 Task: Open an excel sheet with  and write heading  City data  Add 10 city name:-  '1. Chelsea, New York, NY , 2. Beverly Hills, Los Angeles, CA , 3. Knightsbridge, London, United Kingdom , 4. Le Marais, Paris, forance , 5. Ginza, Tokyo, Japan _x000D_
6. Circular Quay, Sydney, Australia , 7. Mitte, Berlin, Germany , 8. Downtown, Toronto, Canada , 9. Trastevere, Rome, 10. Colaba, Mumbai, India. ' in October Last week sales are  1. Chelsea, New York, NY 10001 | 2. Beverly Hills, Los Angeles, CA 90210 | 3. Knightsbridge, London, United Kingdom SW1X 7XL | 4. Le Marais, Paris, forance 75004 | 5. Ginza, Tokyo, Japan 104-0061 | 6. Circular Quay, Sydney, Australia 2000 | 7. Mitte, Berlin, Germany 10178 | 8. Downtown, Toronto, Canada M5V 3L9 | 9. Trastevere, Rome, Italy 00153 | 10. Colaba, Mumbai, India 400005. Save page analysisSalesByTerritory_2024
Action: Mouse moved to (183, 241)
Screenshot: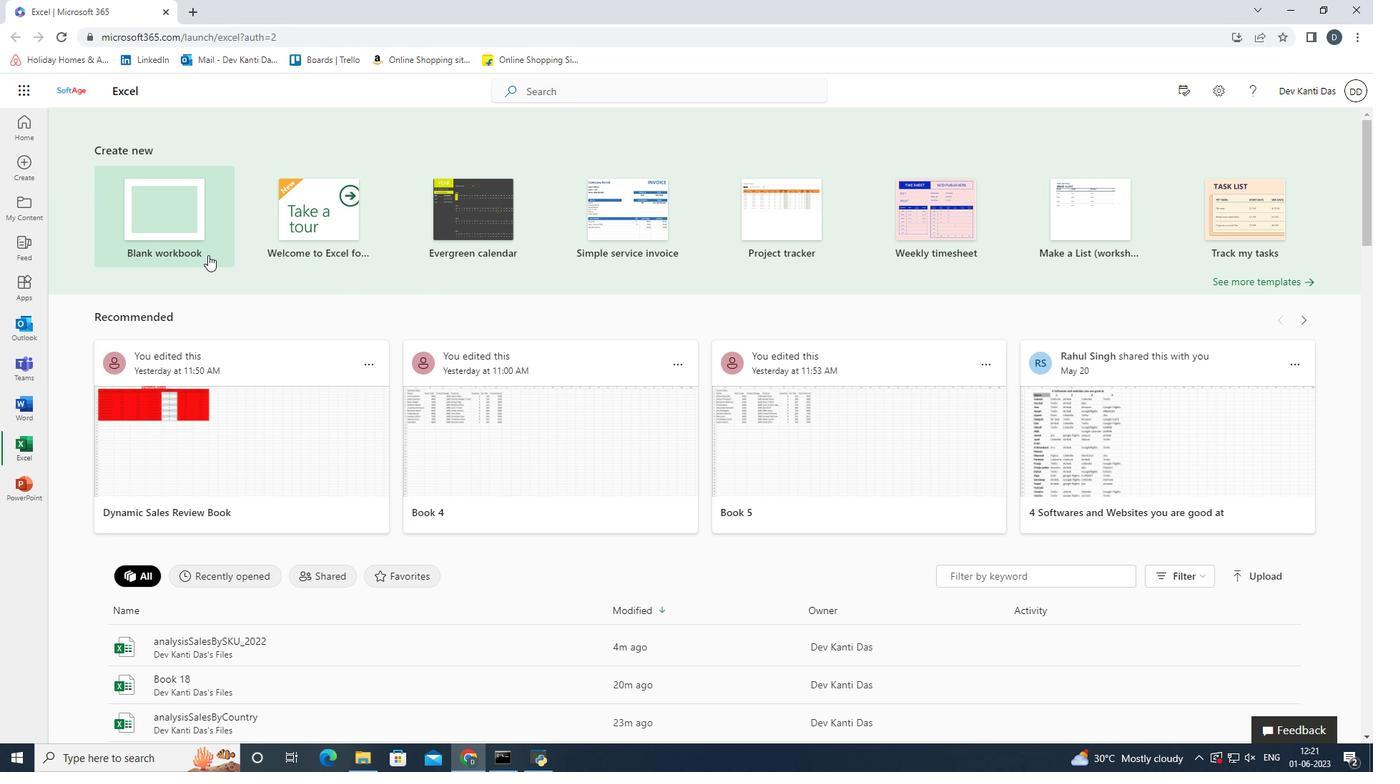
Action: Mouse pressed left at (183, 241)
Screenshot: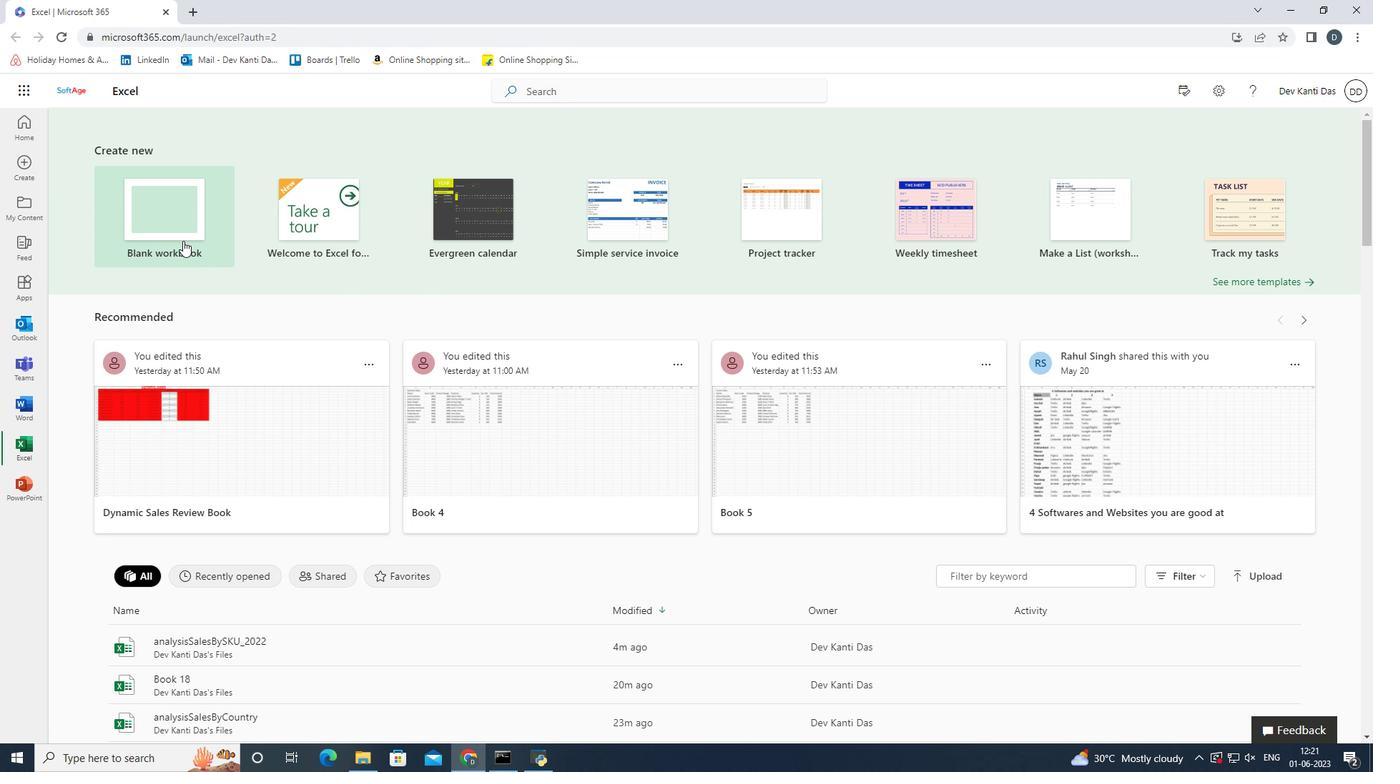 
Action: Mouse moved to (271, 307)
Screenshot: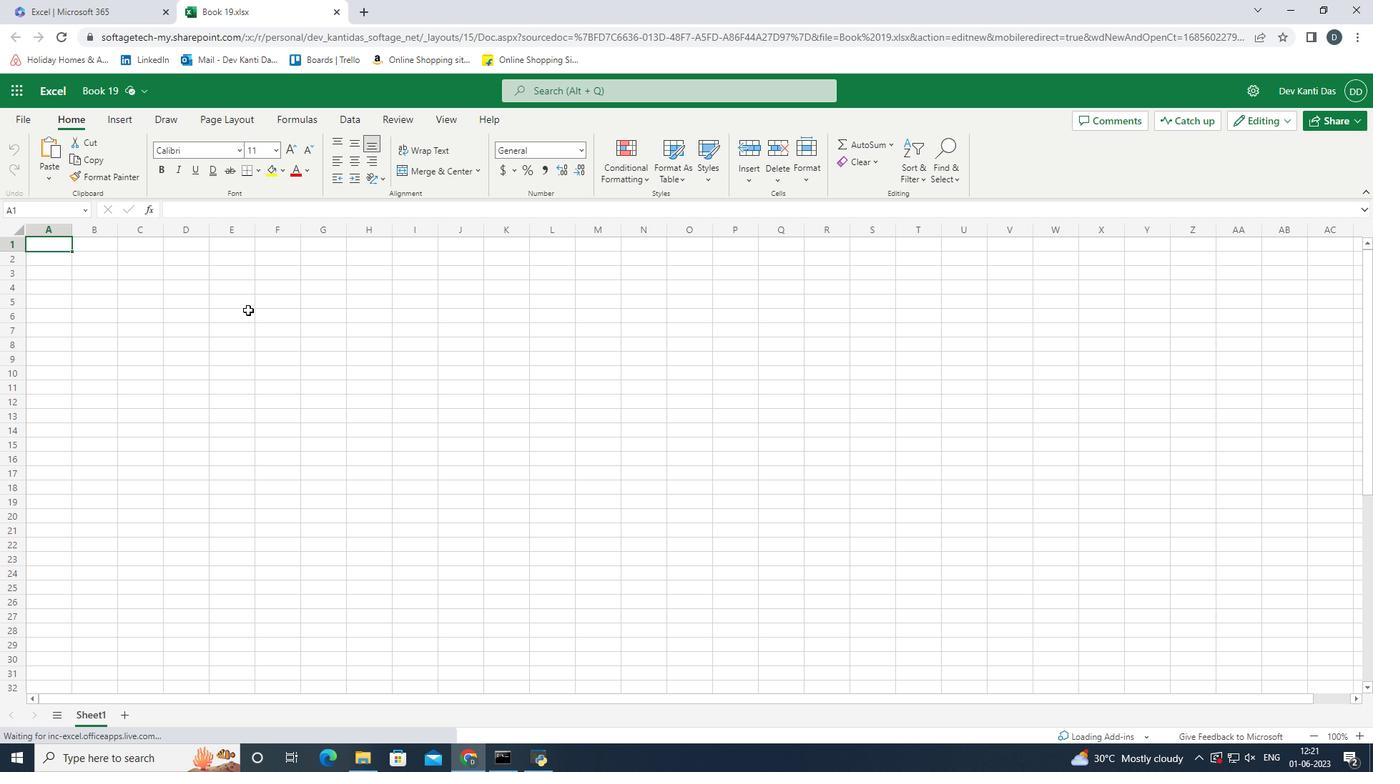 
Action: Key pressed <Key.shift><Key.shift><Key.shift><Key.shift><Key.shift><Key.shift><Key.shift><Key.shift><Key.shift><Key.shift><Key.shift><Key.shift><Key.shift><Key.shift><Key.shift><Key.shift><Key.shift><Key.shift><Key.shift><Key.shift><Key.shift><Key.shift><Key.shift><Key.shift><Key.shift><Key.shift><Key.shift><Key.shift>City<Key.space><Key.shift><Key.shift><Key.shift><Key.shift><Key.shift><Key.shift><Key.shift>Data<Key.enter><Key.shift><Key.shift><Key.shift><Key.shift><Key.shift><Key.shift><Key.shift>Nam<Key.backspace><Key.backspace><Key.backspace><Key.shift>Sr.<Key.space><Key.shift><Key.shift>No.<Key.enter>1<Key.enter>2<Key.enter>3<Key.enter>4<Key.enter>5<Key.enter>6<Key.enter>7<Key.enter>8<Key.enter>9<Key.enter>10<Key.right><Key.up><Key.up><Key.up><Key.up><Key.up><Key.up><Key.up><Key.up><Key.up><Key.up><Key.shift>City<Key.space><Key.shift><Key.shift><Key.shift><Key.shift><Key.shift>Name<Key.enter><Key.shift><Key.shift><Key.shift><Key.shift><Key.shift><Key.shift><Key.shift><Key.shift><Key.shift><Key.shift><Key.shift><Key.shift><Key.shift><Key.shift><Key.shift><Key.shift><Key.shift><Key.shift><Key.shift><Key.shift><Key.shift><Key.shift><Key.shift><Key.shift><Key.shift><Key.shift><Key.shift><Key.shift><Key.shift><Key.shift><Key.shift><Key.shift>Chelsea,<Key.space><Key.shift_r><Key.shift_r><Key.shift_r><Key.shift_r><Key.shift_r><Key.shift_r><Key.shift_r><Key.shift_r><Key.shift_r><Key.shift_r><Key.shift_r><Key.shift_r><Key.shift_r><Key.shift_r><Key.shift_r><Key.shift_r><Key.shift_r><Key.shift_r><Key.shift_r><Key.shift_r><Key.shift_r><Key.shift_r><Key.shift_r><Key.shift_r><Key.shift_r><Key.shift_r><Key.shift_r><Key.shift_r><Key.shift_r><Key.shift_r><Key.shift_r><Key.shift_r><Key.shift_r><Key.shift_r><Key.shift_r><Key.shift_r><Key.shift_r><Key.shift_r><Key.shift_r><Key.shift_r><Key.shift_r><Key.shift_r><Key.shift_r><Key.shift_r>New<Key.space><Key.shift_r><Key.shift_r><Key.shift_r><Key.shift_r><Key.shift_r><Key.shift_r><Key.shift_r><Key.shift_r><Key.shift_r><Key.shift_r><Key.shift_r><Key.shift_r><Key.shift_r><Key.shift_r><Key.shift_r><Key.shift_r><Key.shift_r><Key.shift_r><Key.shift_r><Key.shift_r><Key.shift_r><Key.shift_r><Key.shift_r><Key.shift_r><Key.shift_r><Key.shift_r><Key.shift_r><Key.shift_r><Key.shift_r><Key.shift_r><Key.shift_r><Key.shift_r><Key.shift_r><Key.shift_r><Key.shift_r><Key.shift_r><Key.shift_r><Key.shift_r><Key.shift_r><Key.shift_r>York,<Key.shift_r><Key.shift_r><Key.shift_r><Key.shift_r><Key.shift_r><Key.shift_r><Key.shift_r><Key.shift_r><Key.shift_r><Key.shift_r><Key.shift_r><Key.shift_r><Key.shift_r><Key.shift_r><Key.shift_r><Key.shift_r><Key.shift_r><Key.shift_r><Key.shift_r><Key.shift_r><Key.shift_r><Key.space><Key.shift_r>NY<Key.enter>
Screenshot: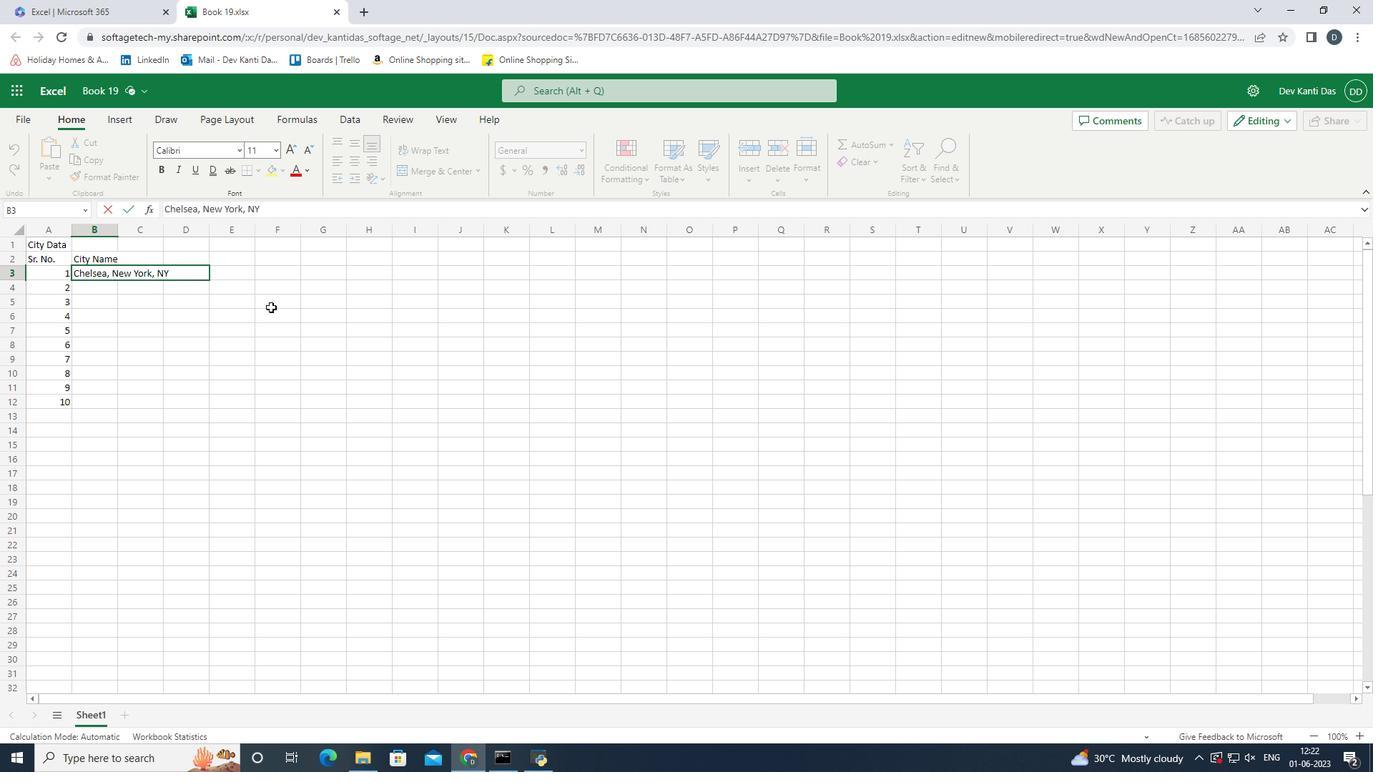 
Action: Mouse moved to (118, 232)
Screenshot: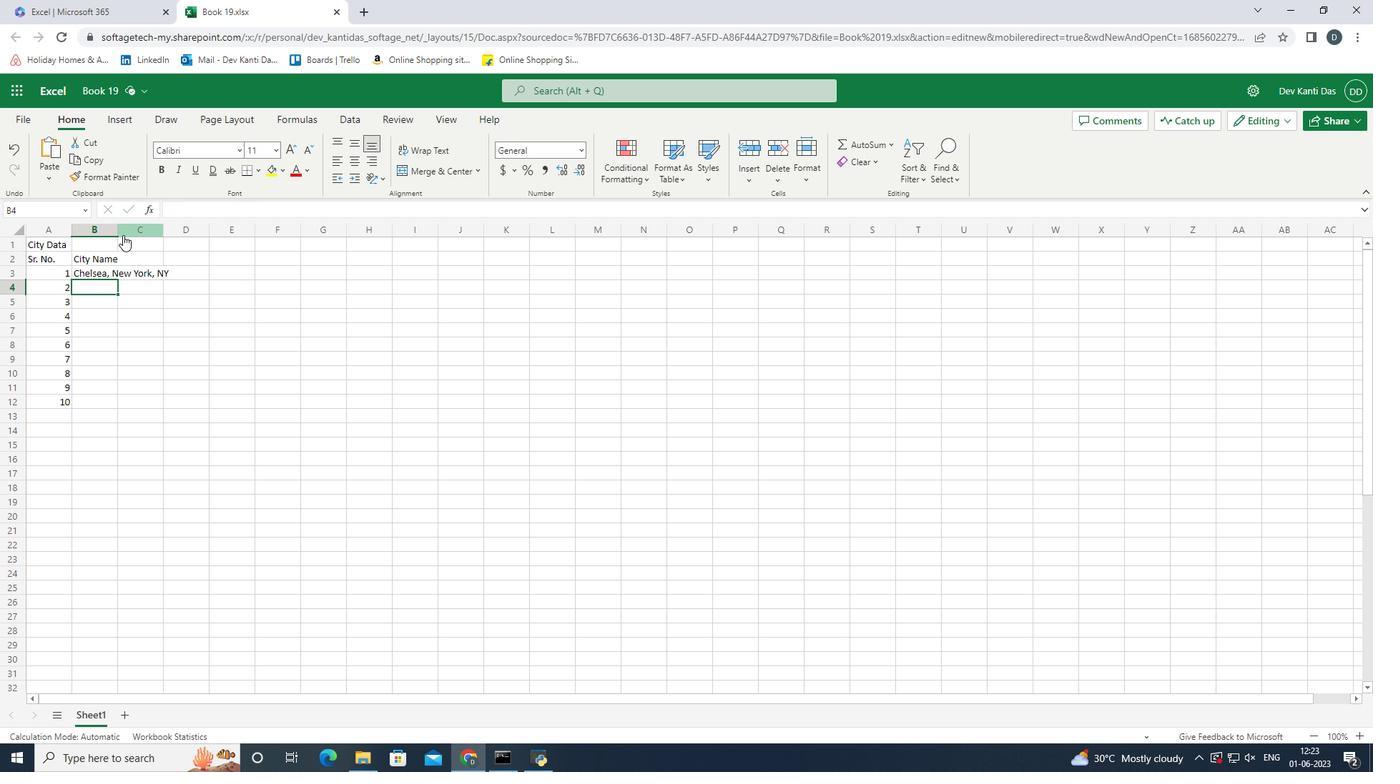 
Action: Mouse pressed left at (118, 232)
Screenshot: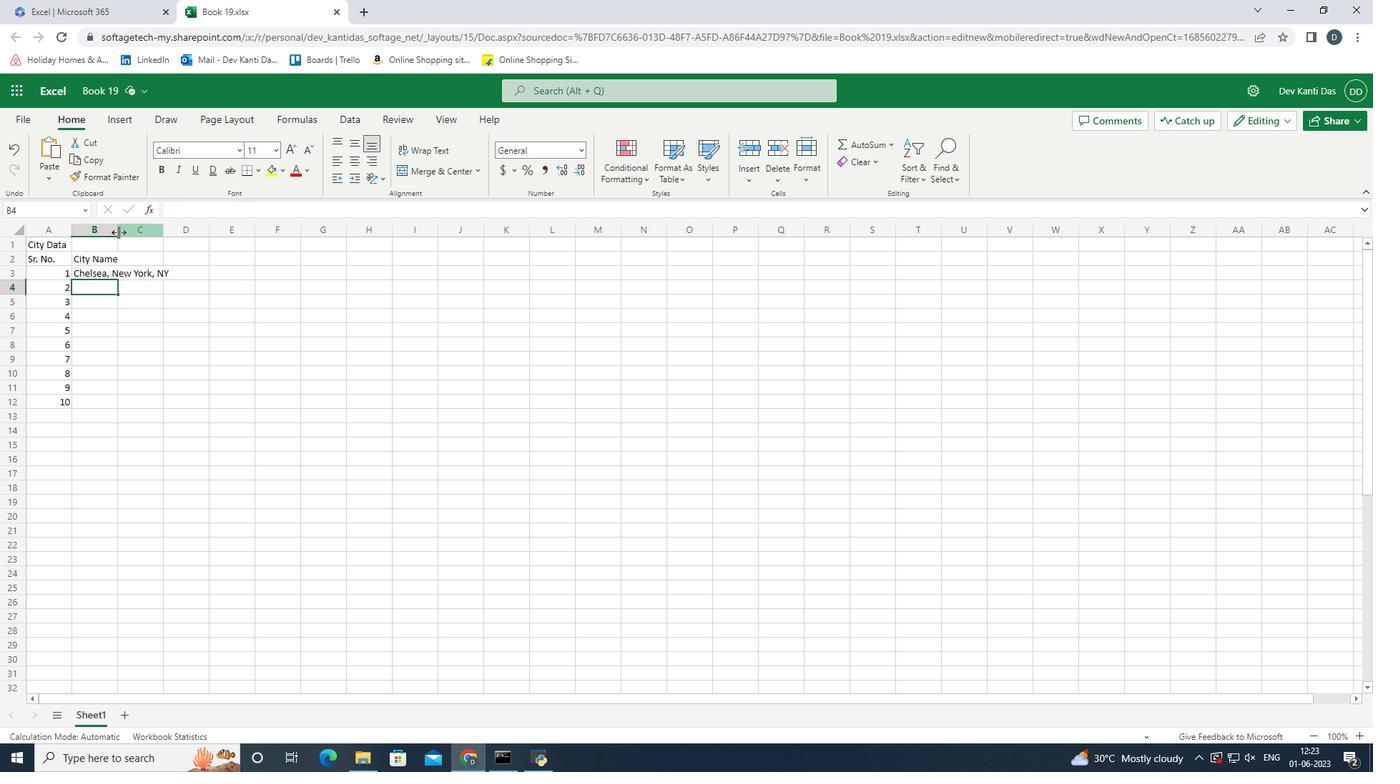 
Action: Mouse moved to (248, 416)
Screenshot: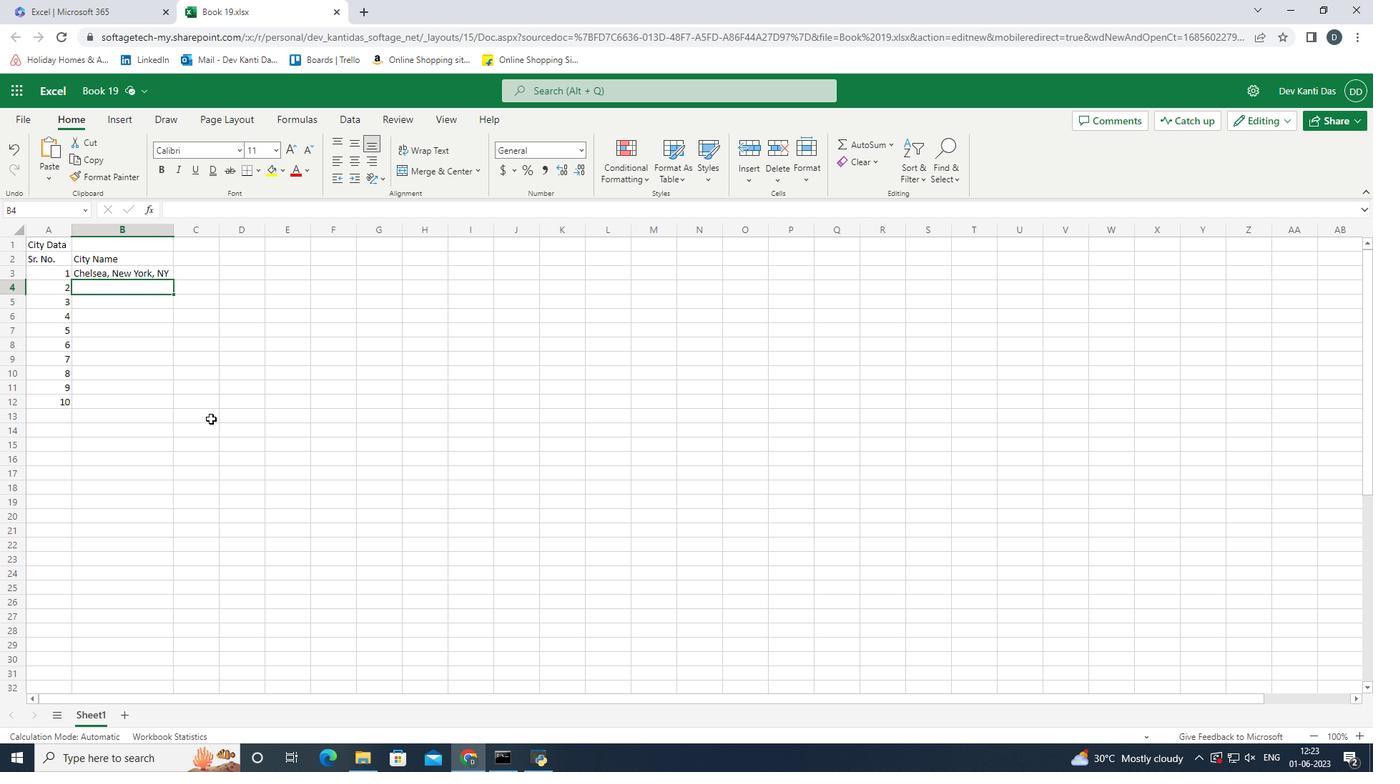 
Action: Key pressed <Key.shift><Key.shift><Key.shift><Key.shift><Key.shift><Key.shift><Key.shift><Key.shift>Baverly<Key.space><Key.shift><Key.shift><Key.shift><Key.shift><Key.shift><Key.shift>Hills,<Key.space><Key.shift><Key.shift><Key.shift><Key.shift><Key.shift><Key.shift><Key.shift><Key.shift><Key.shift>Los<Key.space><Key.shift><Key.shift><Key.shift>Angl<Key.backspace>eles,<Key.space><Key.shift>CA<Key.enter><Key.shift><Key.shift><Key.shift><Key.shift><Key.shift><Key.shift><Key.shift><Key.shift>Knig
Screenshot: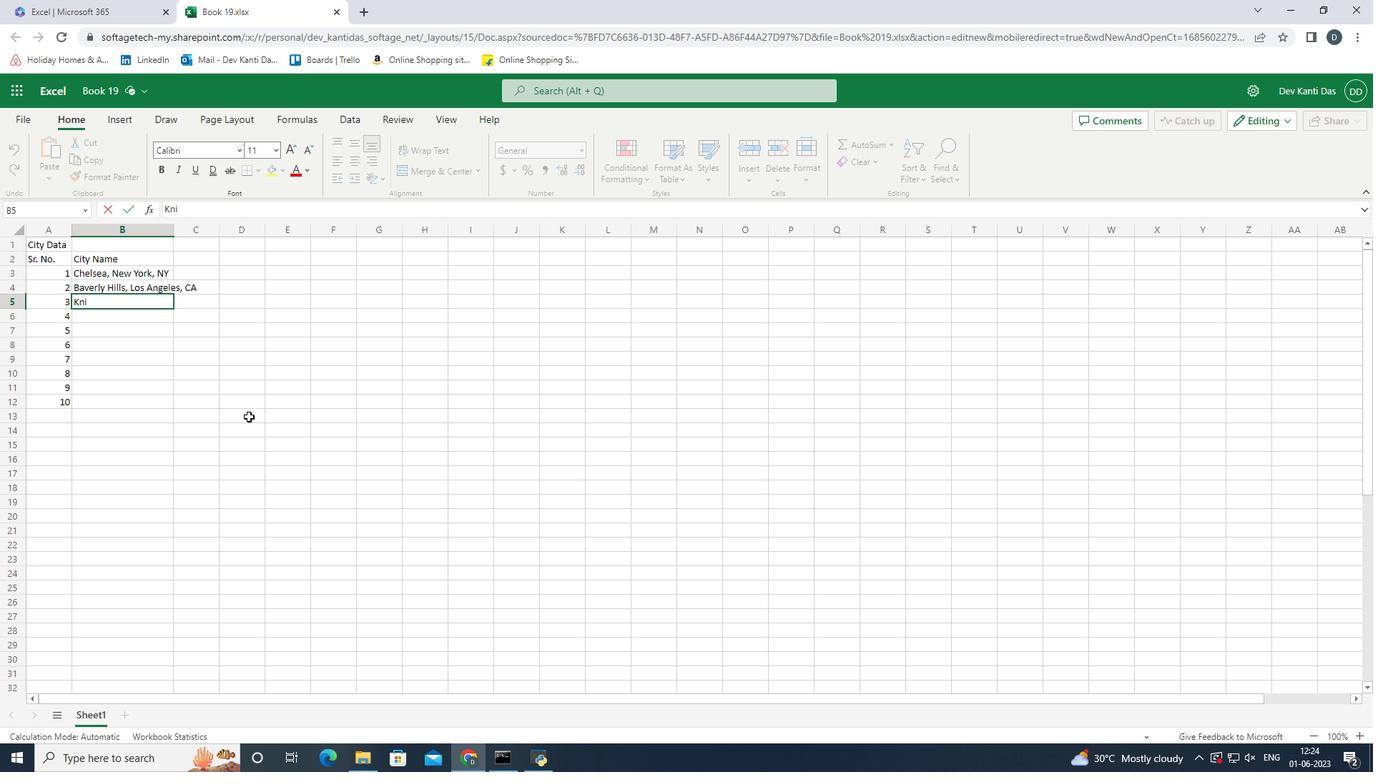 
Action: Mouse moved to (289, 382)
Screenshot: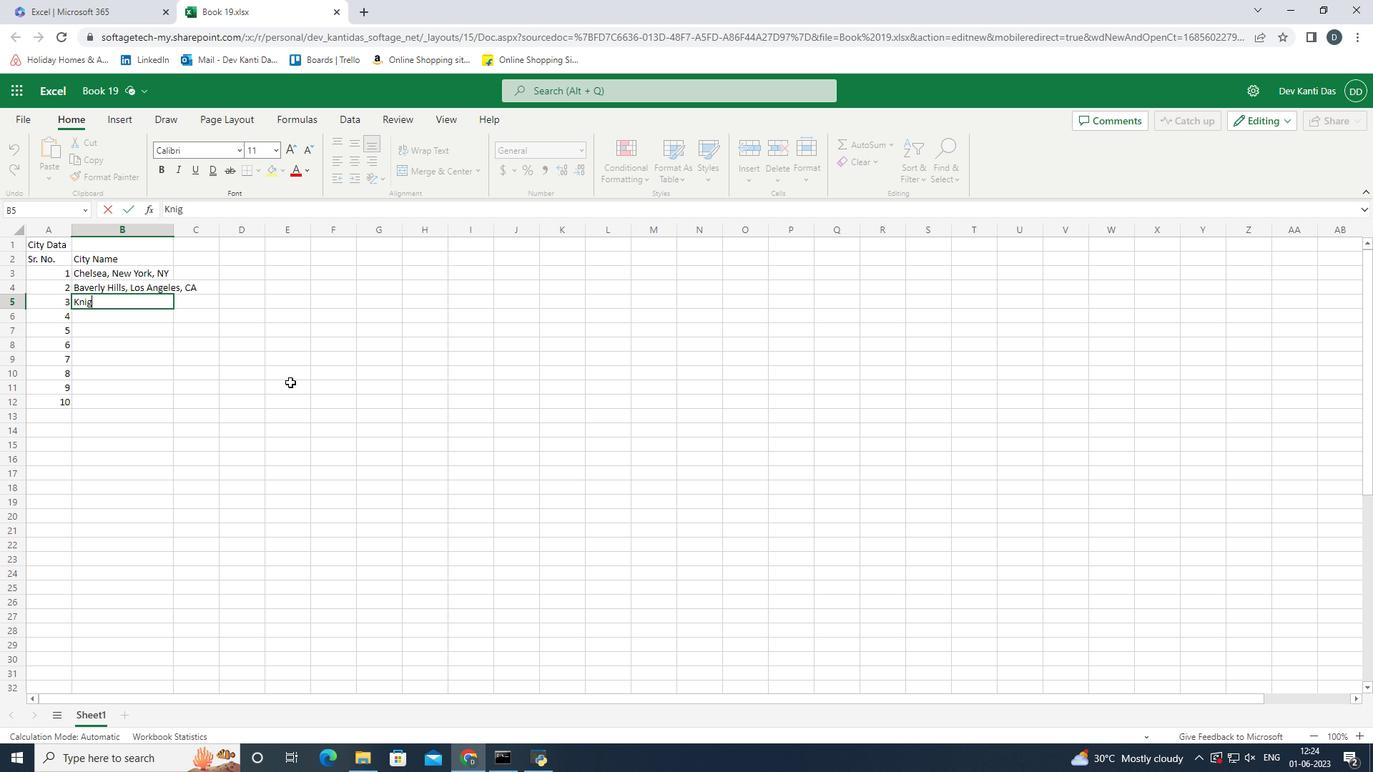 
Action: Key pressed tsbridge,<Key.space><Key.shift>London,<Key.space><Key.shift><Key.shift><Key.shift><Key.shift><Key.shift><Key.shift><Key.shift><Key.shift><Key.shift><Key.shift><Key.shift><Key.shift><Key.shift><Key.shift>United<Key.space><Key.shift><Key.shift><Key.shift><Key.shift><Key.shift><Key.shift><Key.shift><Key.shift><Key.shift><Key.shift><Key.shift><Key.shift><Key.shift><Key.shift><Key.shift>Kingdom<Key.enter><Key.shift><Key.shift><Key.shift>Le<Key.space><Key.shift><Key.shift><Key.shift><Key.shift>Marais<Key.space><Key.shift><Key.backspace>,<Key.space><Key.shift><Key.shift><Key.shift><Key.shift>Paris,<Key.space><Key.shift><Key.shift><Key.shift><Key.shift><Key.shift><Key.shift><Key.shift><Key.shift><Key.shift><Key.shift><Key.shift><Key.shift><Key.shift>France<Key.enter><Key.shift><Key.shift>Ginza,<Key.space><Key.shift><Key.shift><Key.shift><Key.shift><Key.shift><Key.shift><Key.shift><Key.shift><Key.shift><Key.shift><Key.shift><Key.shift>Tokyo,<Key.space><Key.shift_r><Key.shift_r><Key.shift_r><Key.shift_r><Key.shift_r><Key.shift_r><Key.shift_r><Key.shift_r><Key.shift_r><Key.shift_r><Key.shift_r><Key.shift_r><Key.shift_r><Key.shift_r><Key.shift_r><Key.shift_r><Key.shift_r><Key.shift_r><Key.shift_r><Key.shift_r><Key.shift_r><Key.shift_r><Key.shift_r><Key.shift_r>Japan<Key.enter><Key.shift>Circular<Key.space><Key.shift><Key.shift><Key.shift><Key.shift><Key.shift><Key.shift><Key.shift><Key.shift><Key.shift><Key.shift><Key.shift><Key.shift>u<Key.backspace><Key.shift>Quay<Key.enter><Key.up>
Screenshot: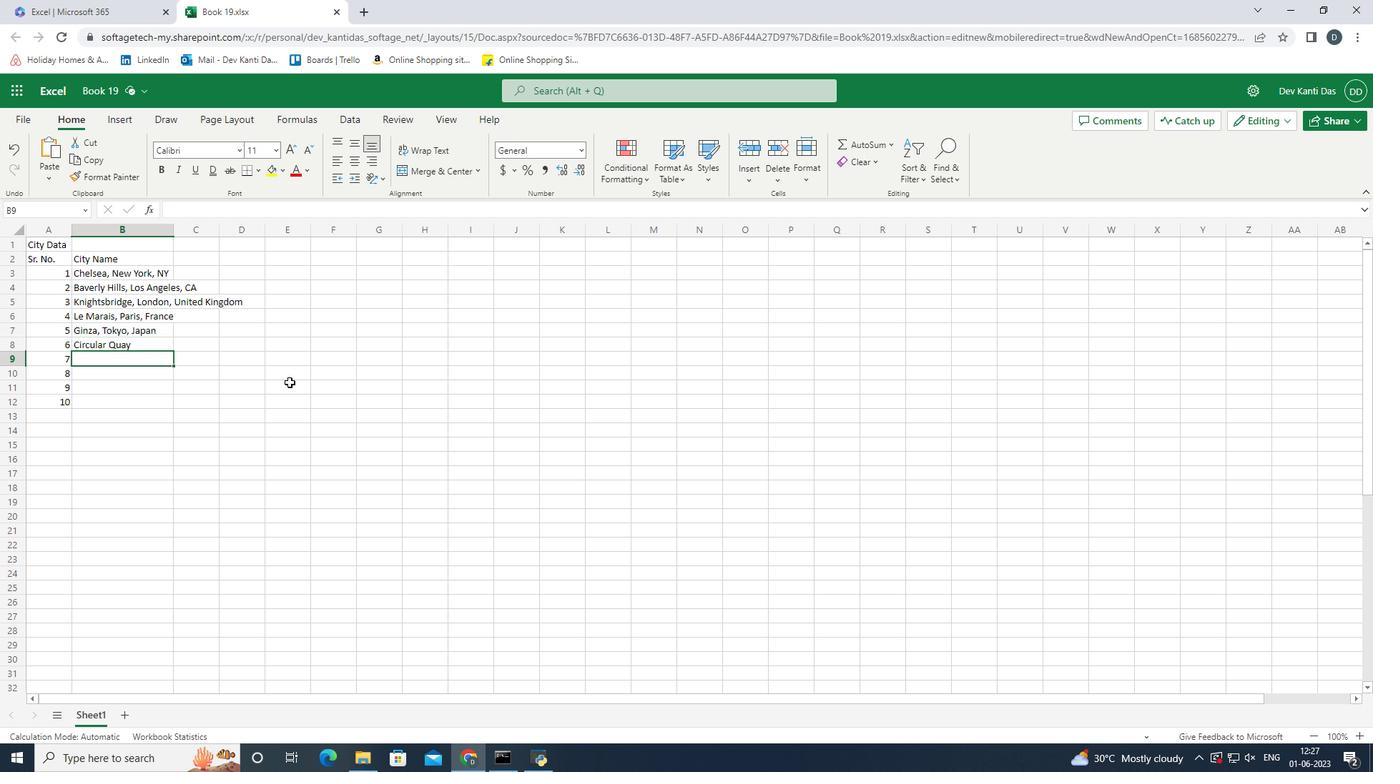 
Action: Mouse moved to (155, 341)
Screenshot: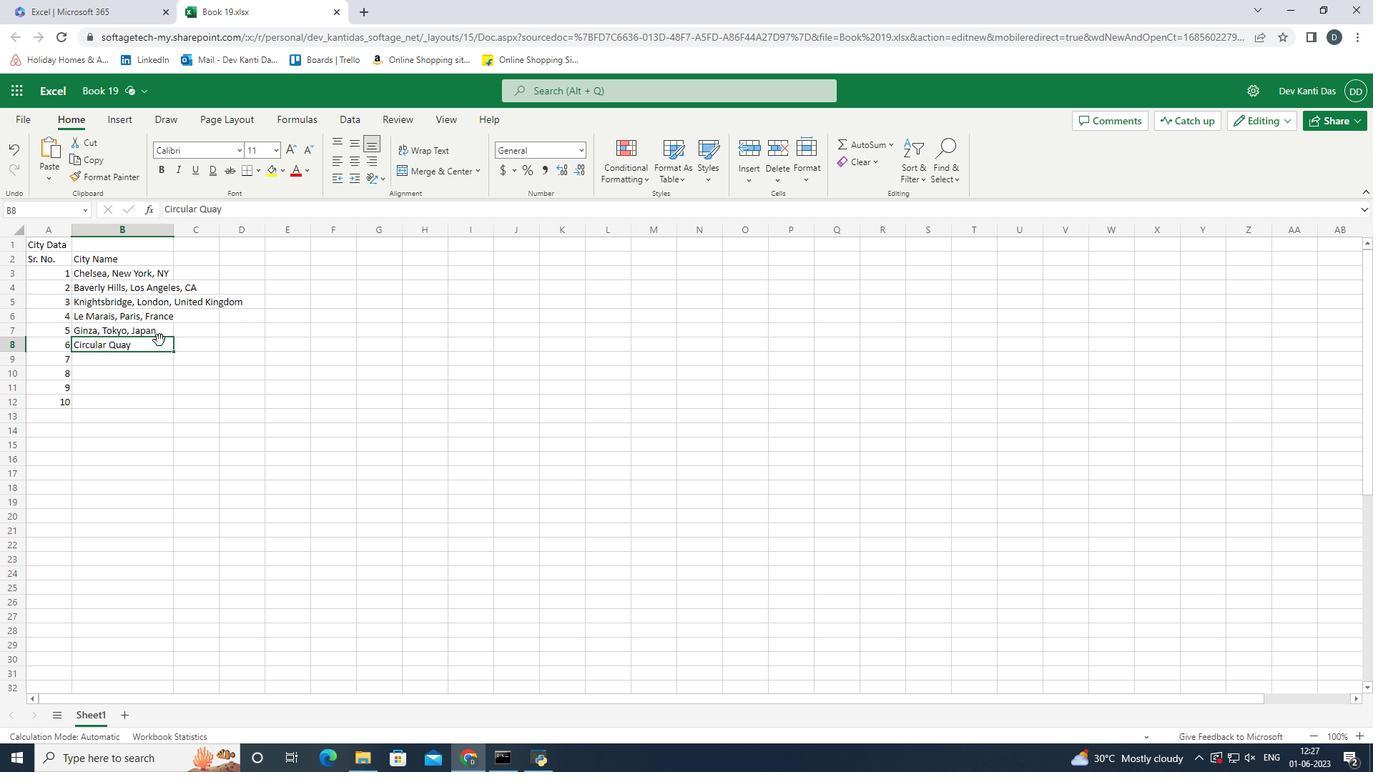
Action: Mouse pressed left at (155, 341)
Screenshot: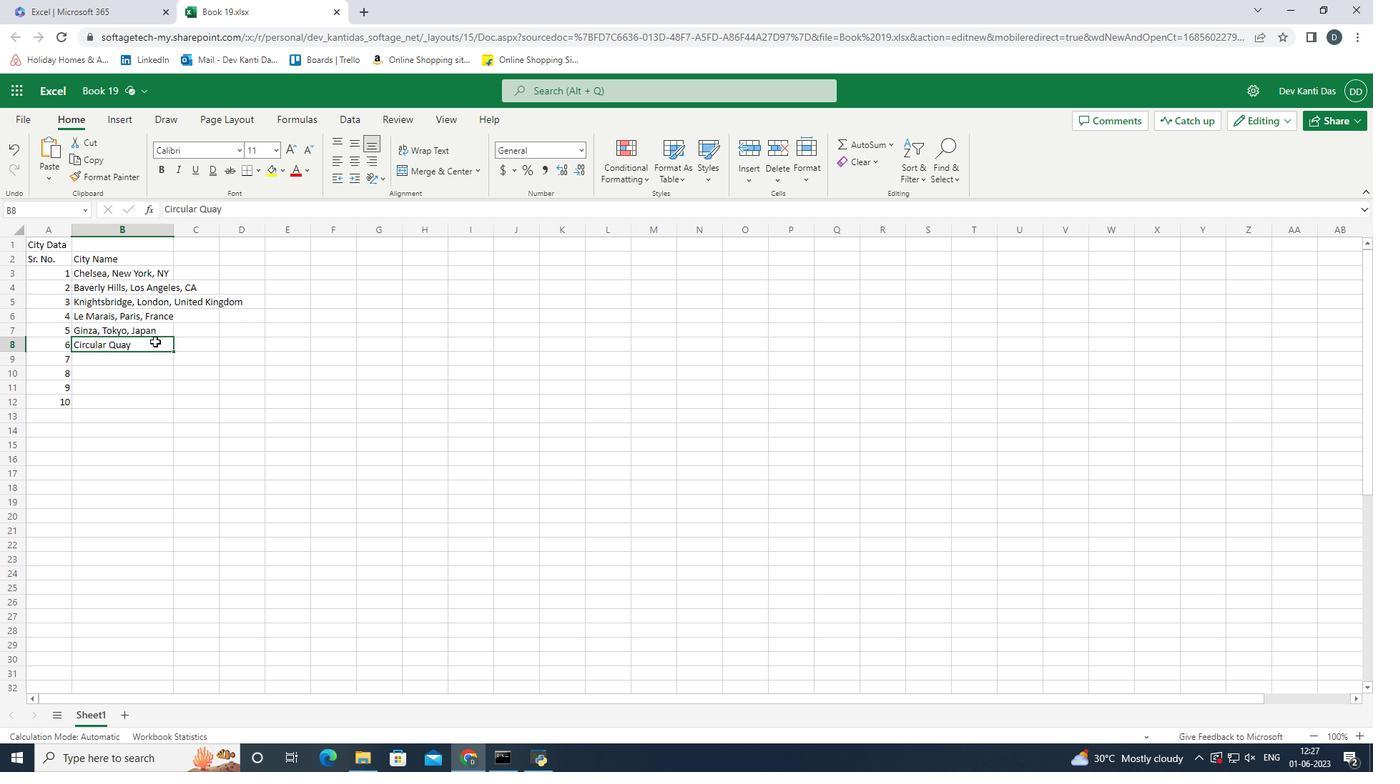 
Action: Mouse pressed left at (155, 341)
Screenshot: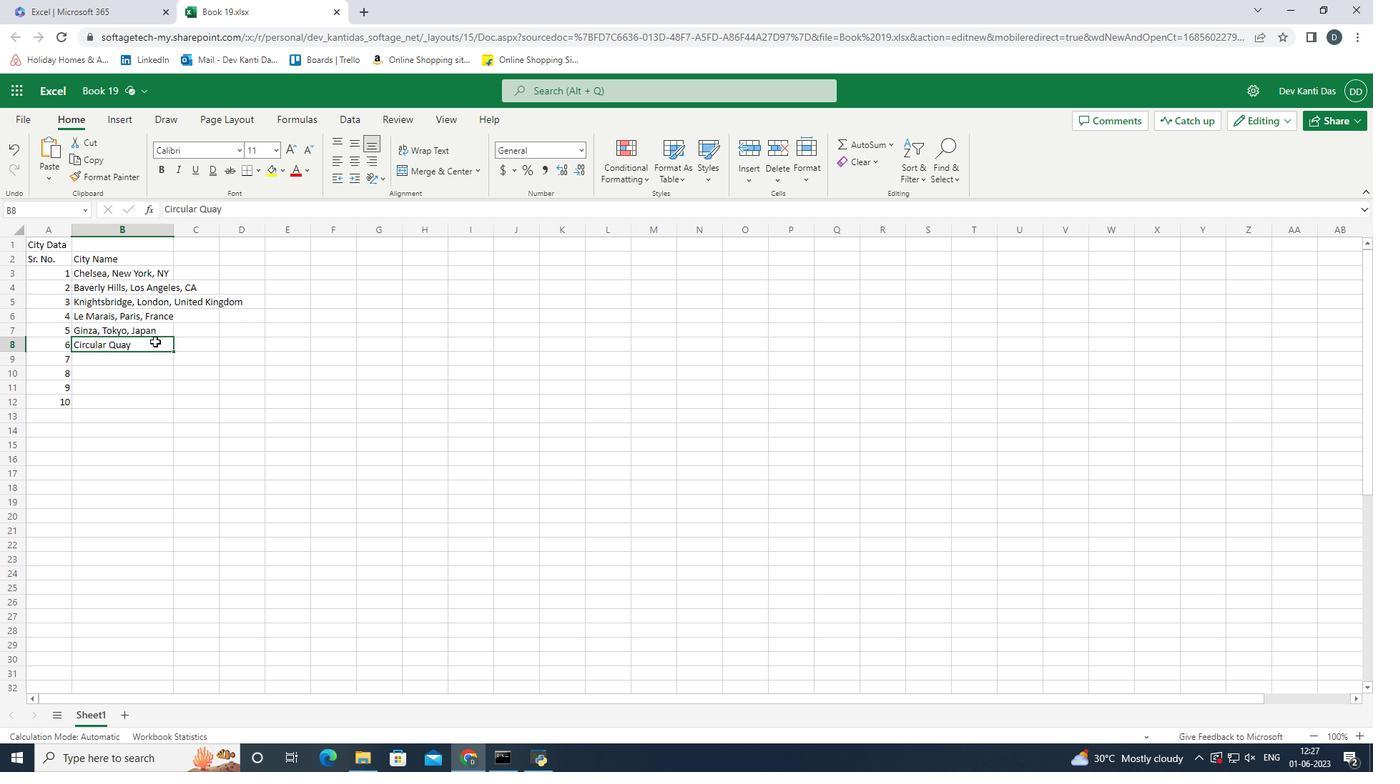 
Action: Mouse moved to (285, 346)
Screenshot: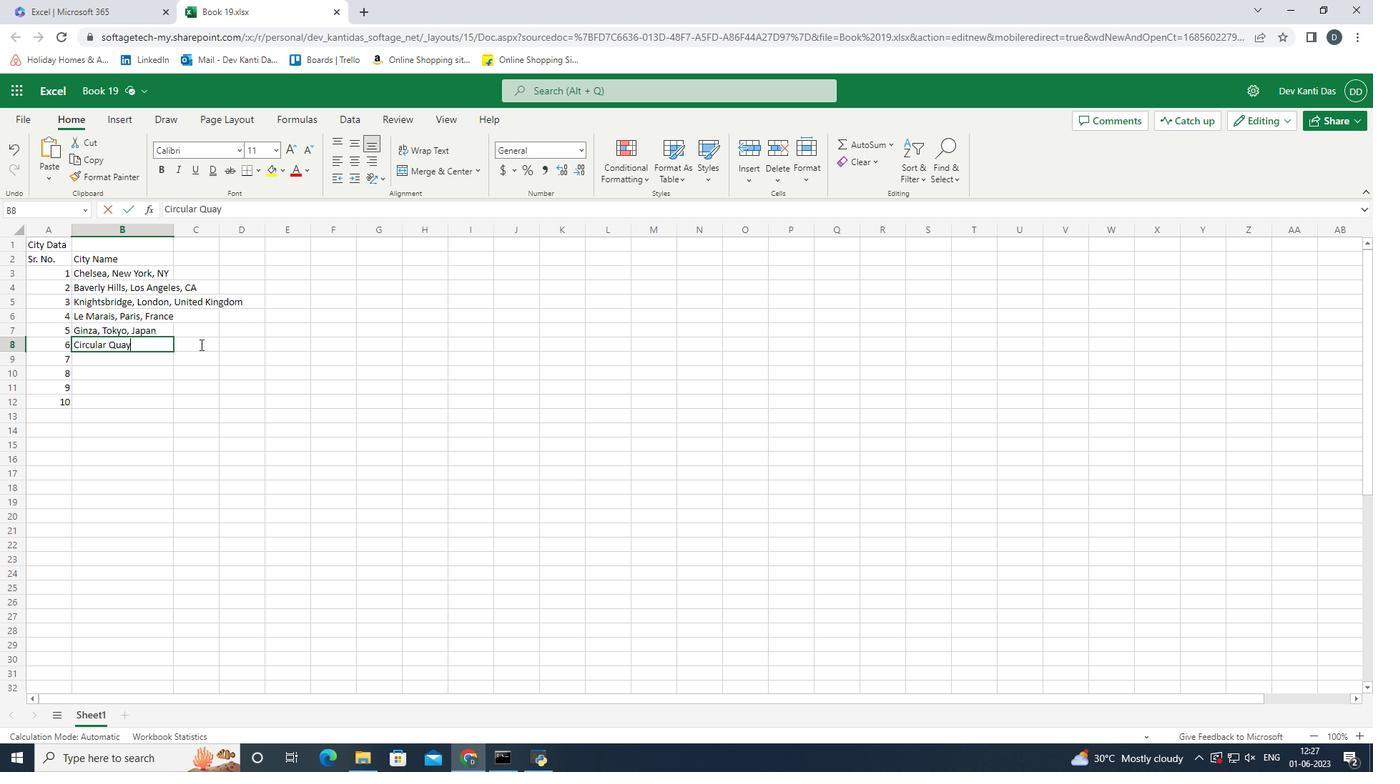 
Action: Key pressed ,<Key.space>
Screenshot: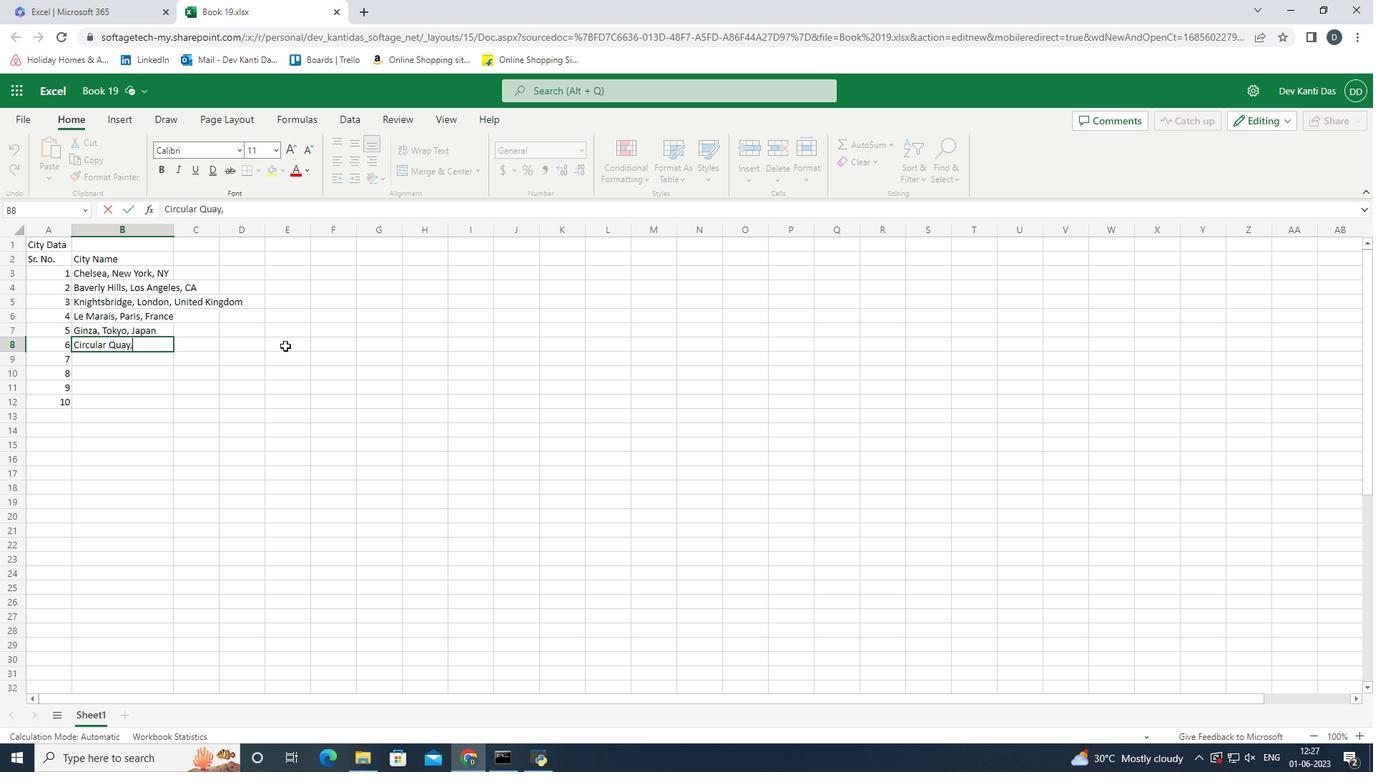 
Action: Mouse moved to (374, 404)
Screenshot: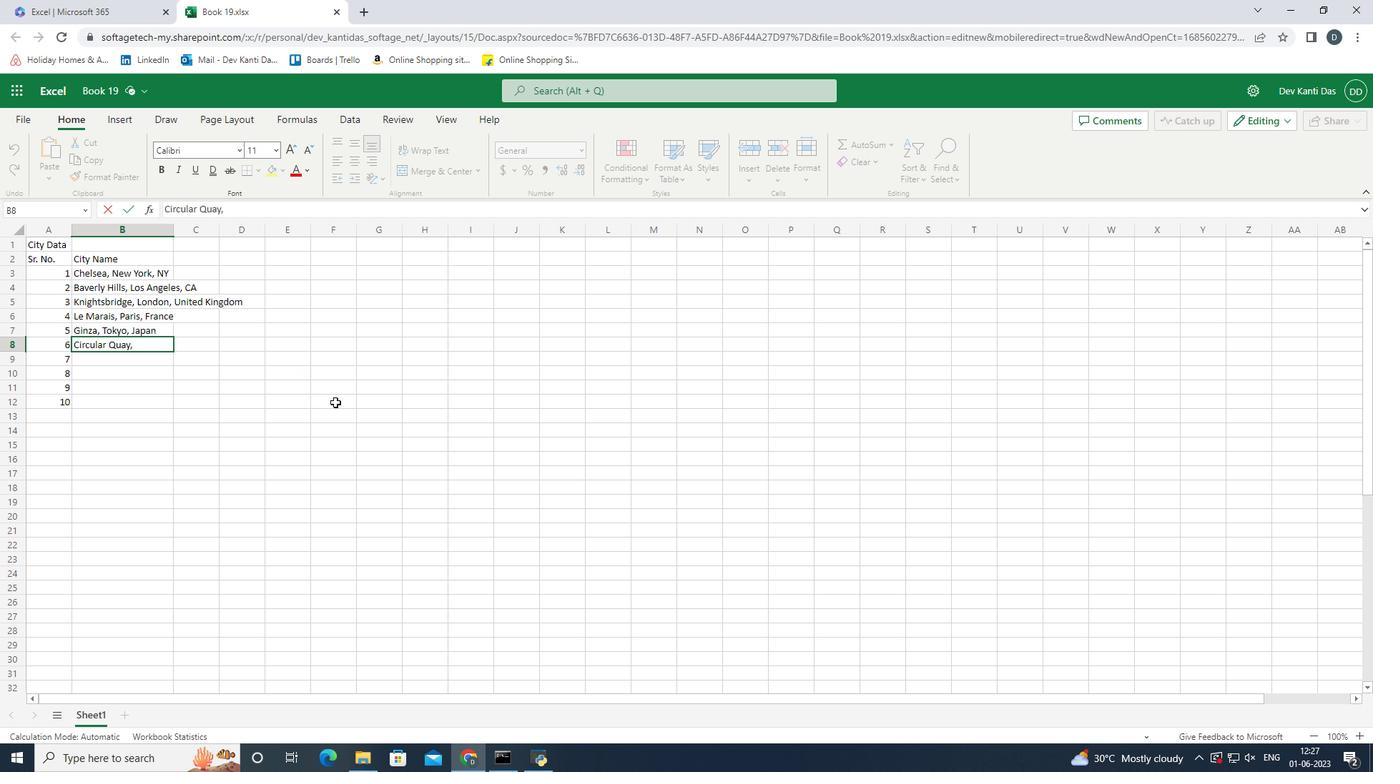 
Action: Key pressed <Key.shift>
Screenshot: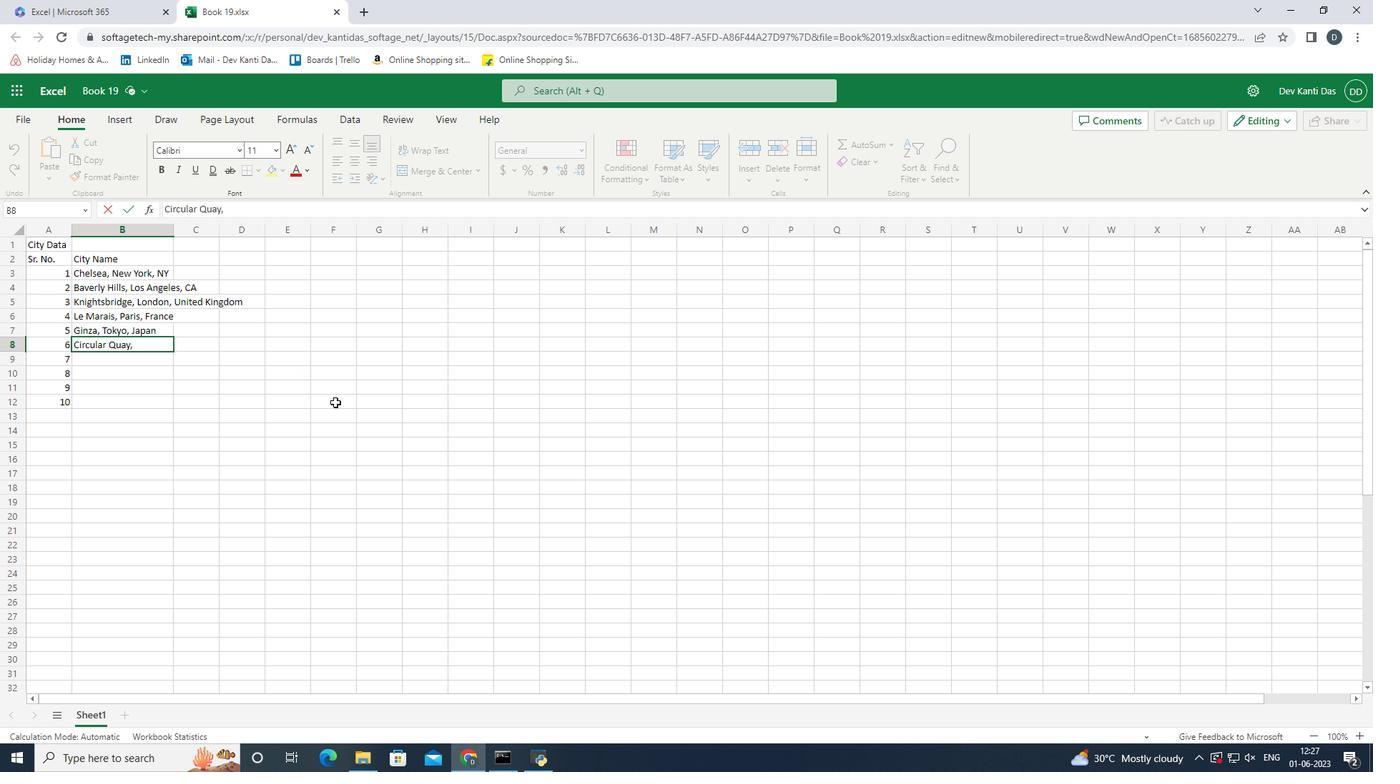 
Action: Mouse moved to (375, 404)
Screenshot: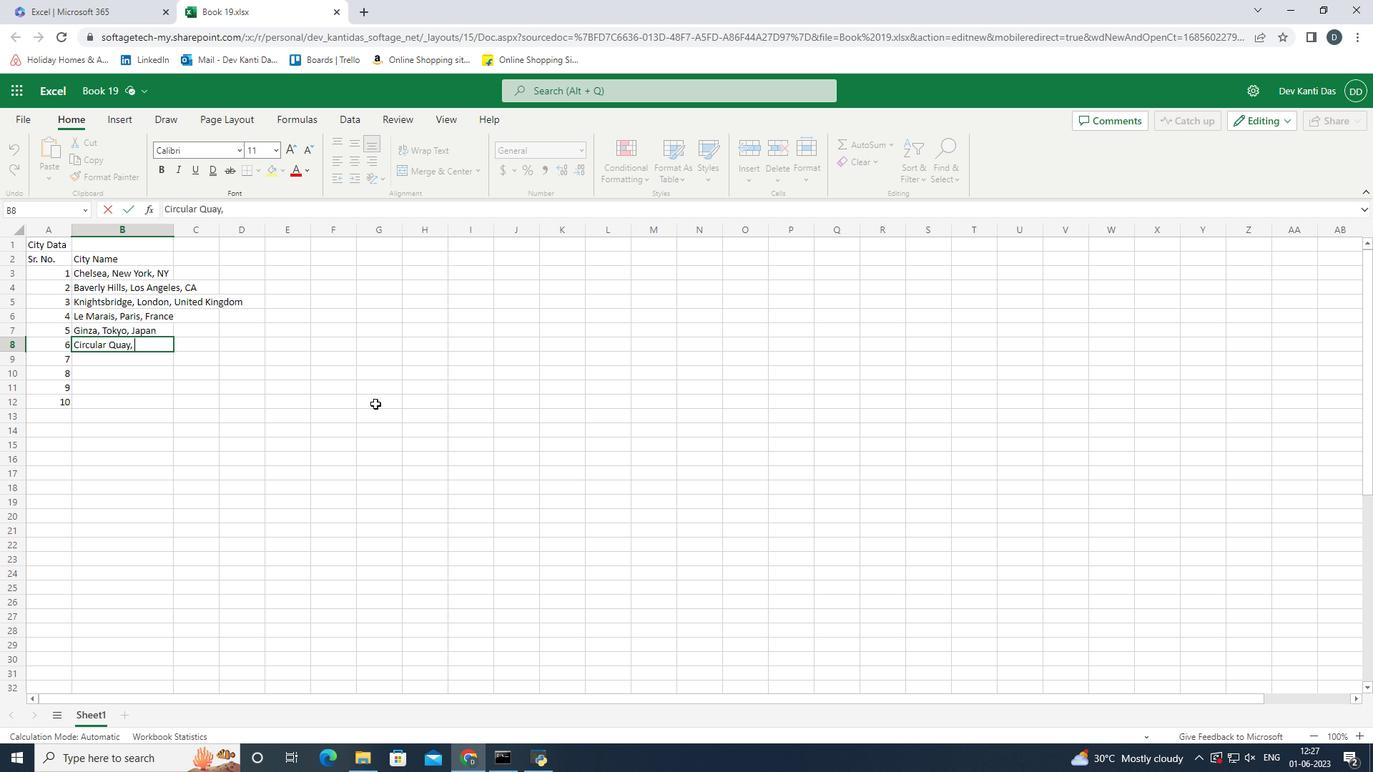 
Action: Key pressed <Key.shift>
Screenshot: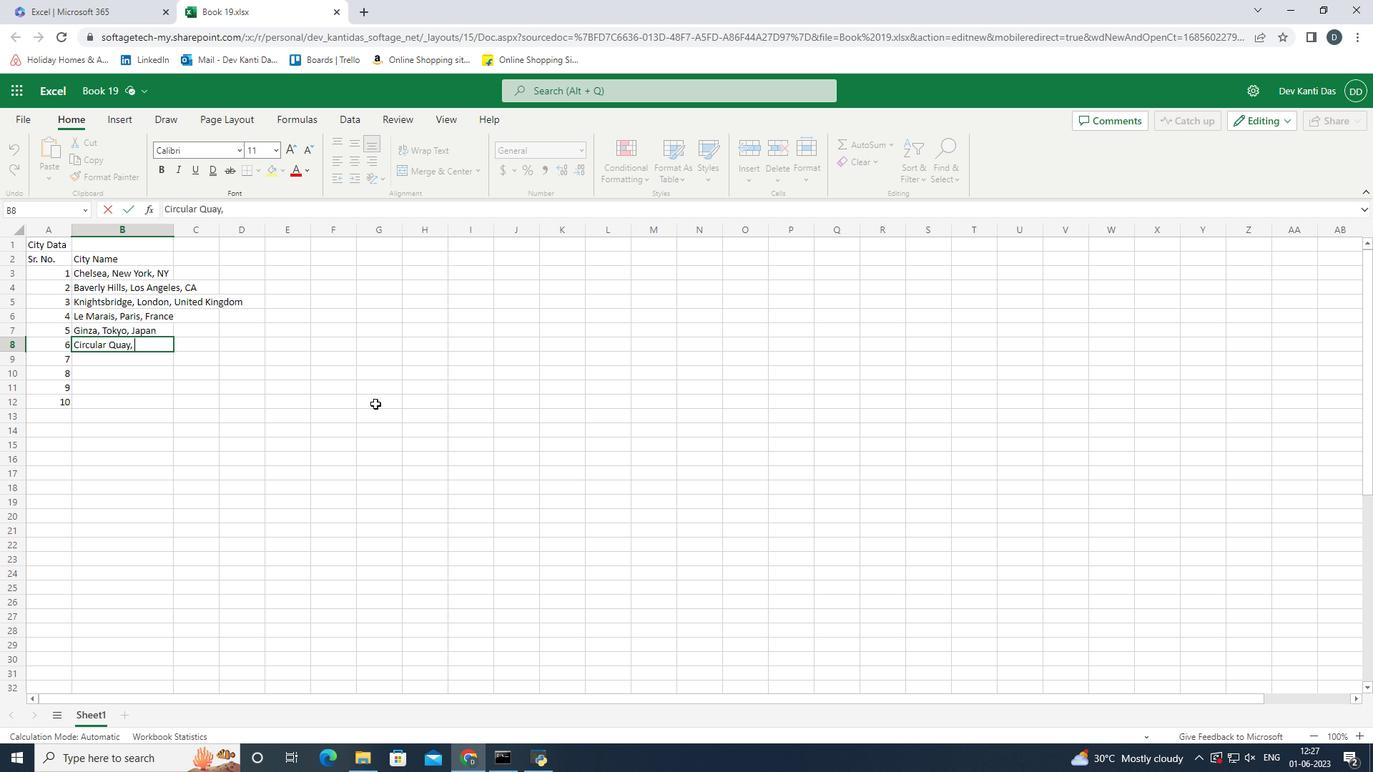 
Action: Mouse moved to (376, 404)
Screenshot: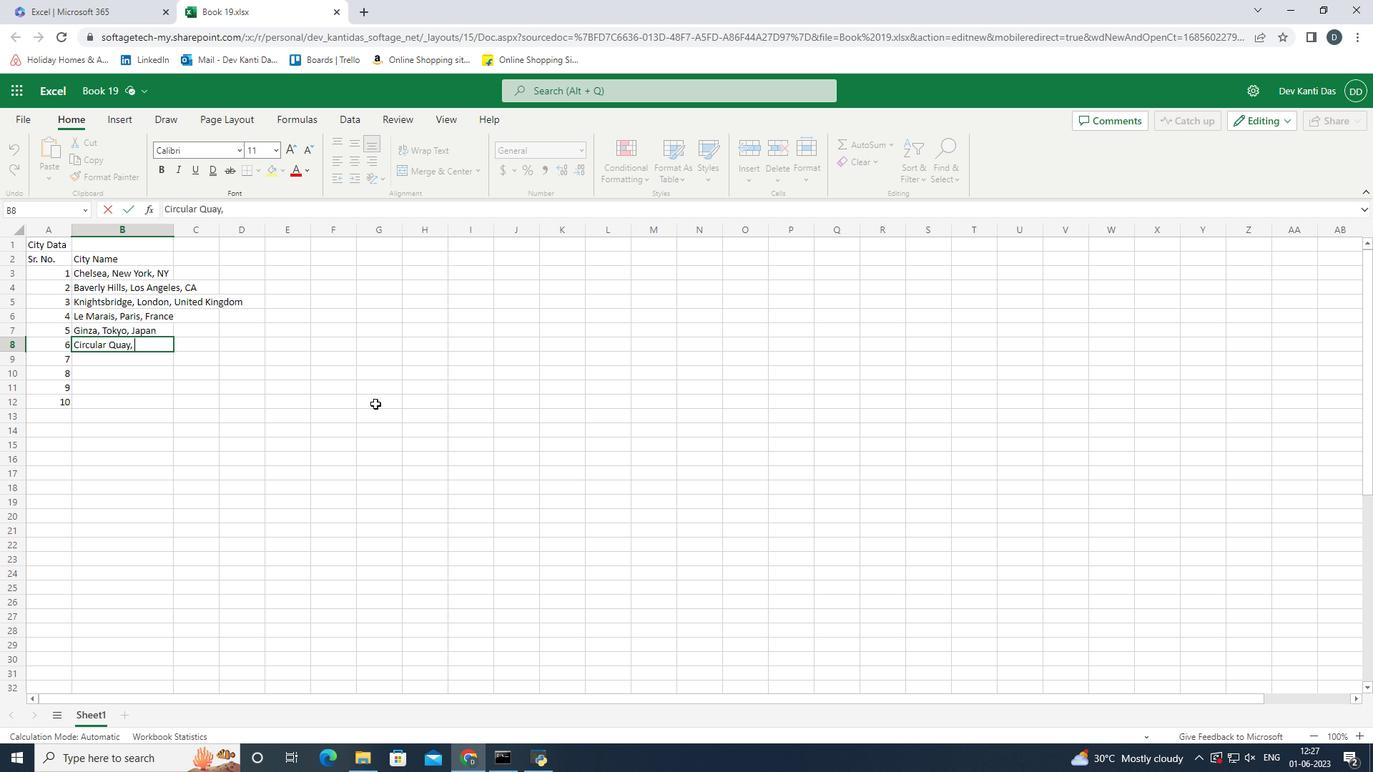 
Action: Key pressed <Key.shift><Key.shift><Key.shift><Key.shift>Sydney,<Key.shift>
Screenshot: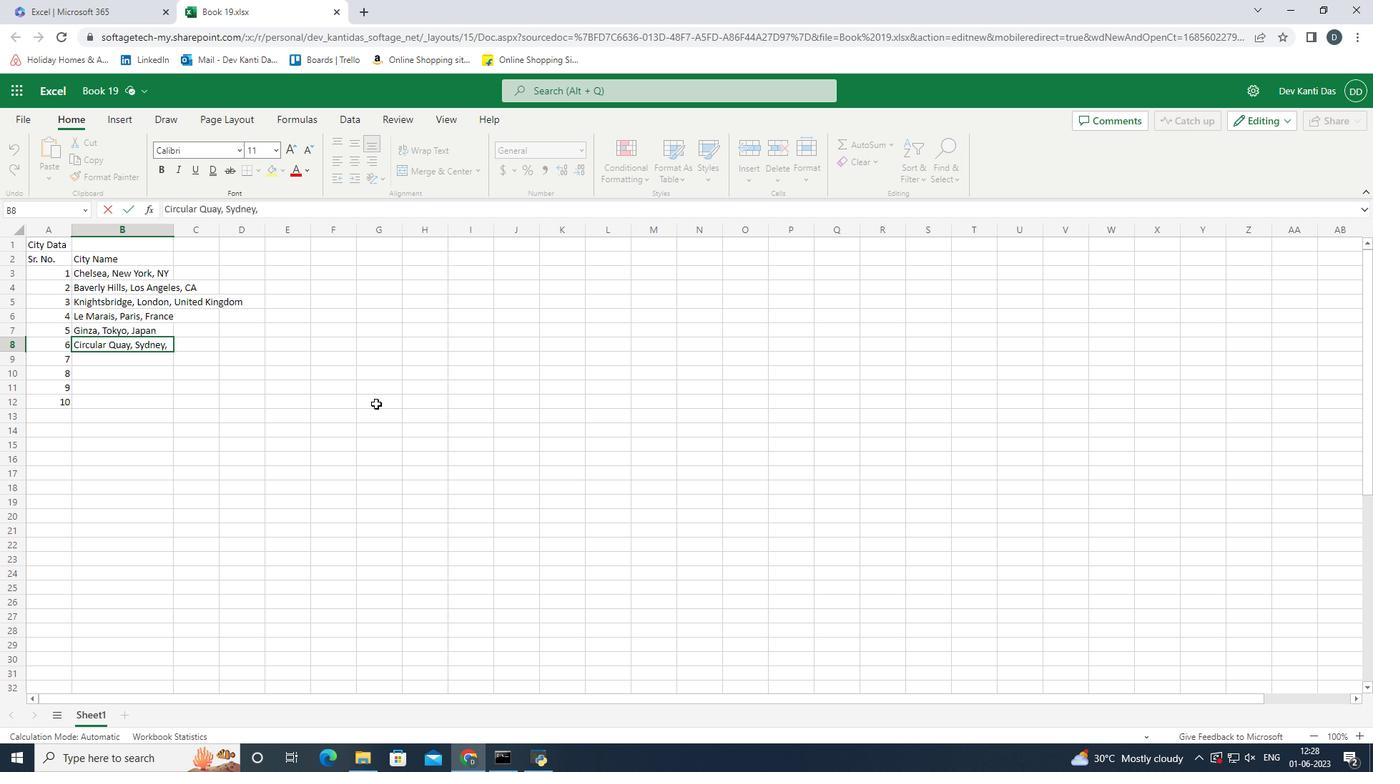 
Action: Mouse moved to (376, 404)
Screenshot: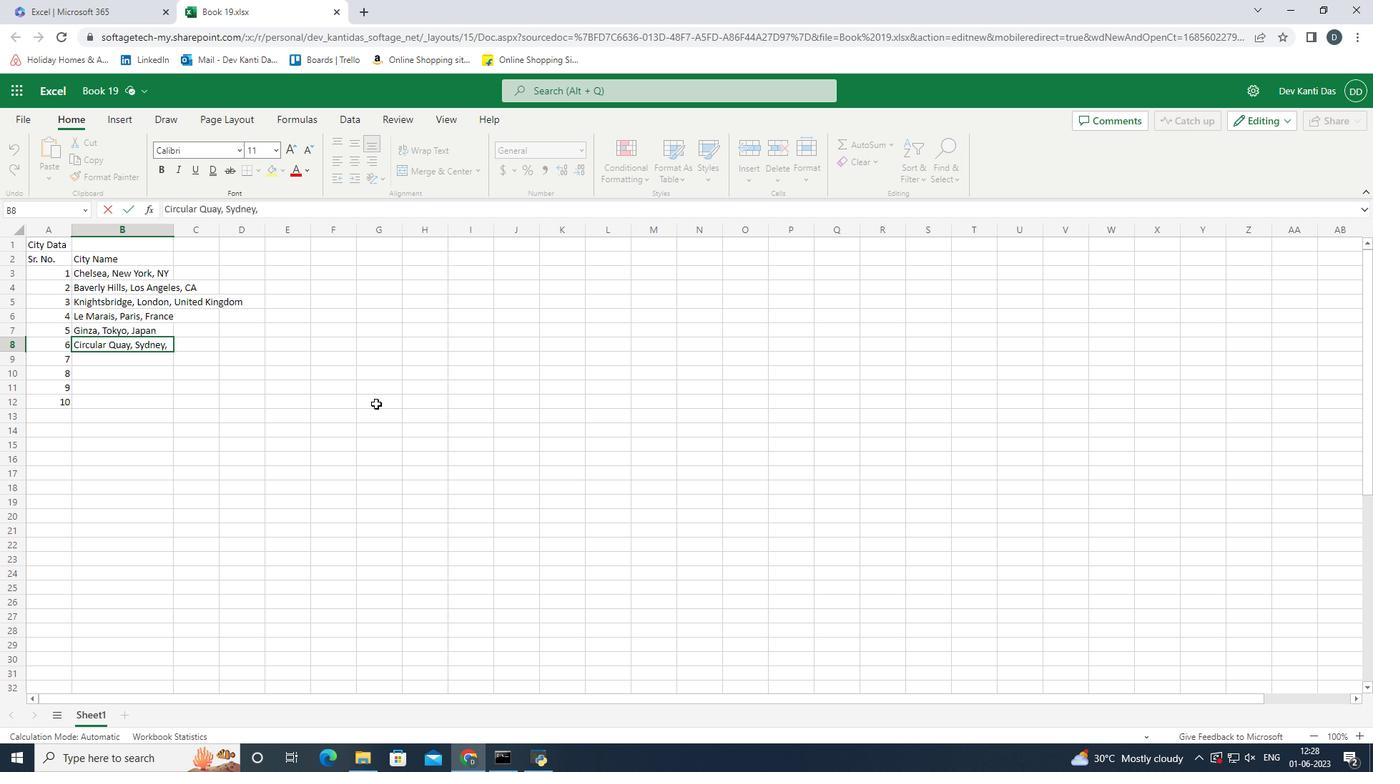 
Action: Key pressed <Key.shift><Key.space><Key.shift>Australia<Key.enter><Key.shift><Key.shift><Key.shift><Key.shift><Key.shift><Key.shift><Key.shift><Key.shift>Mitte,<Key.space><Key.shift><Key.shift><Key.shift><Key.shift><Key.shift><Key.shift><Key.shift><Key.shift><Key.shift><Key.shift><Key.shift><Key.shift><Key.shift><Key.shift><Key.shift><Key.shift><Key.shift><Key.shift><Key.shift>Berlin,<Key.space><Key.shift><Key.shift><Key.shift><Key.shift><Key.shift><Key.shift><Key.shift>Germany<Key.enter><Key.shift><Key.shift>Downtown,<Key.space><Key.shift><Key.shift><Key.shift><Key.shift>Toronto,<Key.space><Key.shift><Key.shift><Key.shift><Key.shift><Key.shift><Key.shift><Key.shift><Key.shift><Key.shift><Key.shift><Key.shift><Key.shift><Key.shift><Key.shift><Key.shift><Key.shift><Key.shift><Key.shift><Key.shift><Key.shift><Key.shift>Canada<Key.enter><Key.shift>Trastevere,<Key.space><Key.shift>Rome<Key.enter><Key.shift>Colaba,<Key.space><Key.shift>Mumbai,<Key.space><Key.shift>India<Key.right>
Screenshot: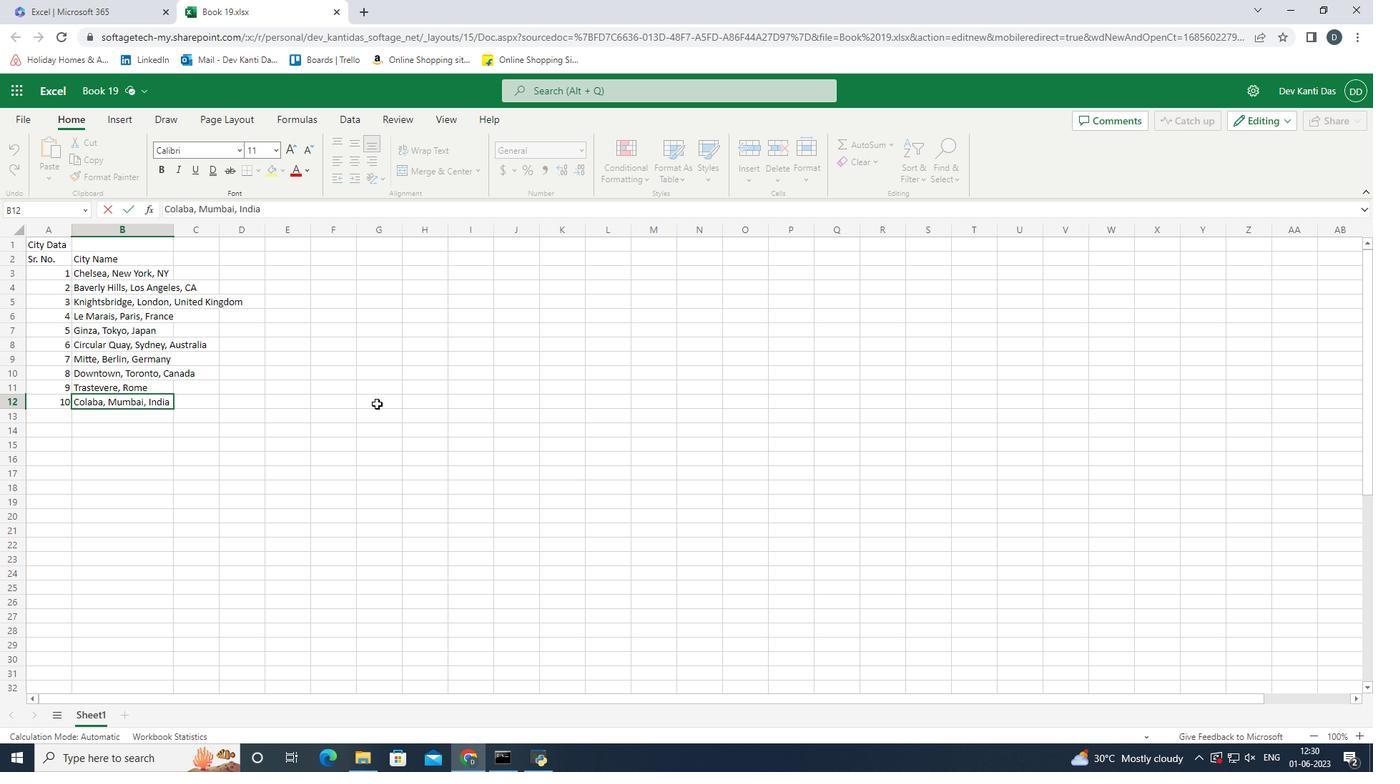 
Action: Mouse moved to (172, 232)
Screenshot: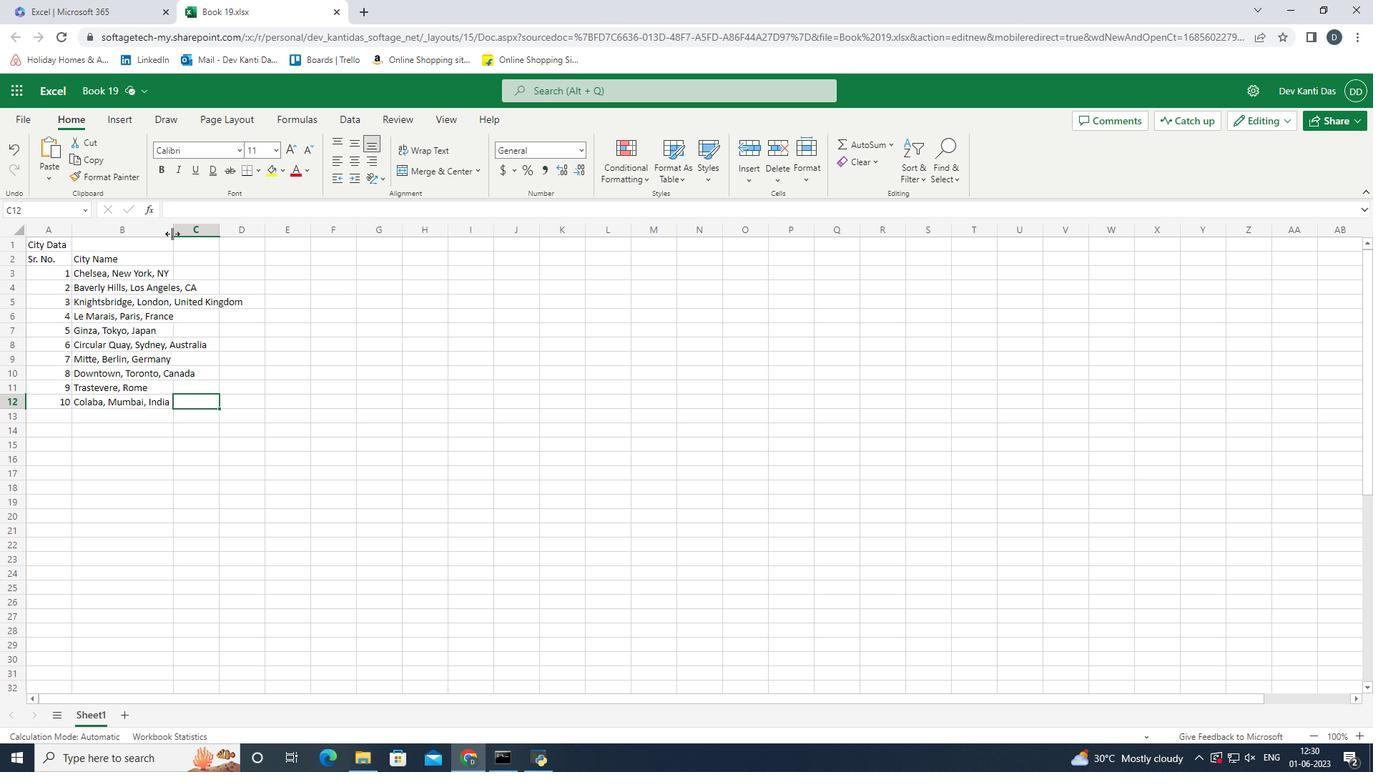 
Action: Mouse pressed left at (172, 232)
Screenshot: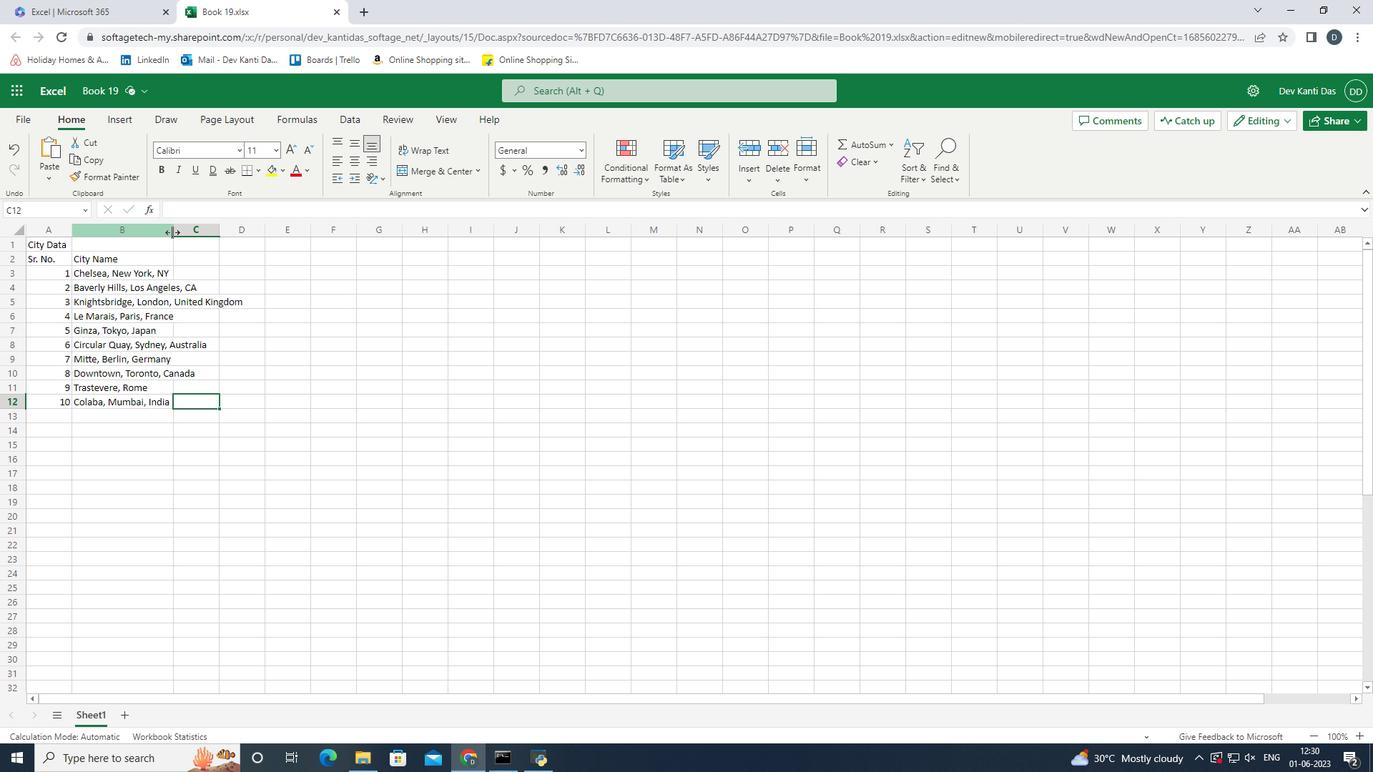 
Action: Mouse moved to (282, 256)
Screenshot: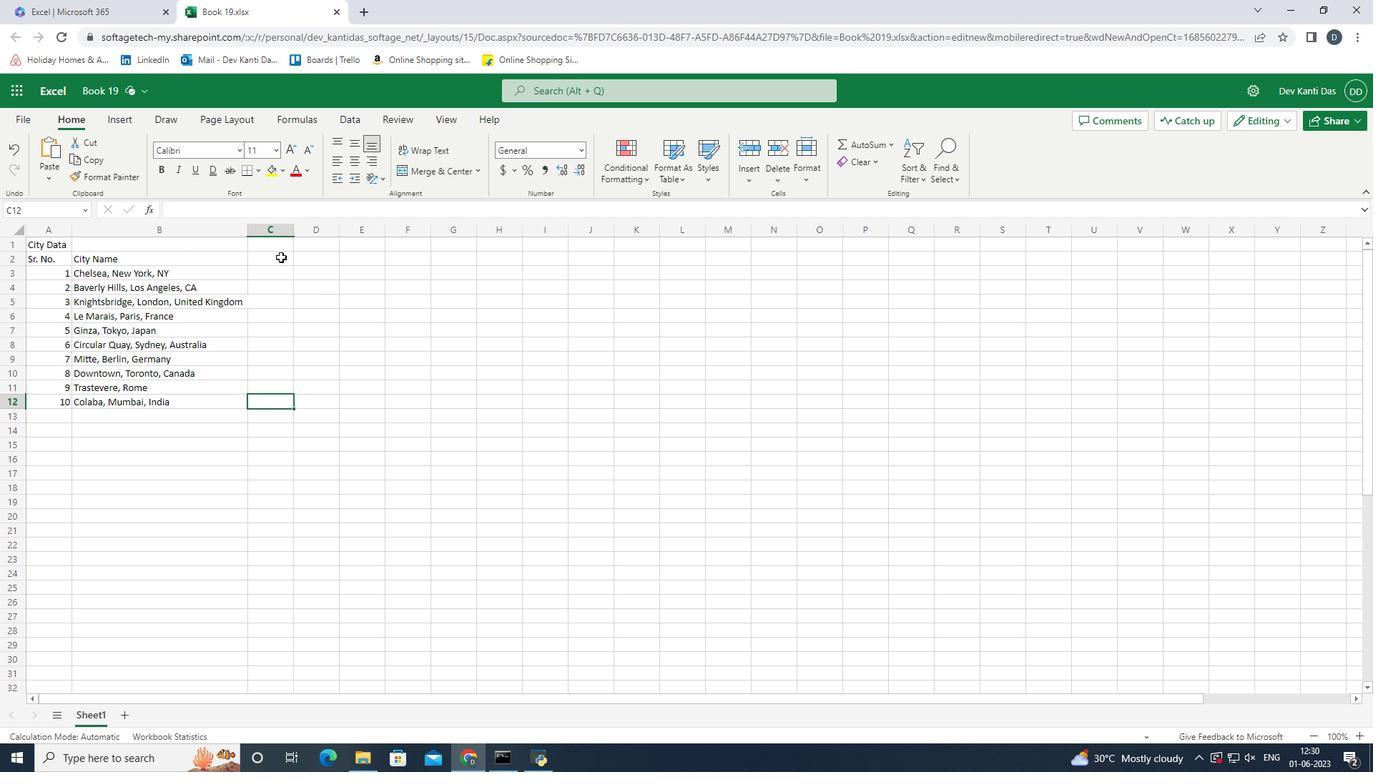
Action: Mouse pressed left at (282, 256)
Screenshot: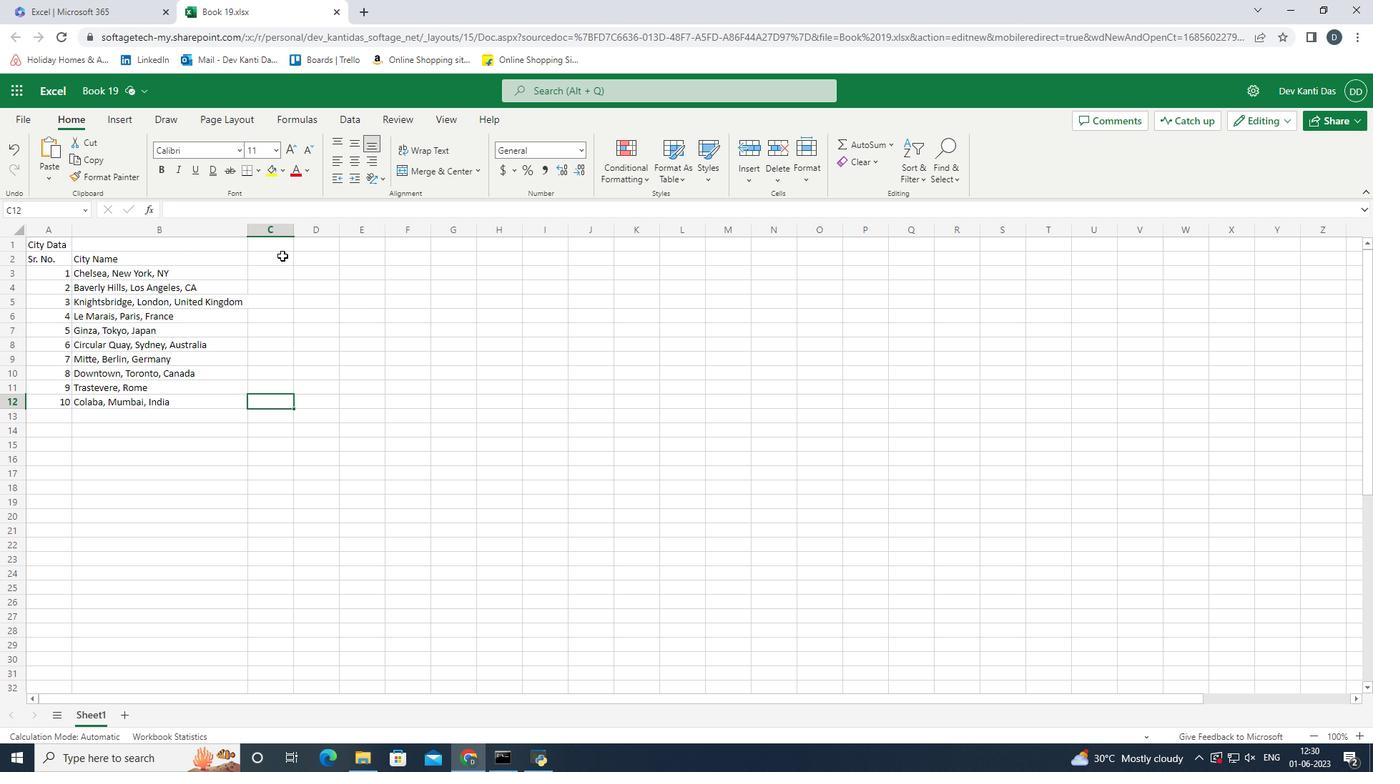 
Action: Mouse moved to (274, 308)
Screenshot: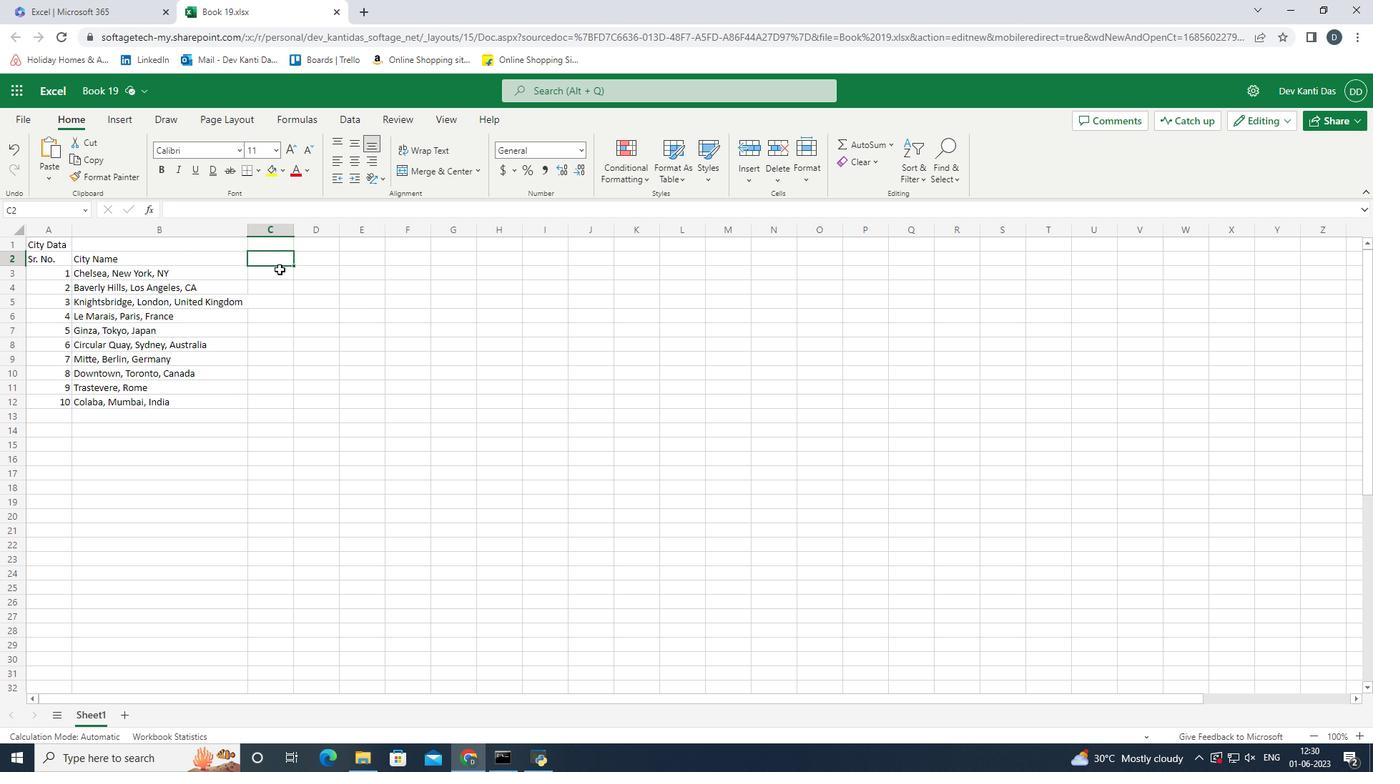 
Action: Mouse pressed left at (274, 308)
Screenshot: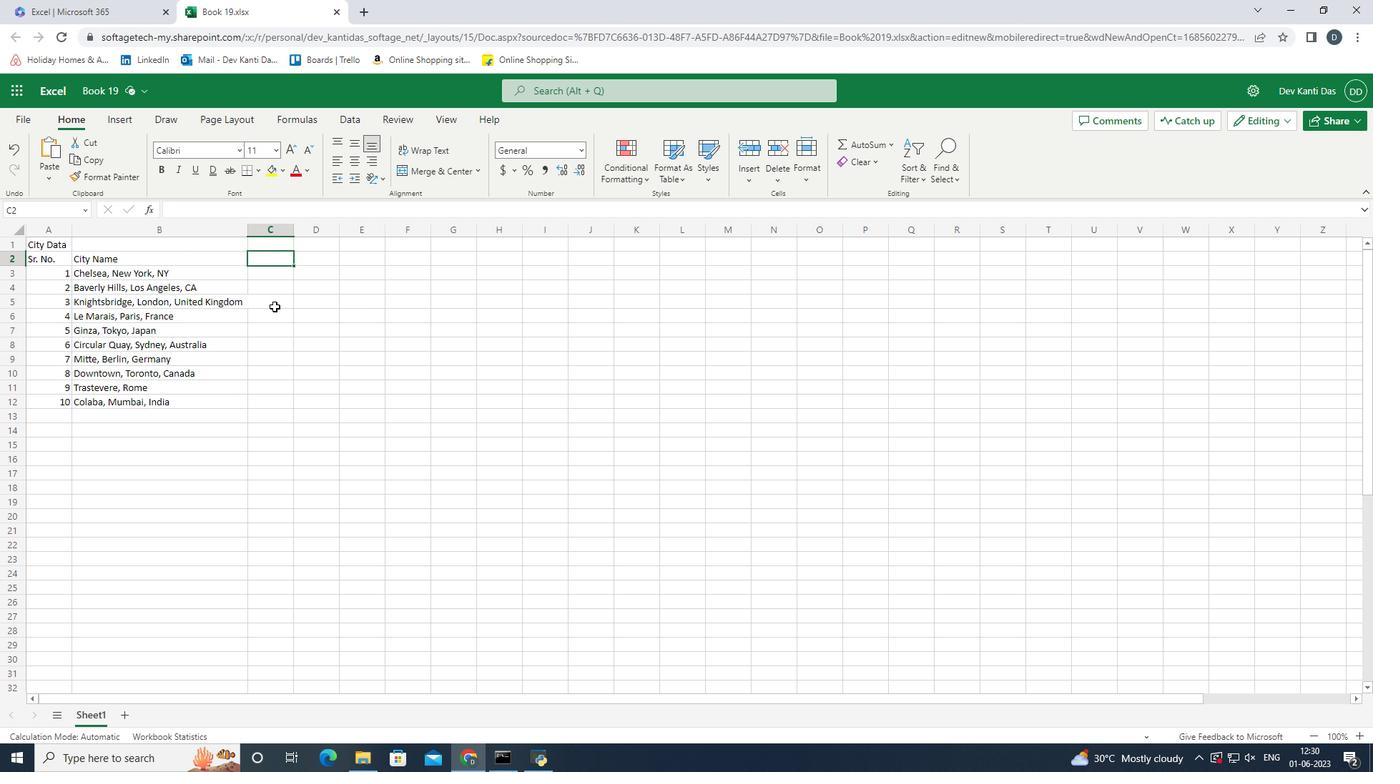 
Action: Mouse moved to (276, 262)
Screenshot: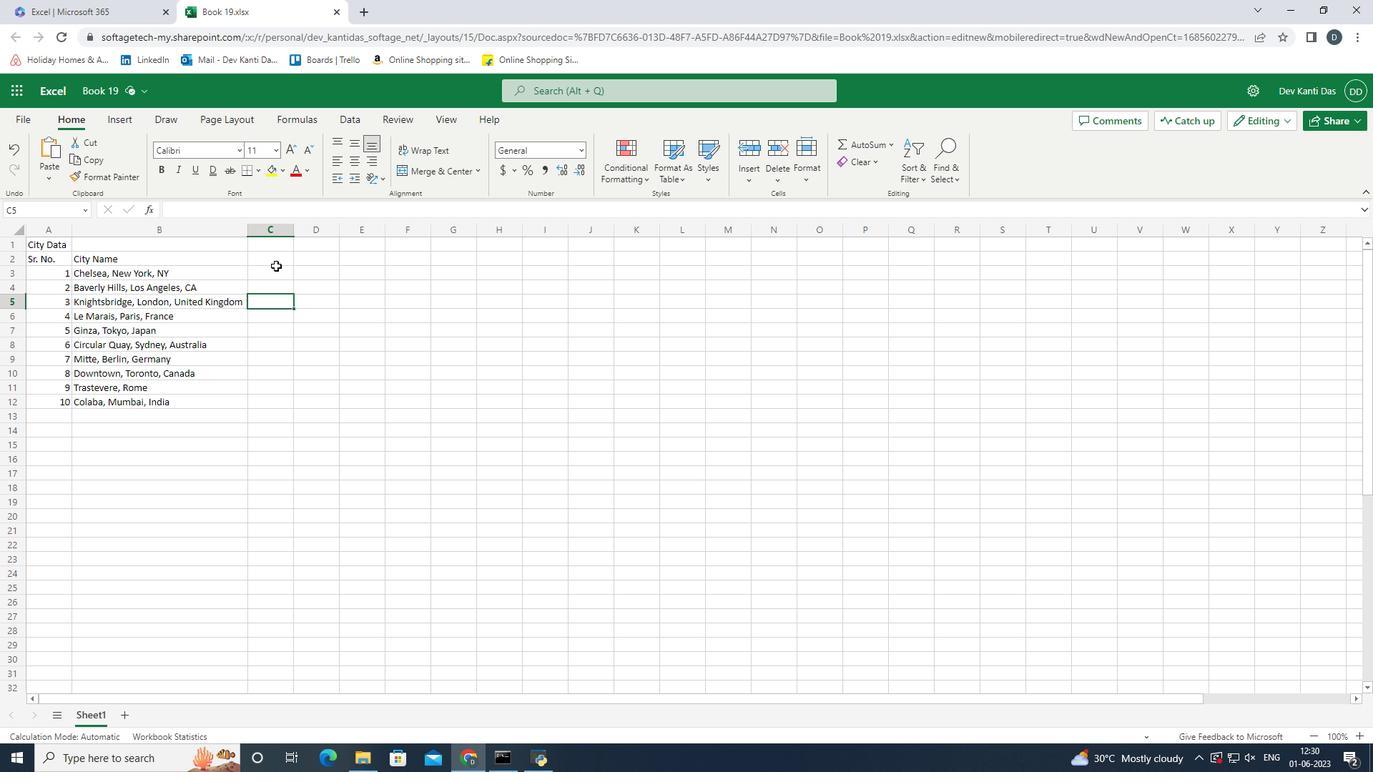 
Action: Mouse pressed left at (276, 262)
Screenshot: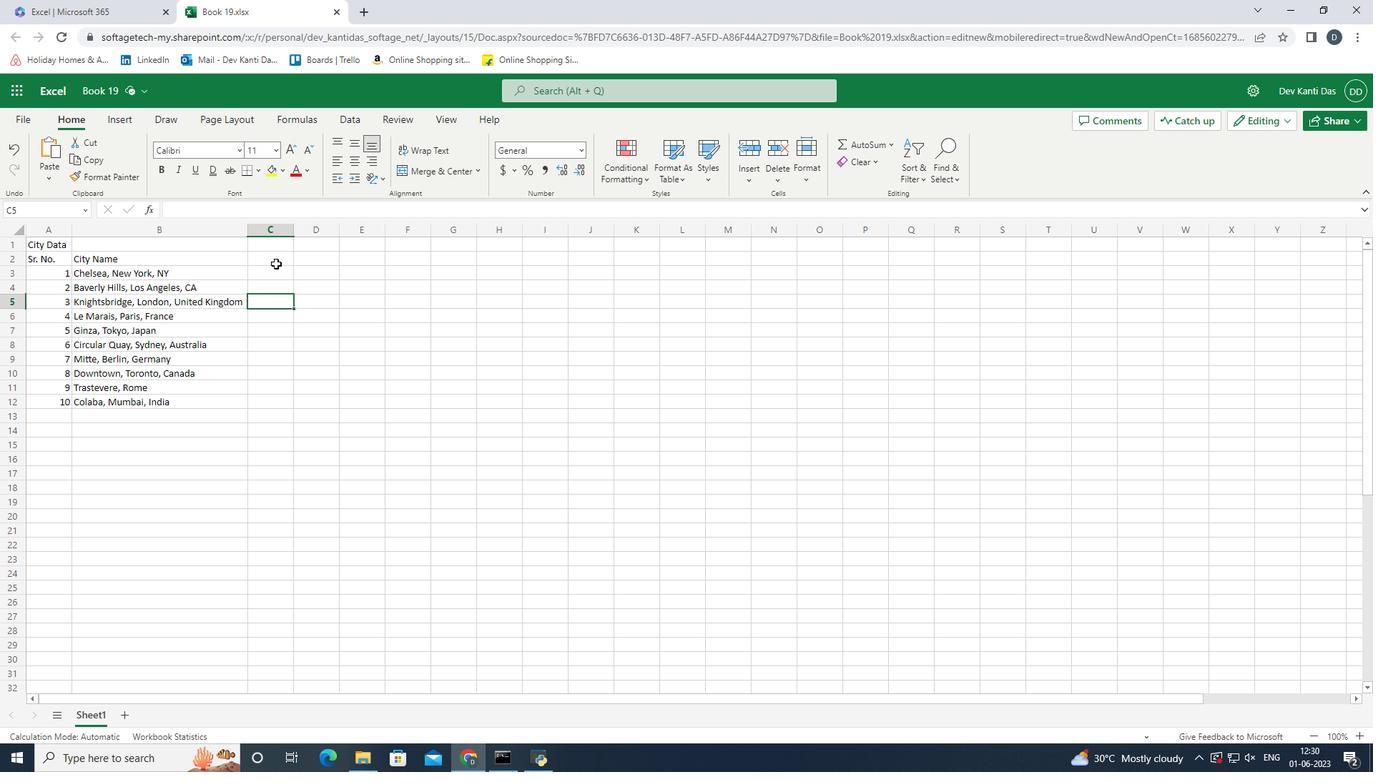 
Action: Mouse moved to (405, 420)
Screenshot: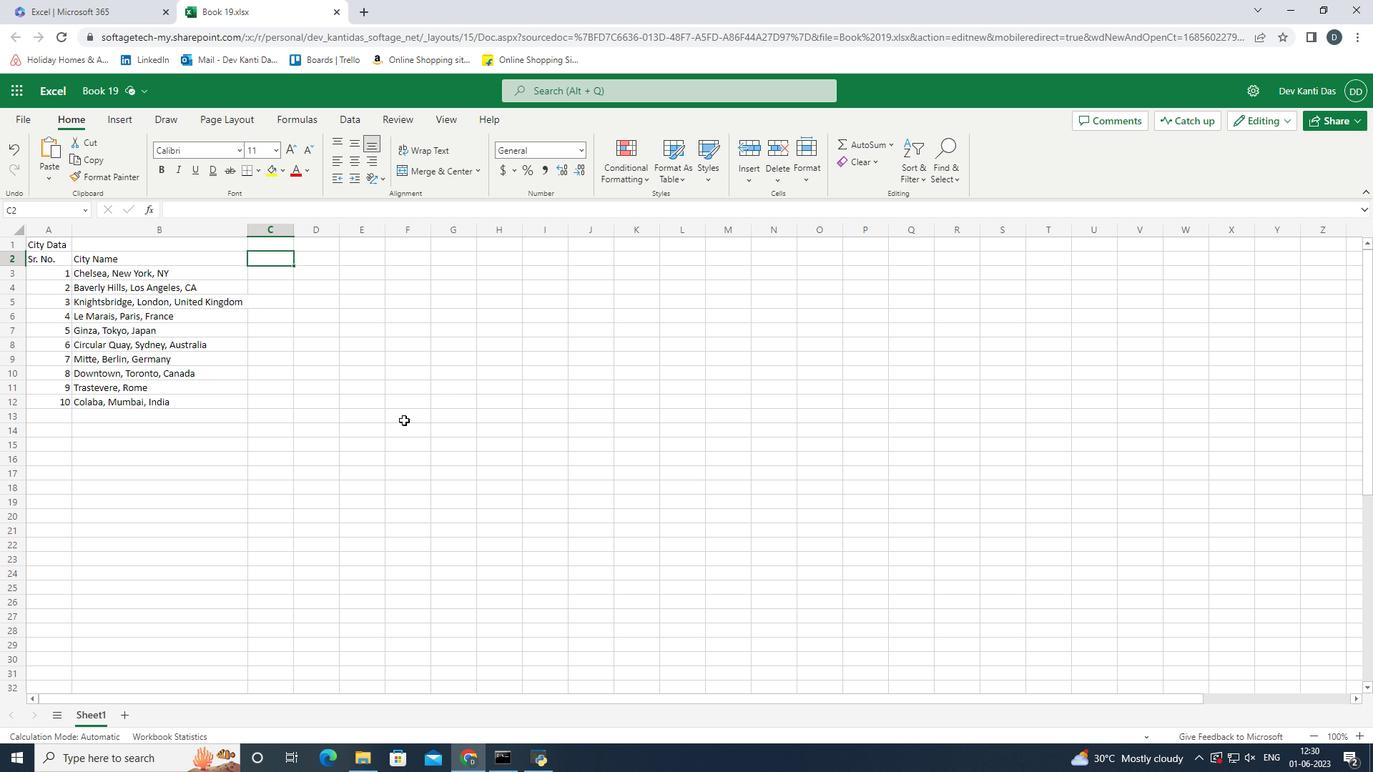 
Action: Key pressed <Key.shift>
Screenshot: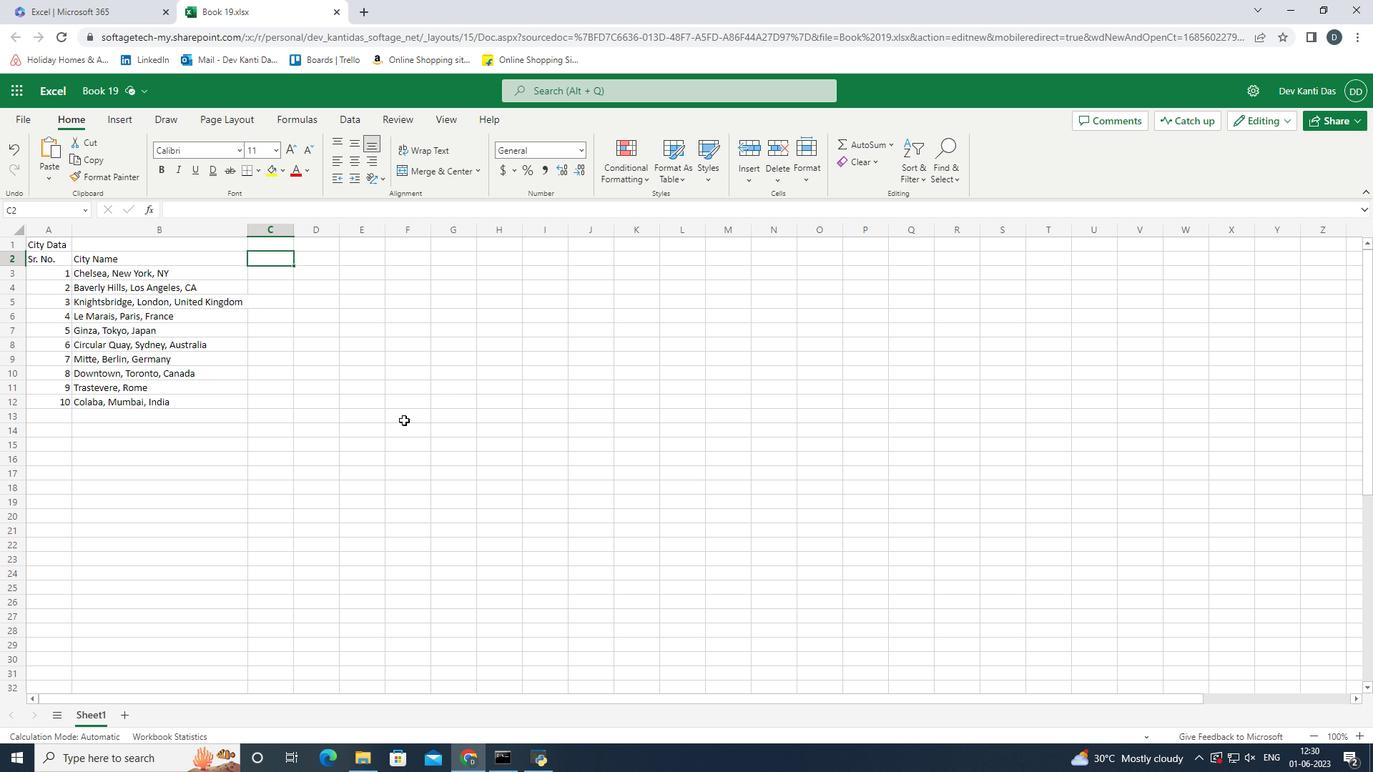 
Action: Mouse moved to (406, 420)
Screenshot: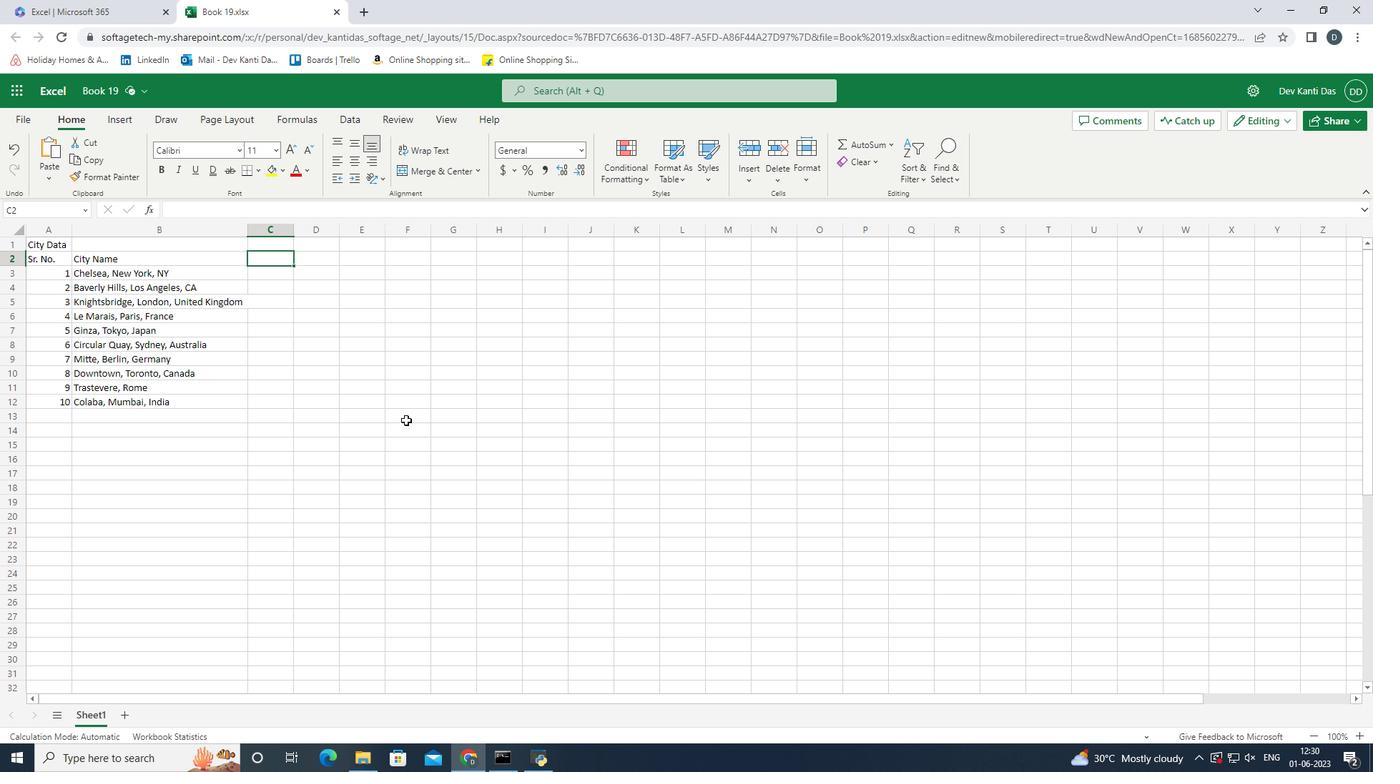 
Action: Key pressed <Key.shift><Key.shift><Key.shift><Key.shift><Key.shift>Last<Key.space><Key.shift>Week<Key.space><Key.shift><Key.shift><Key.shift><Key.shift><Key.shift><Key.shift><Key.shift><Key.shift><Key.shift><Key.shift><Key.shift><Key.shift>Sales<Key.space>of<Key.space>
Screenshot: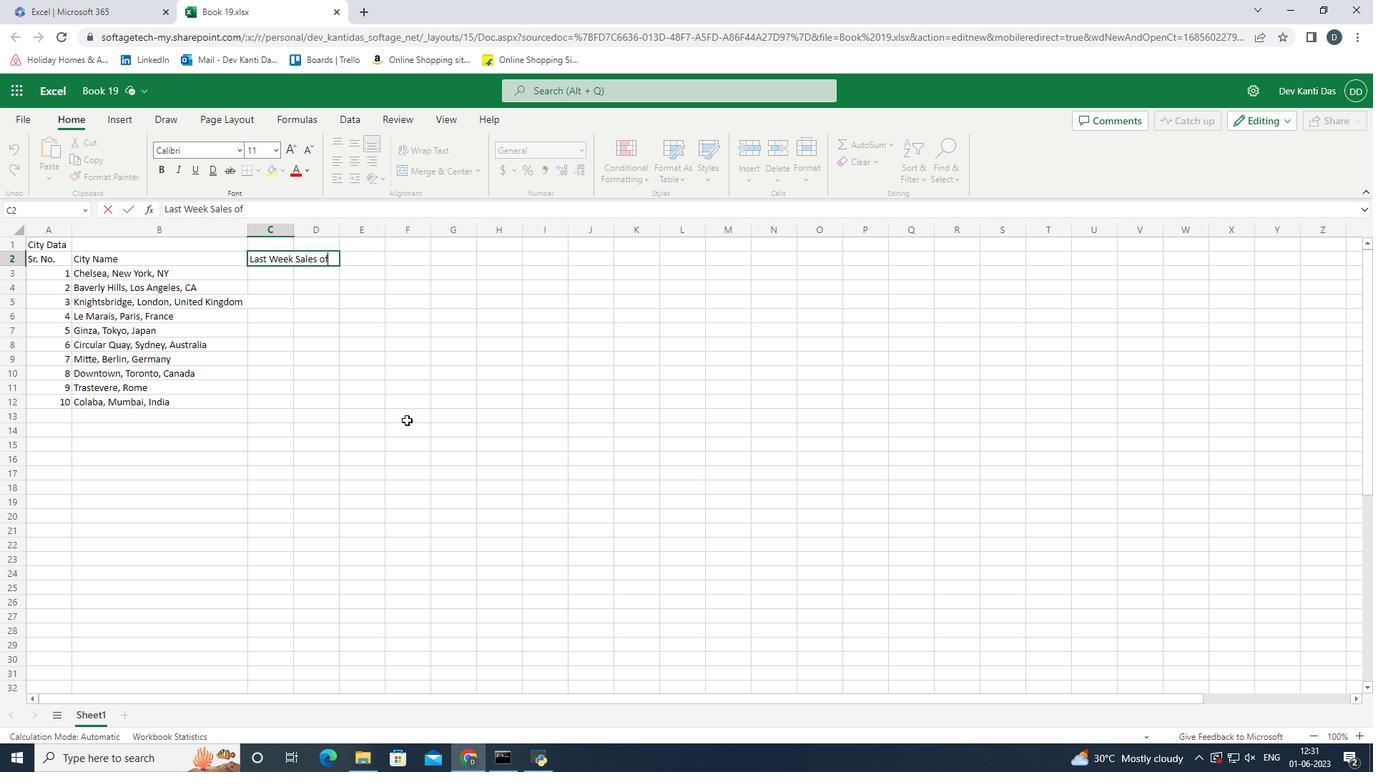 
Action: Mouse moved to (483, 434)
Screenshot: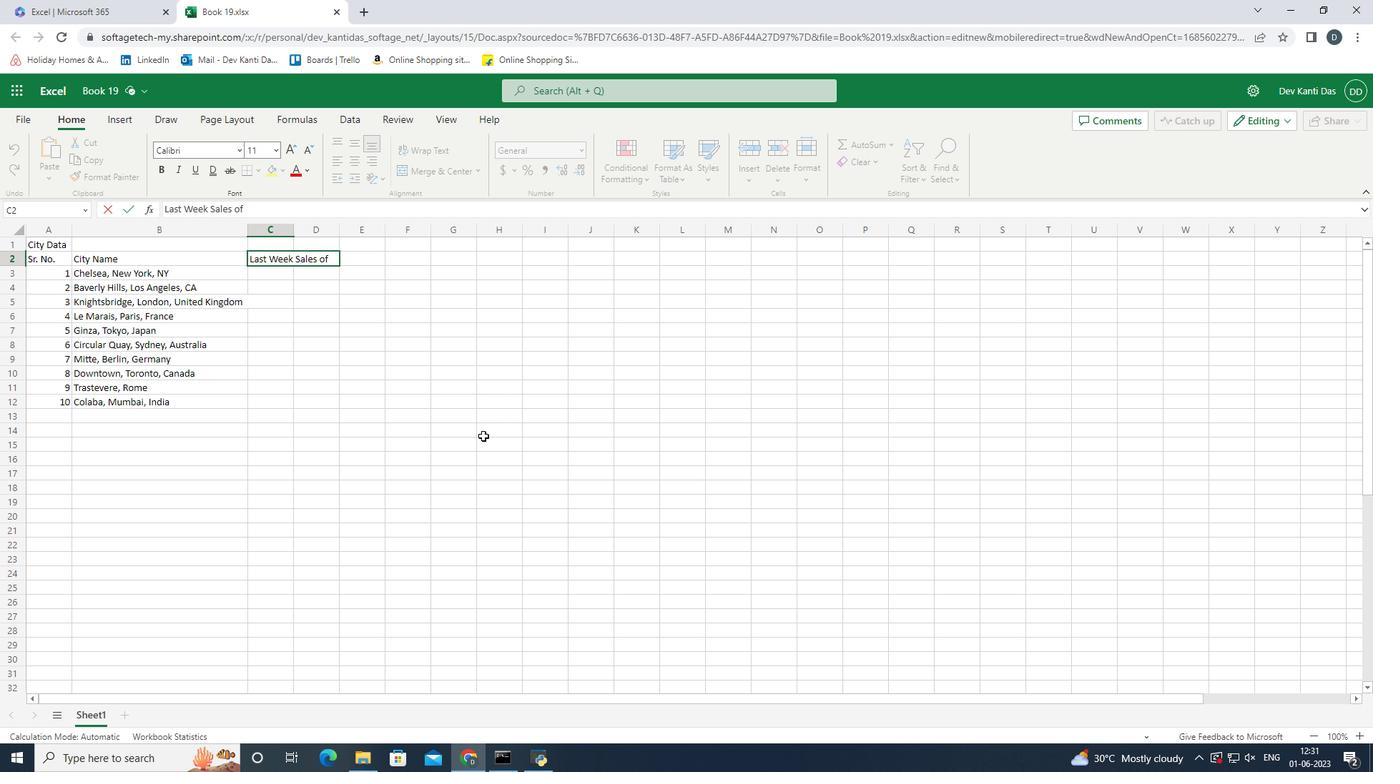 
Action: Key pressed <Key.shift_r>October<Key.enter>
Screenshot: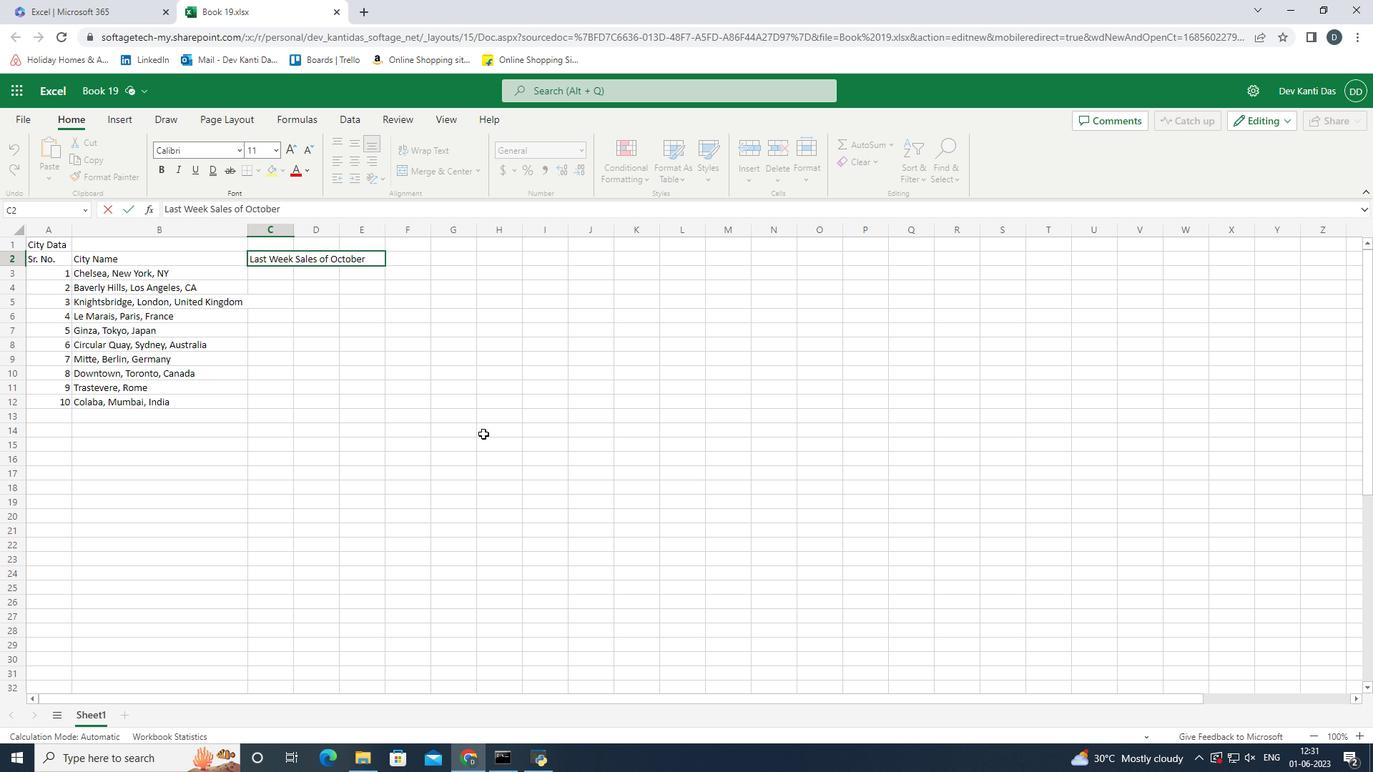 
Action: Mouse moved to (294, 235)
Screenshot: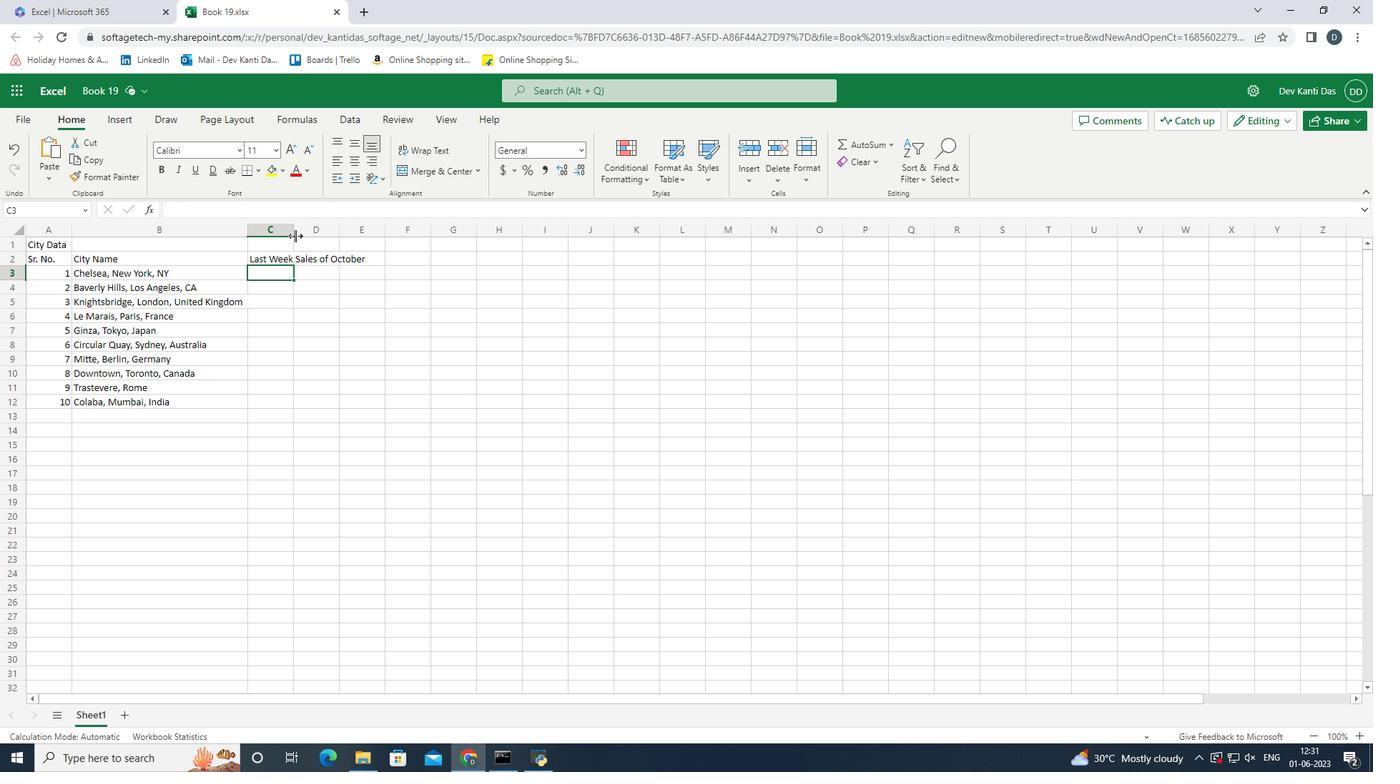 
Action: Mouse pressed left at (294, 235)
Screenshot: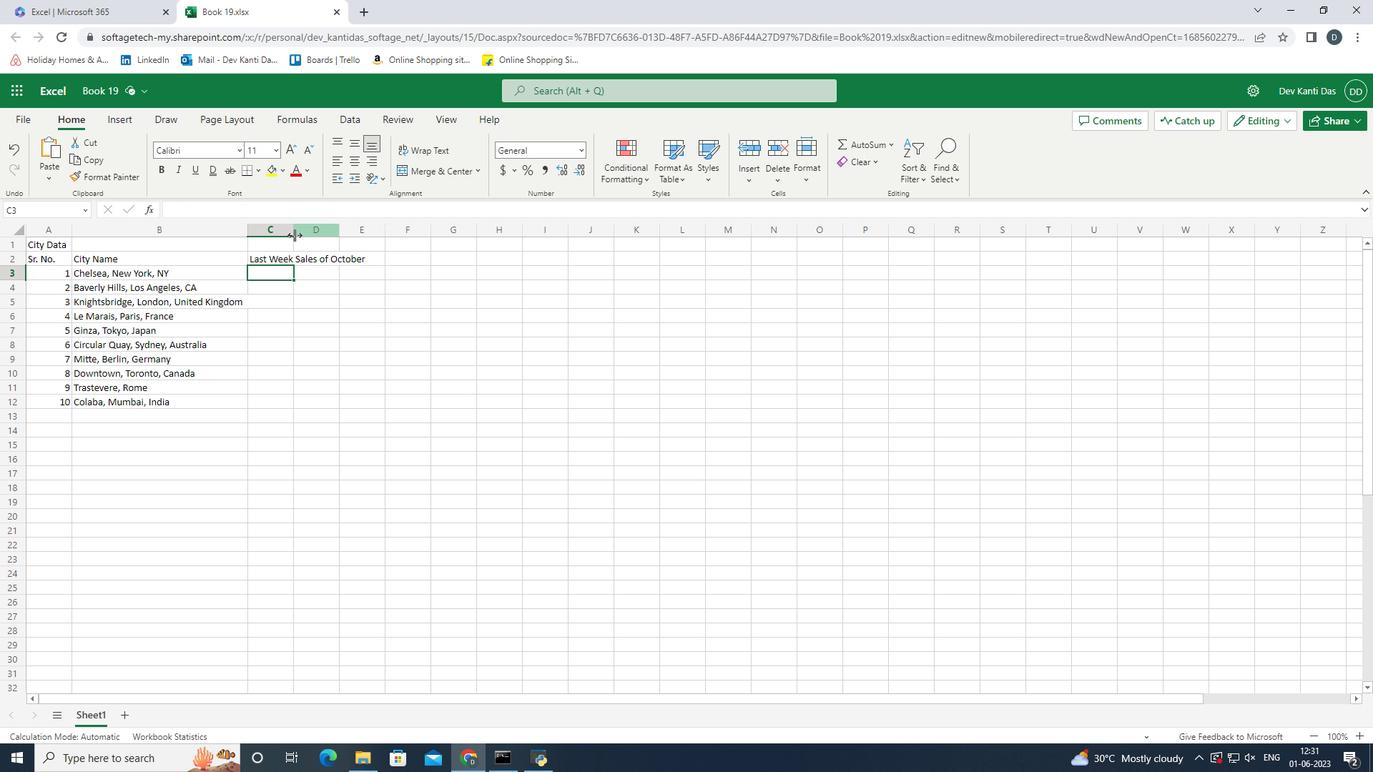 
Action: Mouse moved to (467, 281)
Screenshot: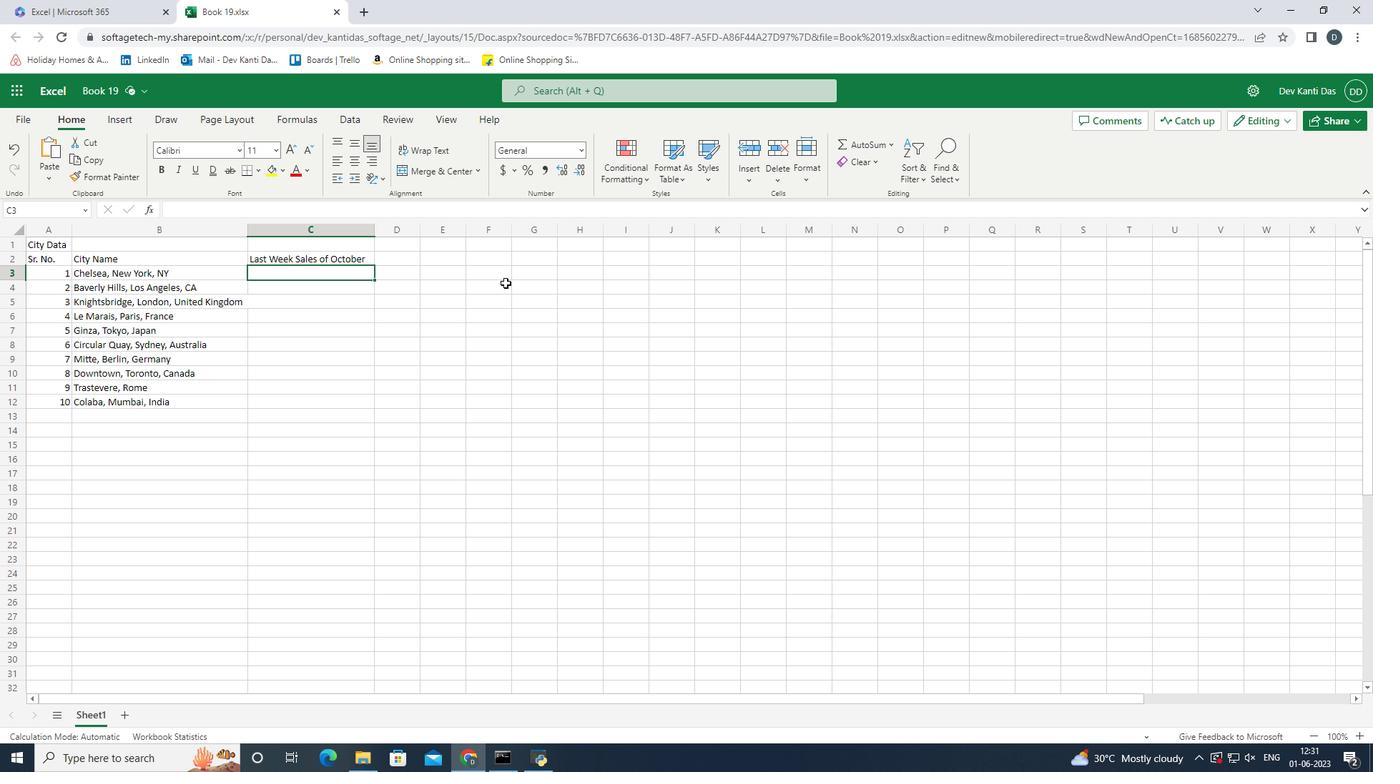 
Action: Key pressed 10001<Key.enter>90210<Key.enter><Key.shift>SW1<Key.shift>X<Key.space>7<Key.shift><Key.shift><Key.shift><Key.shift><Key.shift><Key.shift><Key.shift>X<Key.shift_r><Key.shift_r>L<Key.enter>75004<Key.enter>104-0061<Key.enter>2000<Key.enter>10178<Key.enter><Key.shift_r>M5<Key.shift_r><Key.shift_r><Key.shift_r><Key.shift_r><Key.shift_r><Key.shift_r><Key.shift_r><Key.shift_r><Key.shift_r><Key.shift_r><Key.shift_r><Key.shift_r><Key.shift_r><Key.shift_r><Key.shift_r><Key.shift_r><Key.shift_r><Key.shift_r><Key.shift_r><Key.shift_r><Key.shift_r><Key.shift_r><Key.shift_r><Key.shift_r><Key.shift_r><Key.shift_r><Key.shift_r><Key.shift_r><Key.shift_r><Key.shift_r><Key.shift_r><Key.shift_r><Key.shift_r><Key.shift_r><Key.shift_r><Key.shift_r><Key.shift_r><Key.shift_r><Key.shift_r><Key.shift_r>V<Key.space>3<Key.shift_r>L9<Key.enter>00153<Key.enter><Key.up>00153<Key.enter>4<Key.up><Key.backspace>00156<Key.backspace>3<Key.enter><Key.up>
Screenshot: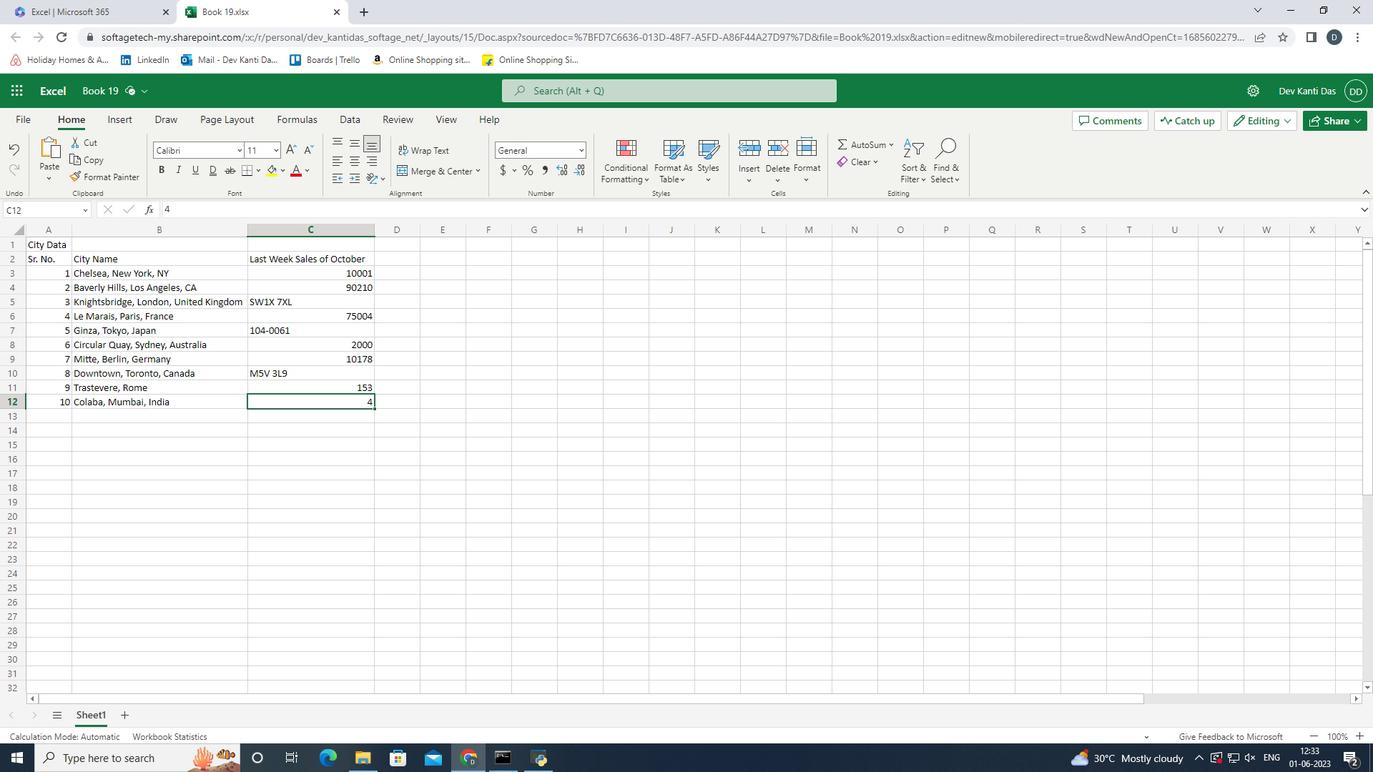 
Action: Mouse moved to (361, 387)
Screenshot: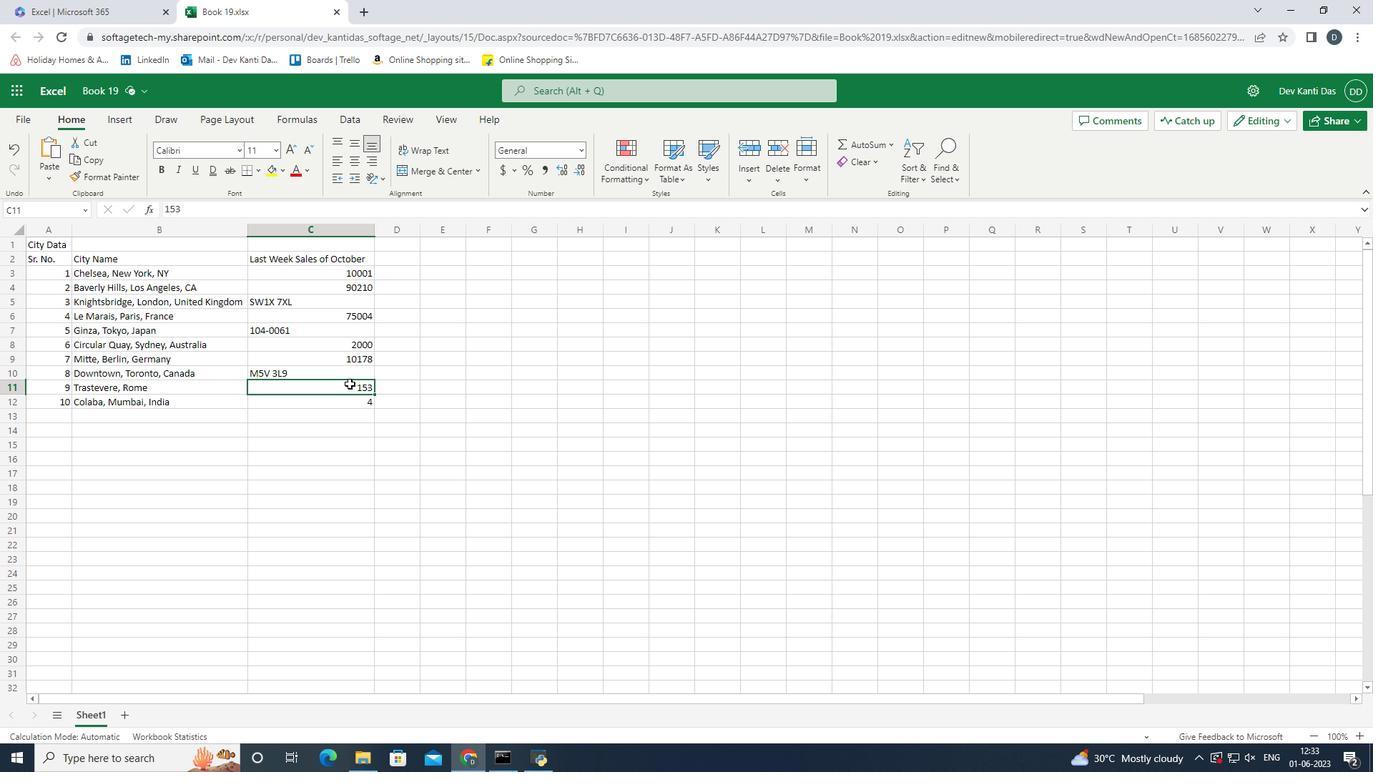 
Action: Mouse pressed left at (361, 387)
Screenshot: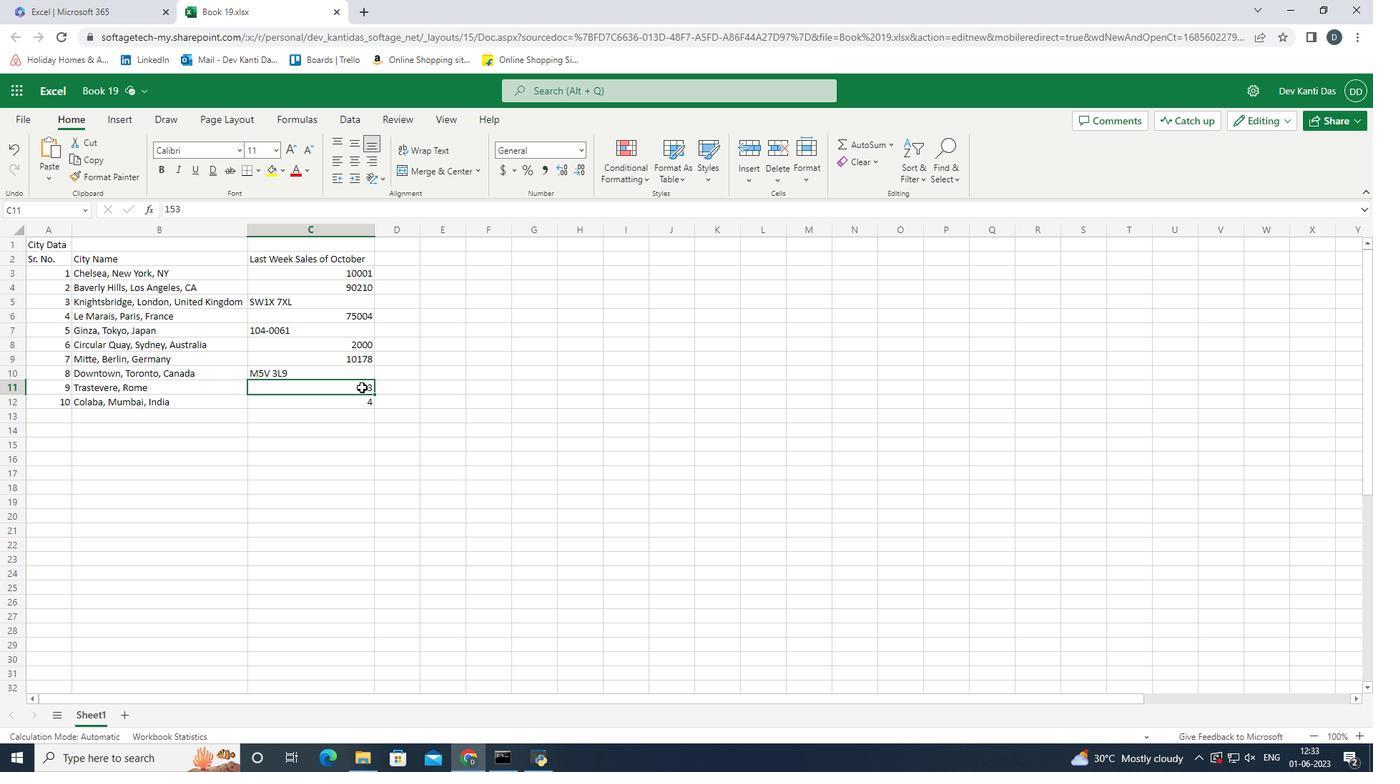 
Action: Mouse pressed left at (361, 387)
Screenshot: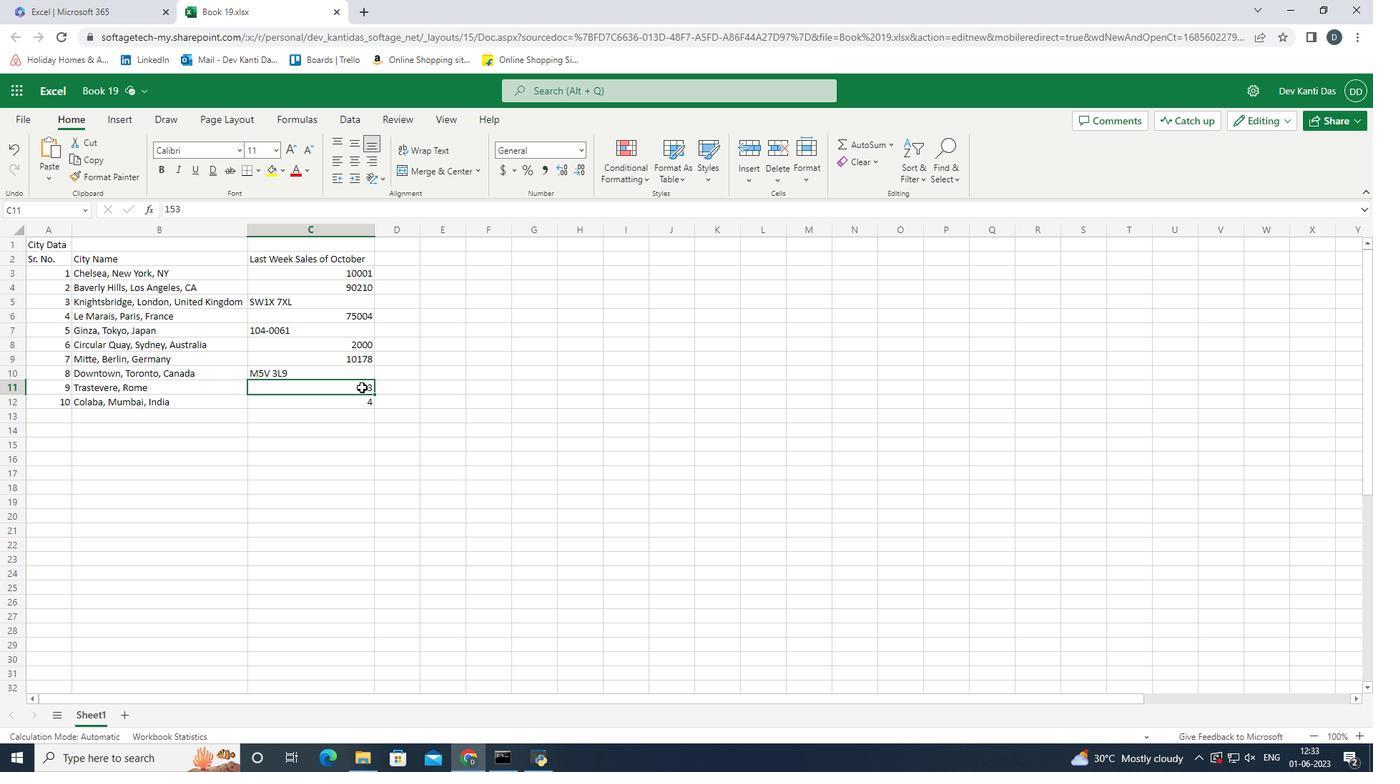 
Action: Mouse moved to (294, 392)
Screenshot: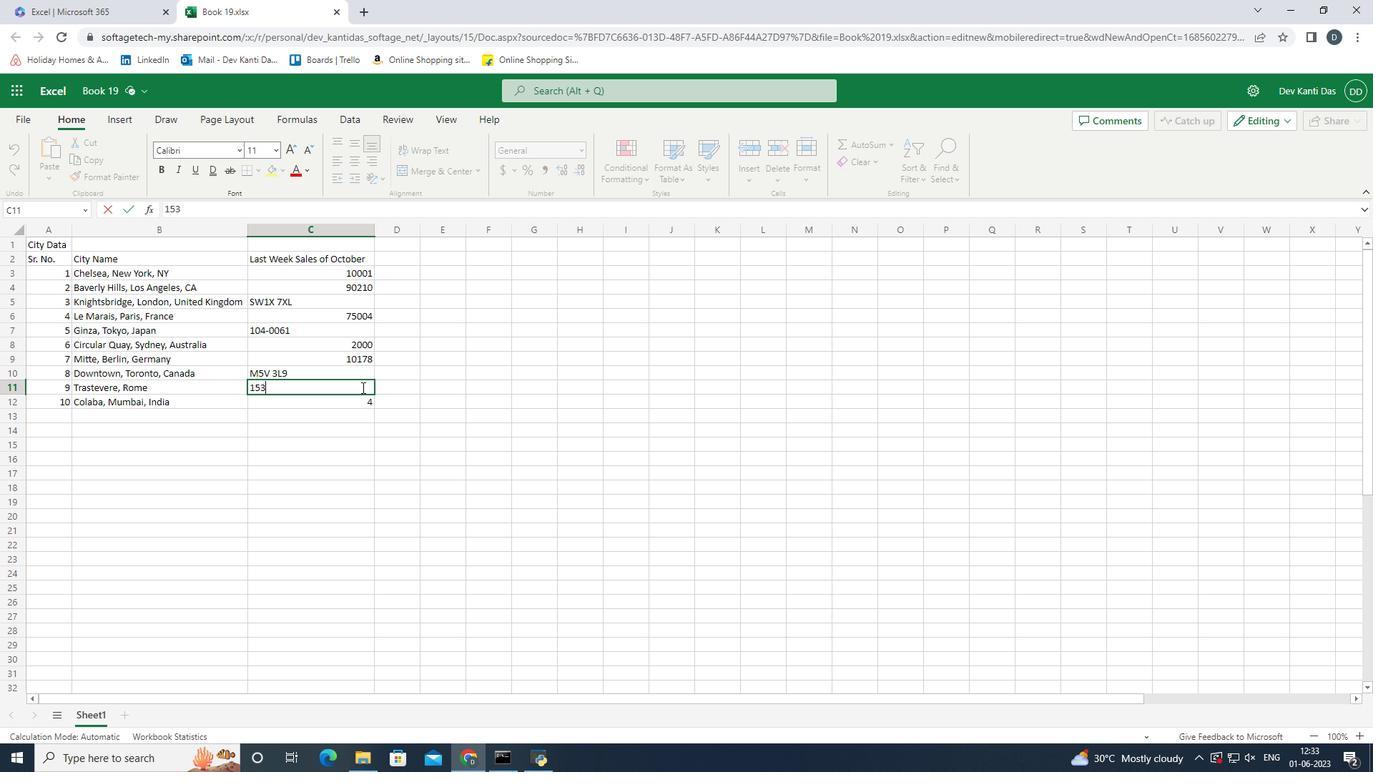 
Action: Key pressed <Key.backspace><Key.backspace><Key.backspace>00153
Screenshot: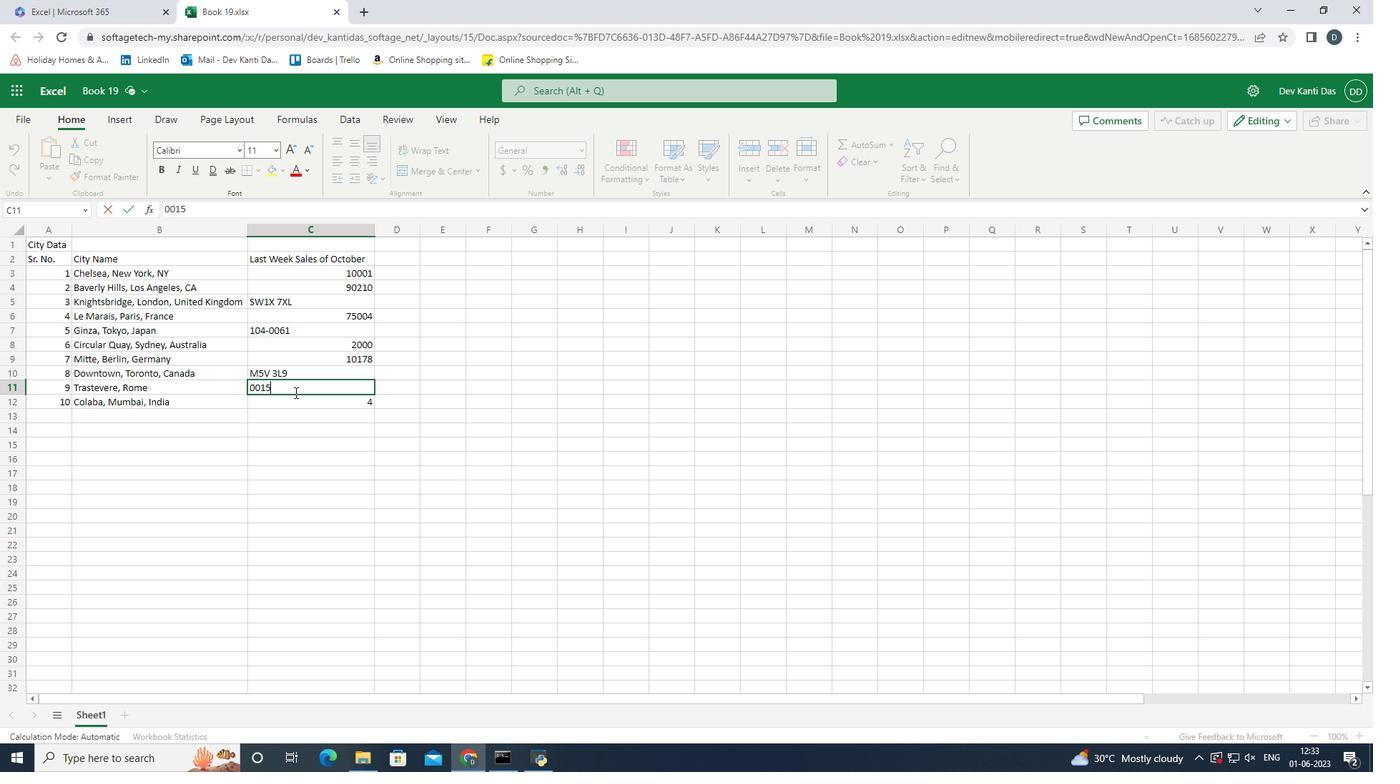 
Action: Mouse moved to (325, 402)
Screenshot: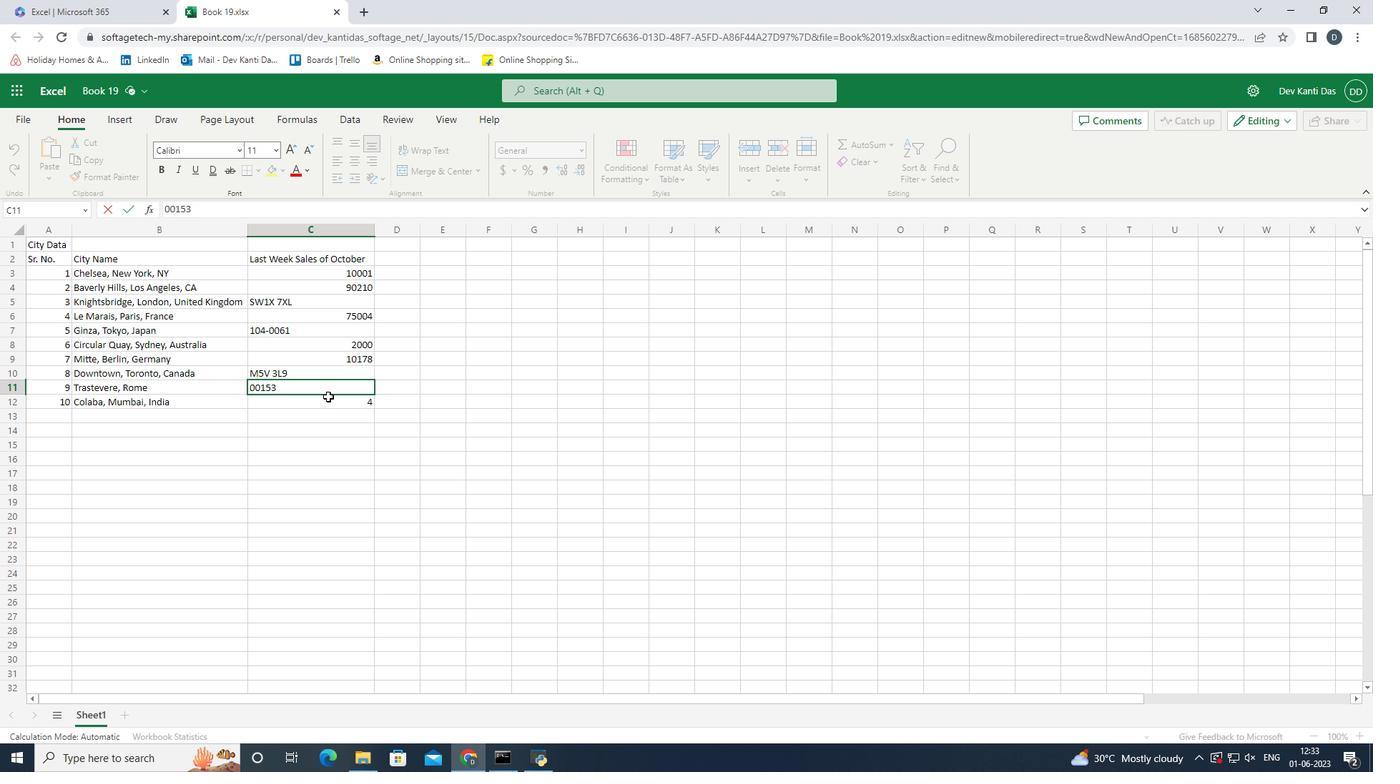 
Action: Mouse pressed left at (325, 402)
Screenshot: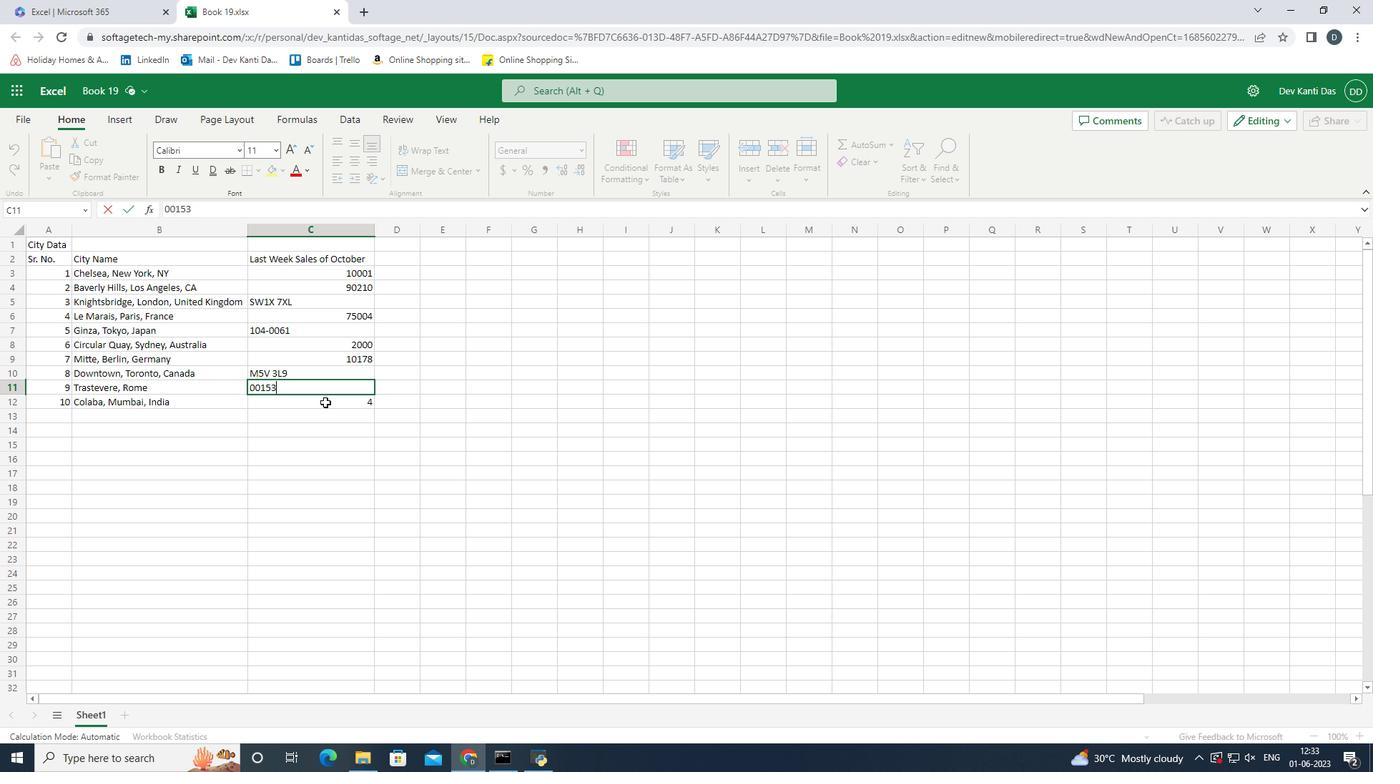 
Action: Mouse moved to (365, 390)
Screenshot: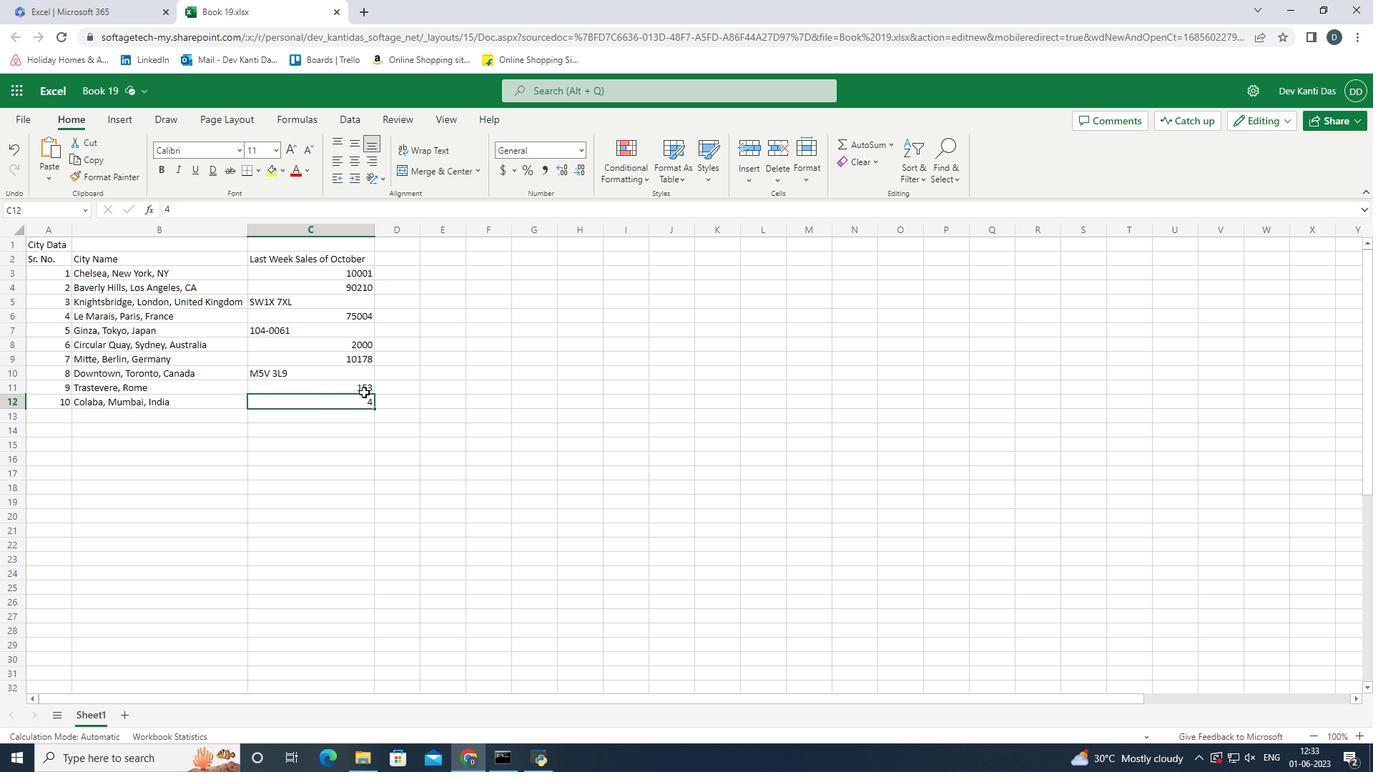 
Action: Mouse pressed left at (365, 390)
Screenshot: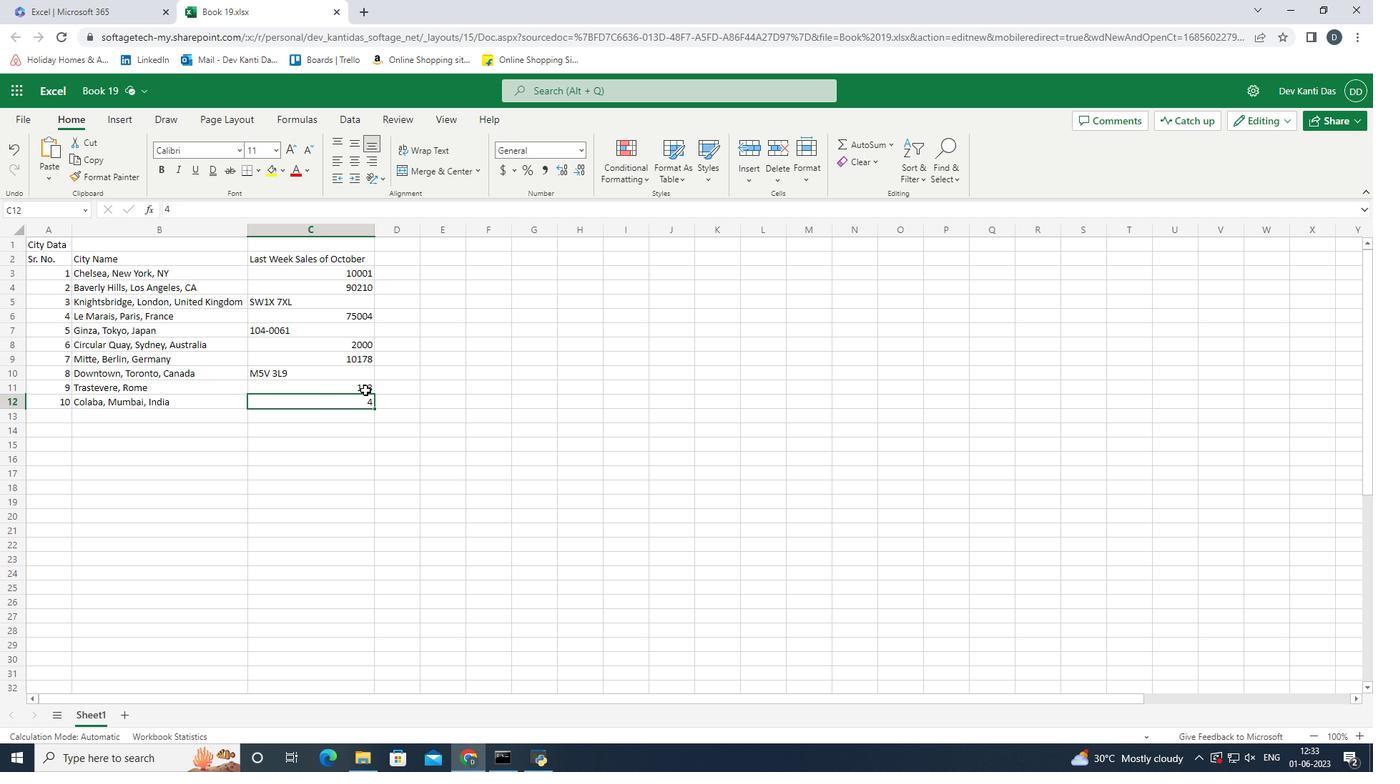 
Action: Mouse moved to (228, 204)
Screenshot: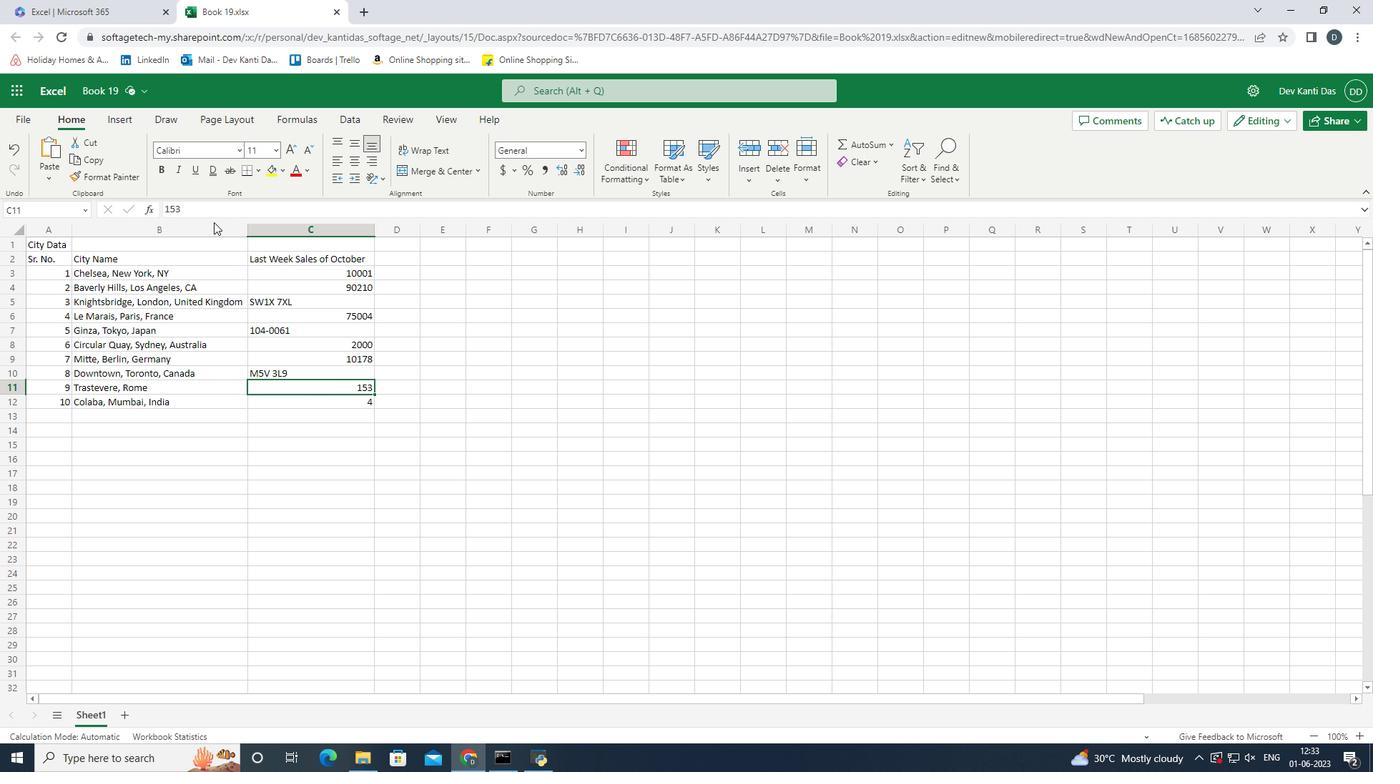 
Action: Mouse pressed left at (228, 204)
Screenshot: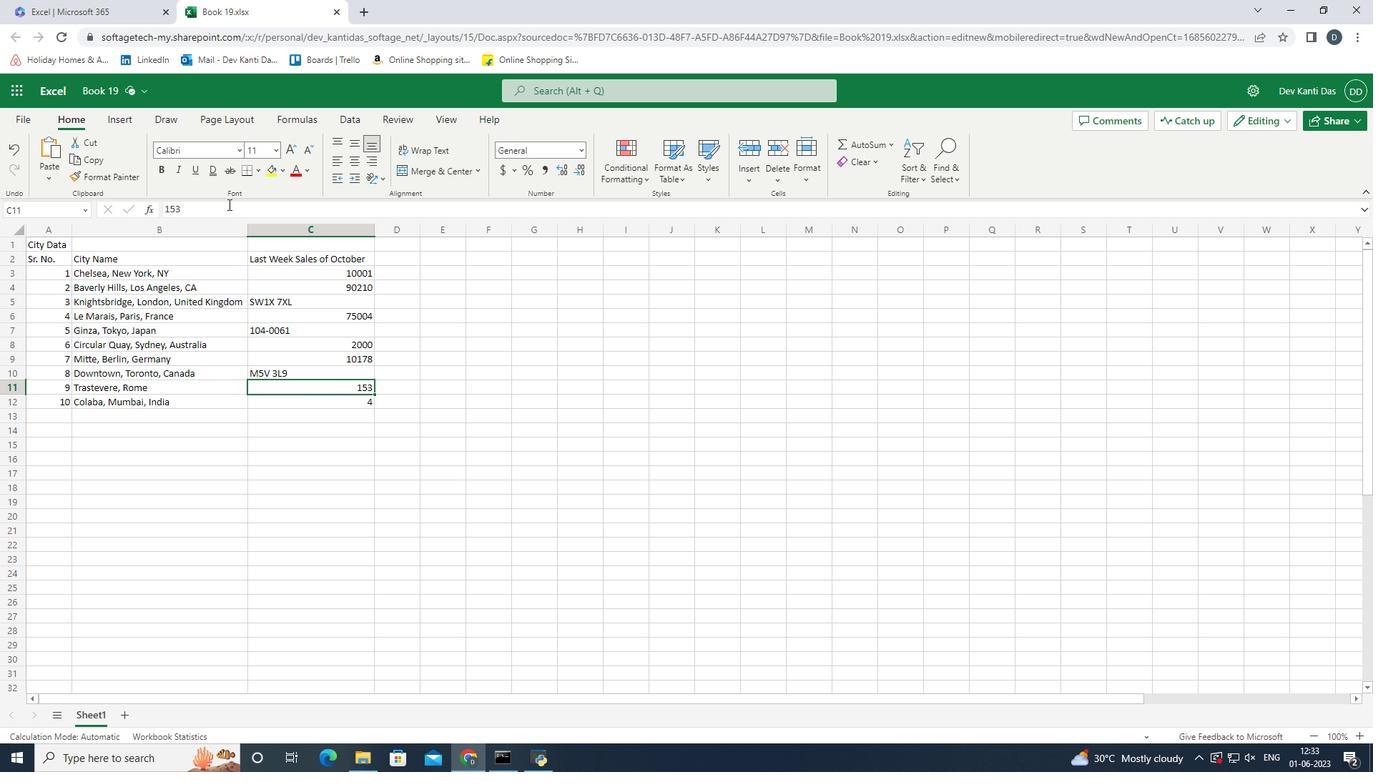 
Action: Key pressed <Key.left><Key.left><Key.left>00
Screenshot: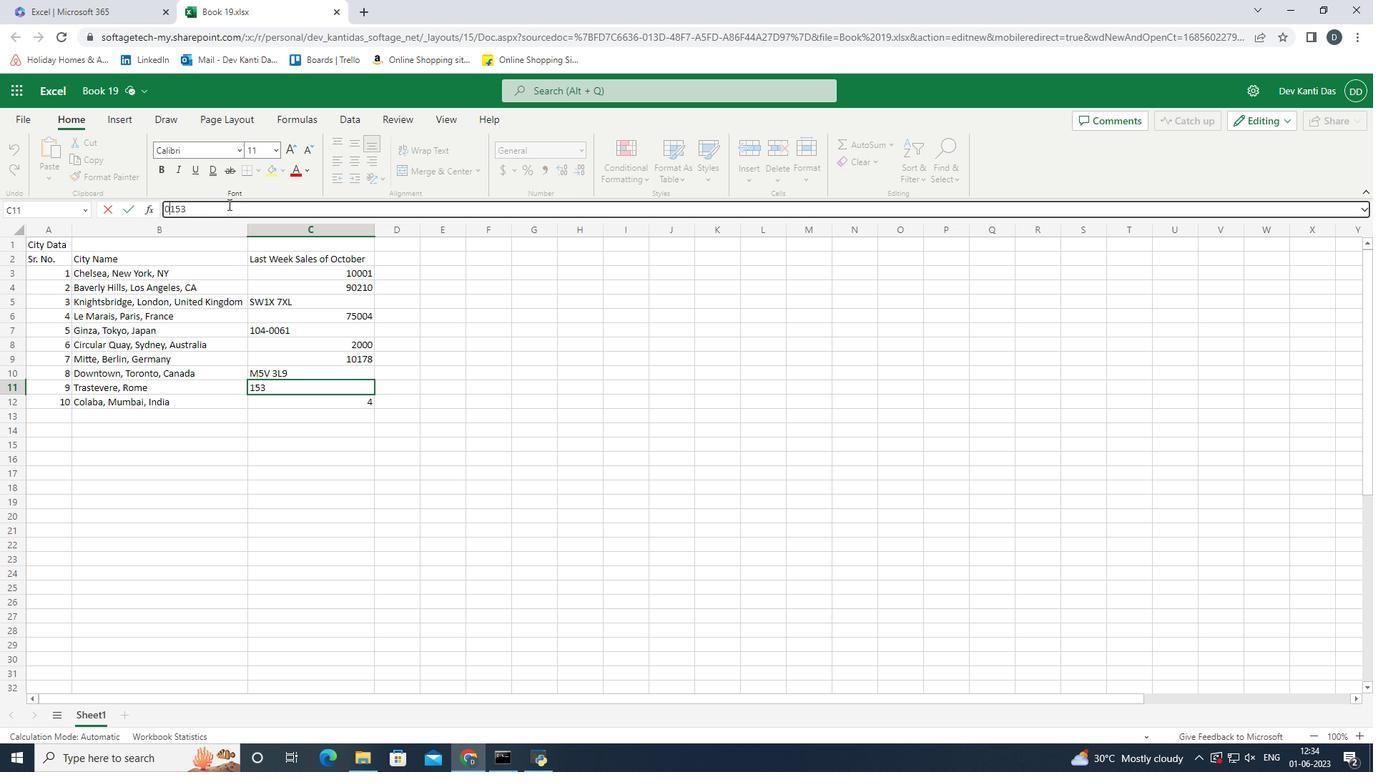 
Action: Mouse moved to (341, 396)
Screenshot: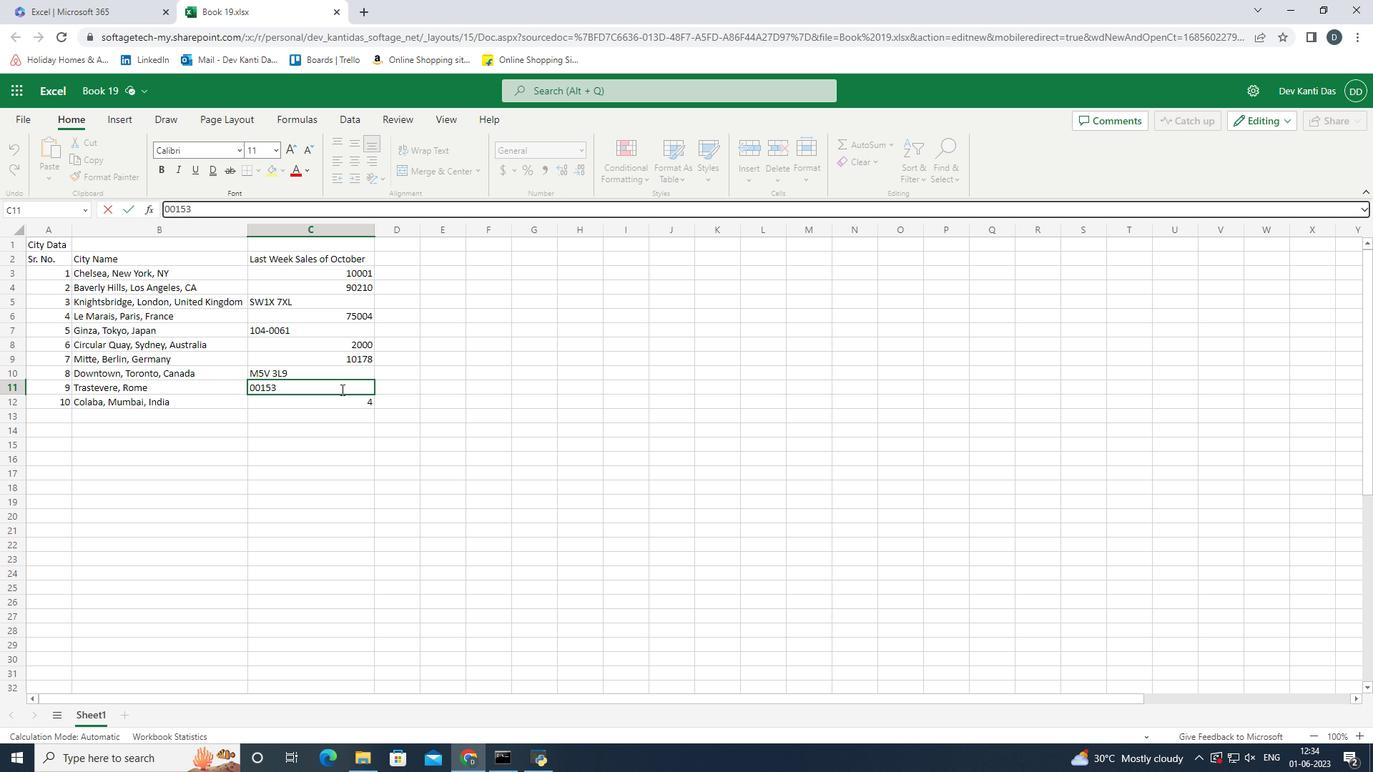 
Action: Mouse pressed left at (341, 396)
Screenshot: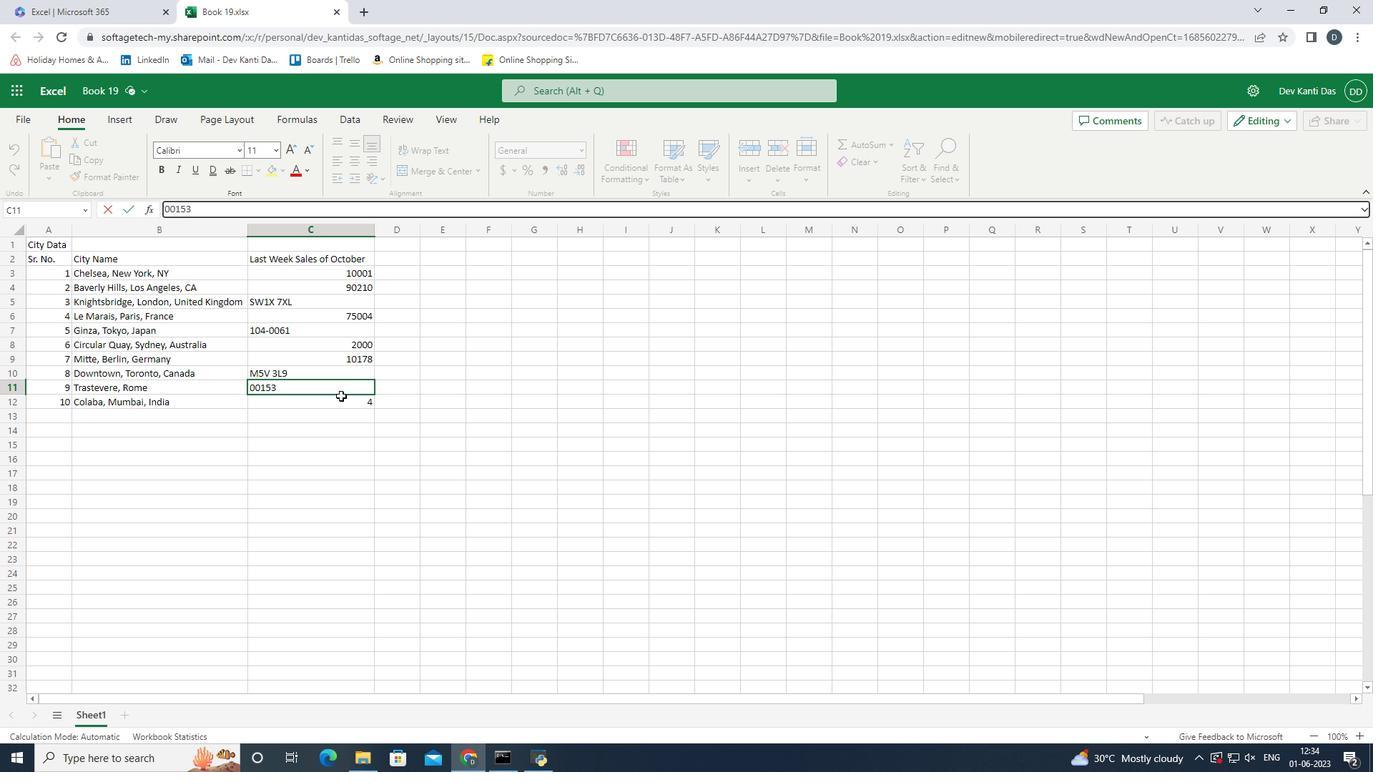 
Action: Mouse moved to (498, 398)
Screenshot: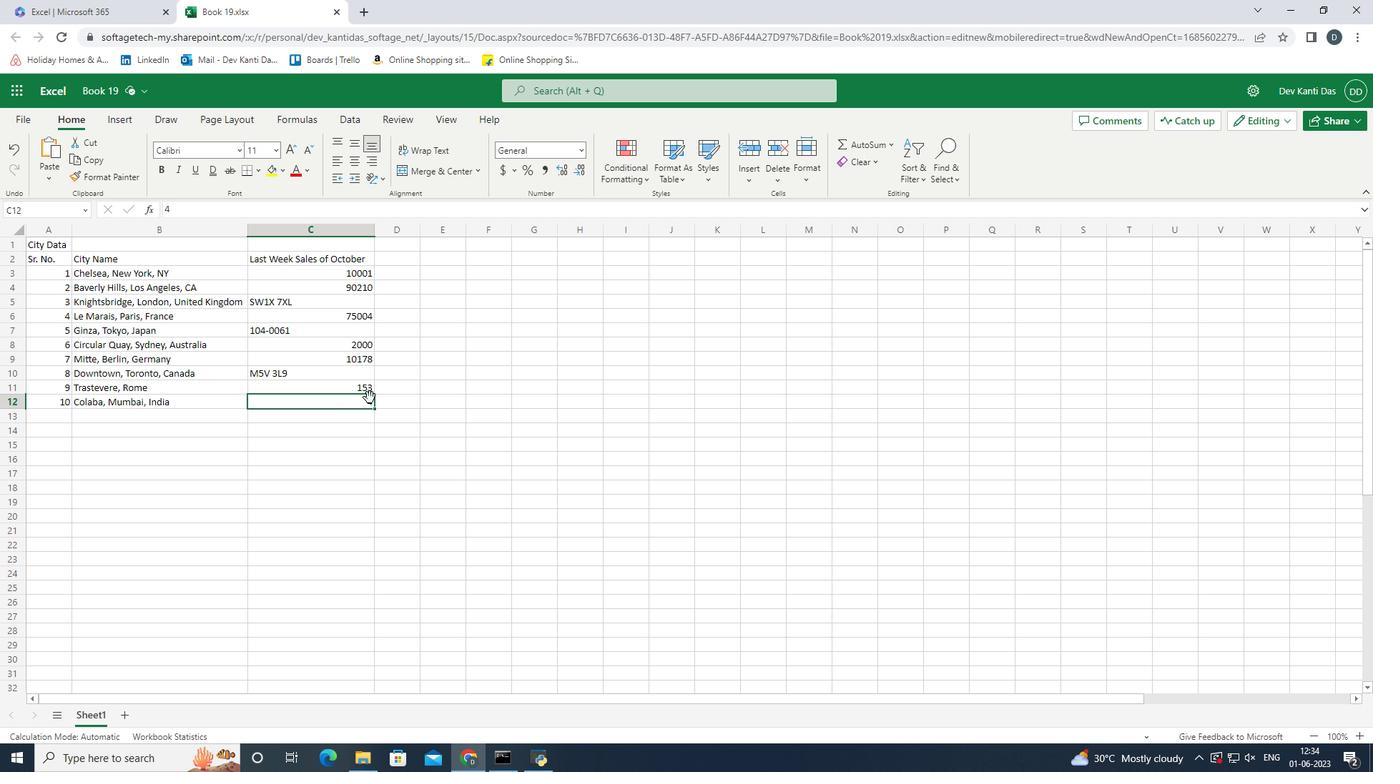 
Action: Key pressed 400005<Key.enter><Key.up><Key.right><Key.up><Key.down><Key.left>
Screenshot: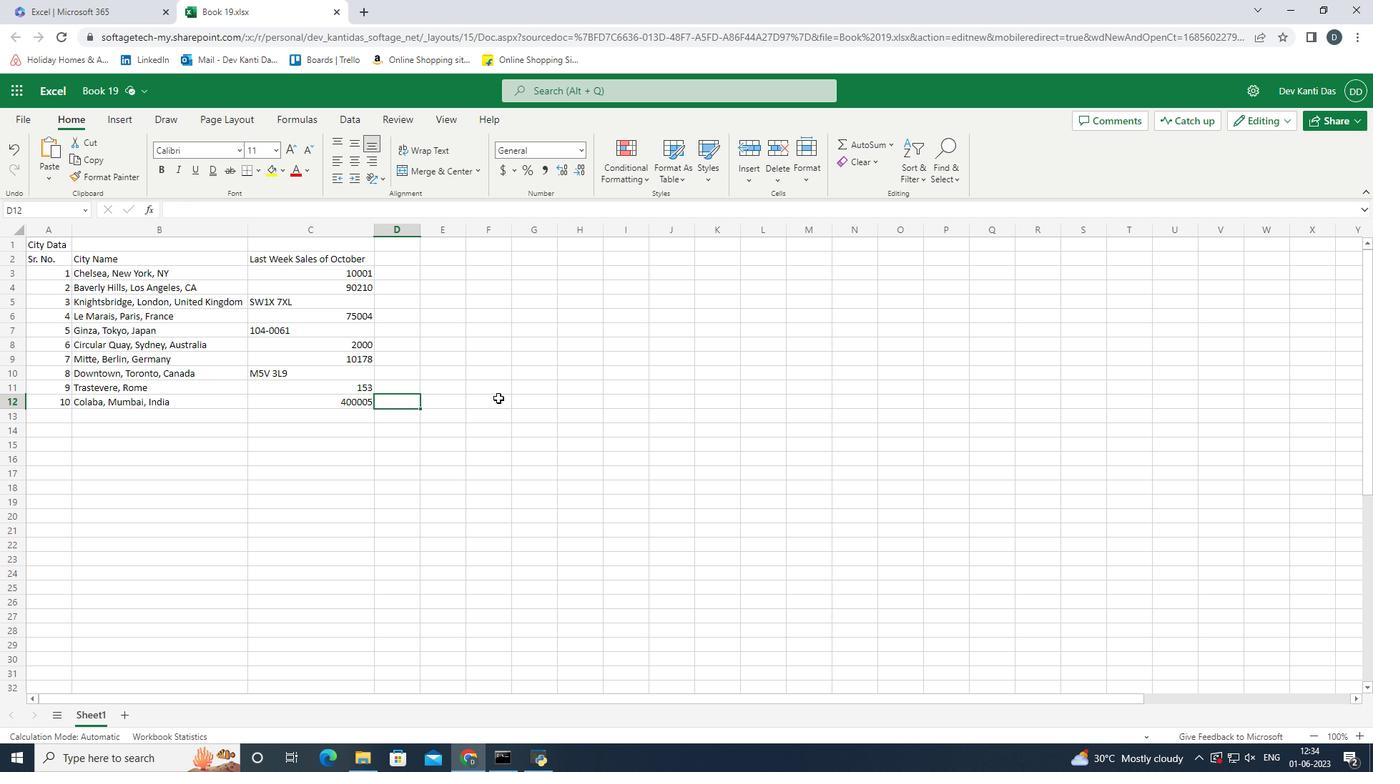 
Action: Mouse moved to (16, 123)
Screenshot: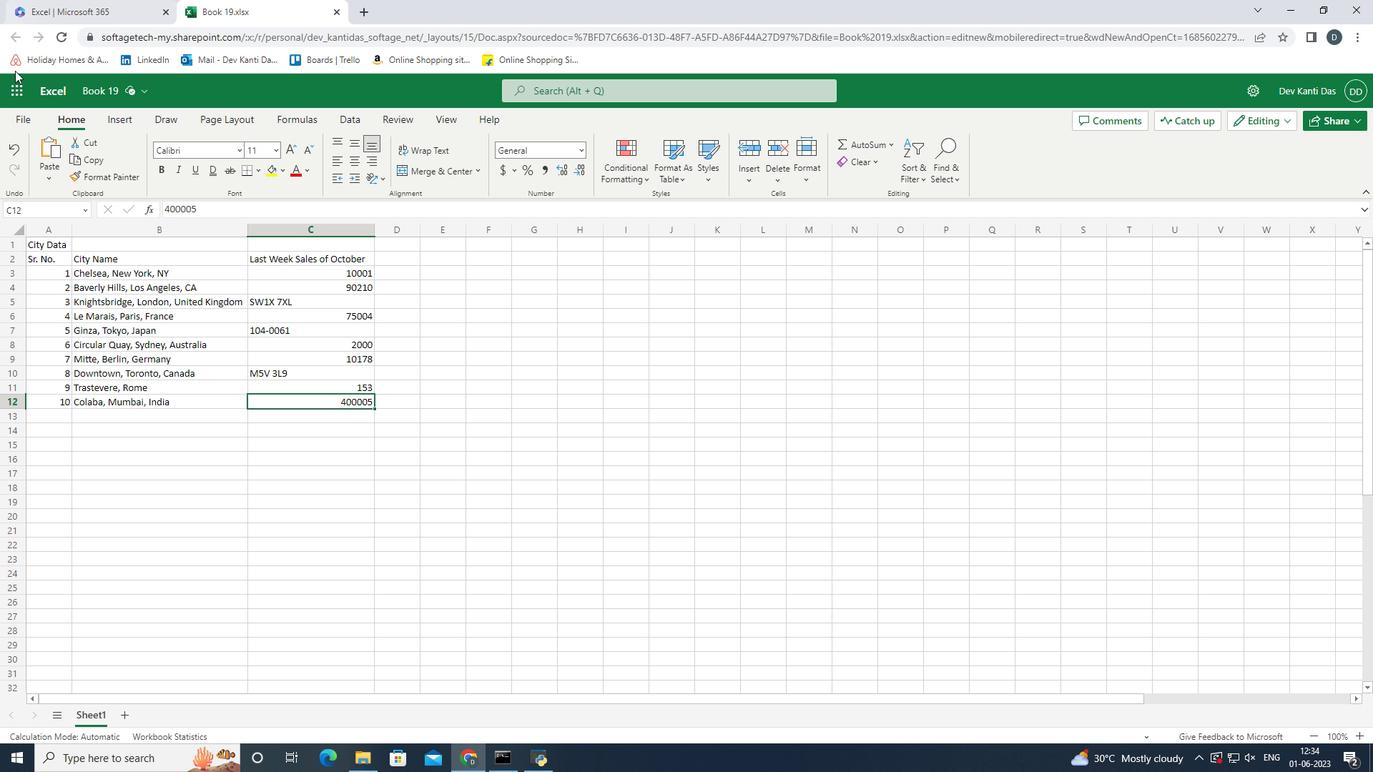 
Action: Mouse pressed left at (16, 123)
Screenshot: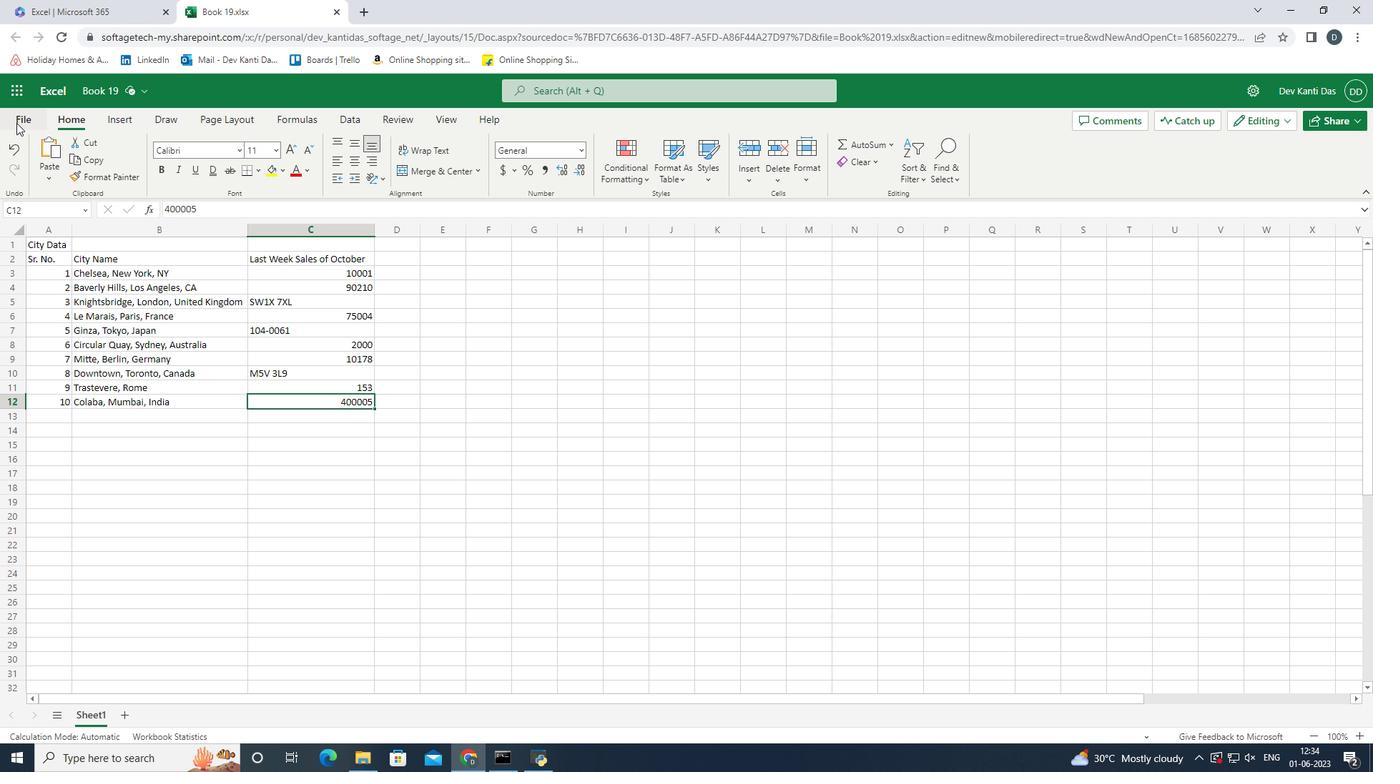
Action: Mouse moved to (67, 262)
Screenshot: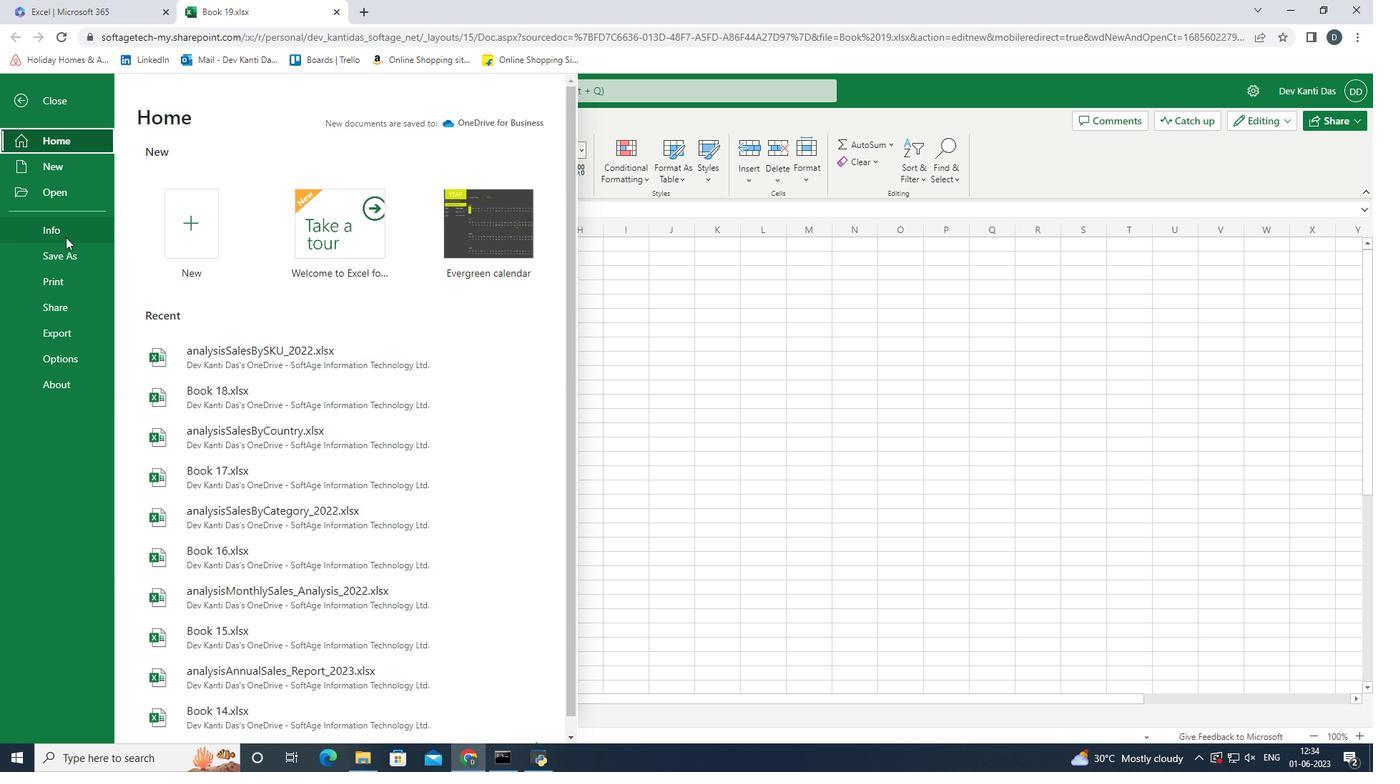
Action: Mouse pressed left at (67, 262)
Screenshot: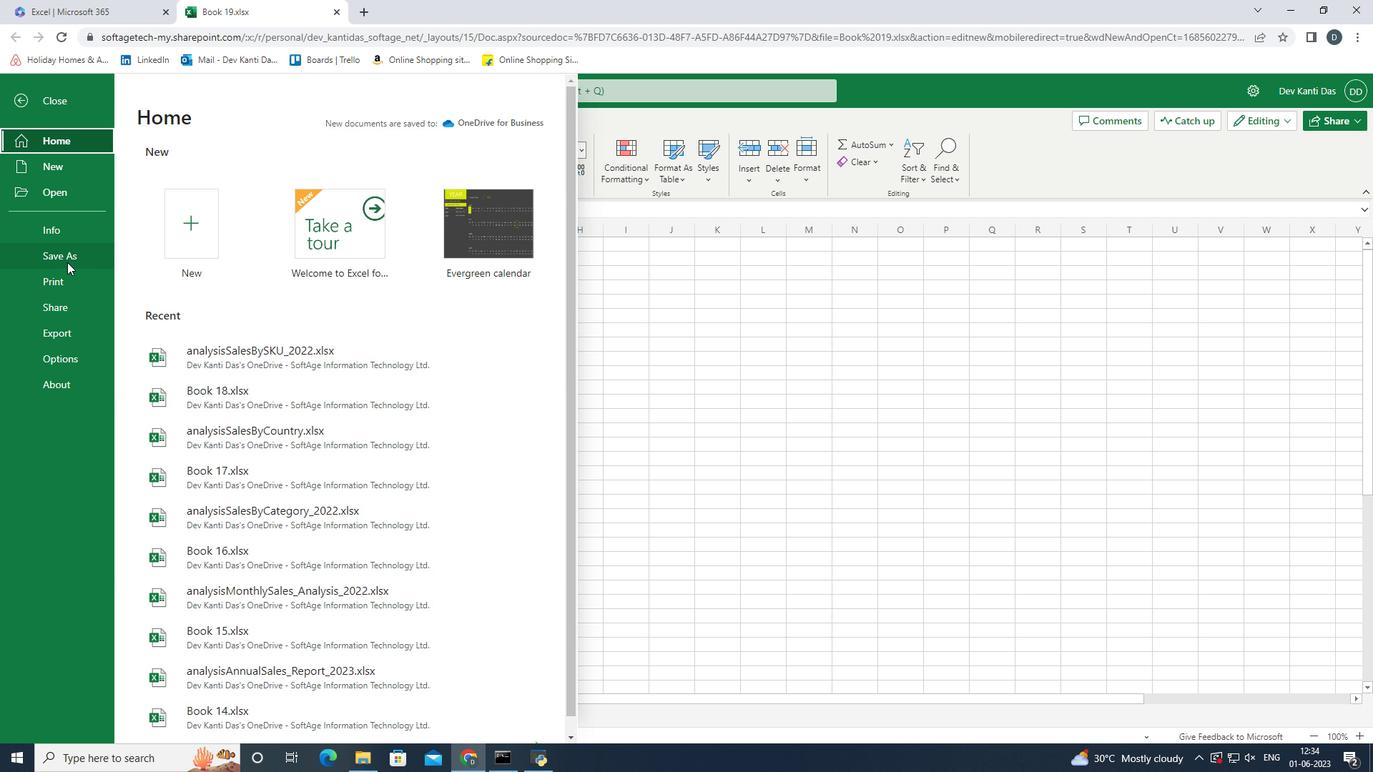 
Action: Mouse moved to (250, 149)
Screenshot: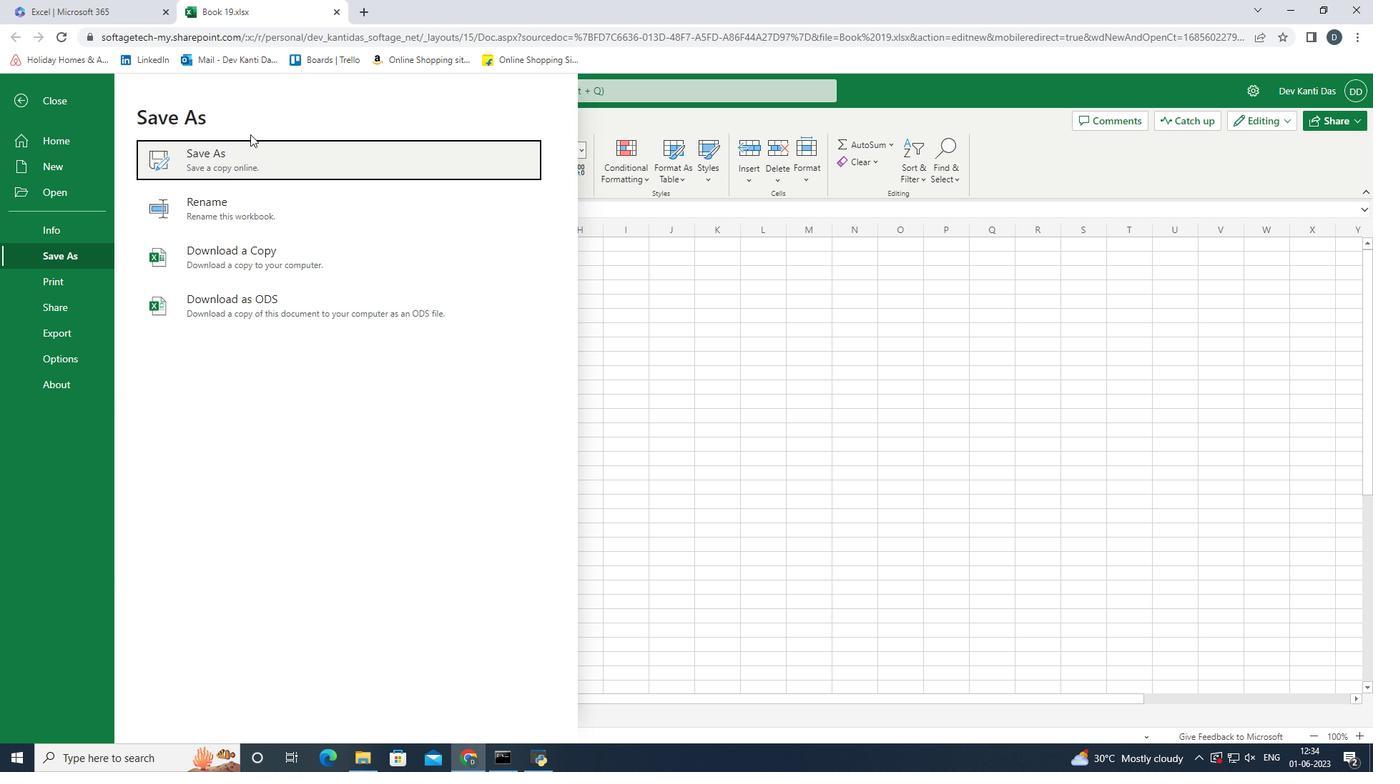 
Action: Mouse pressed left at (250, 149)
Screenshot: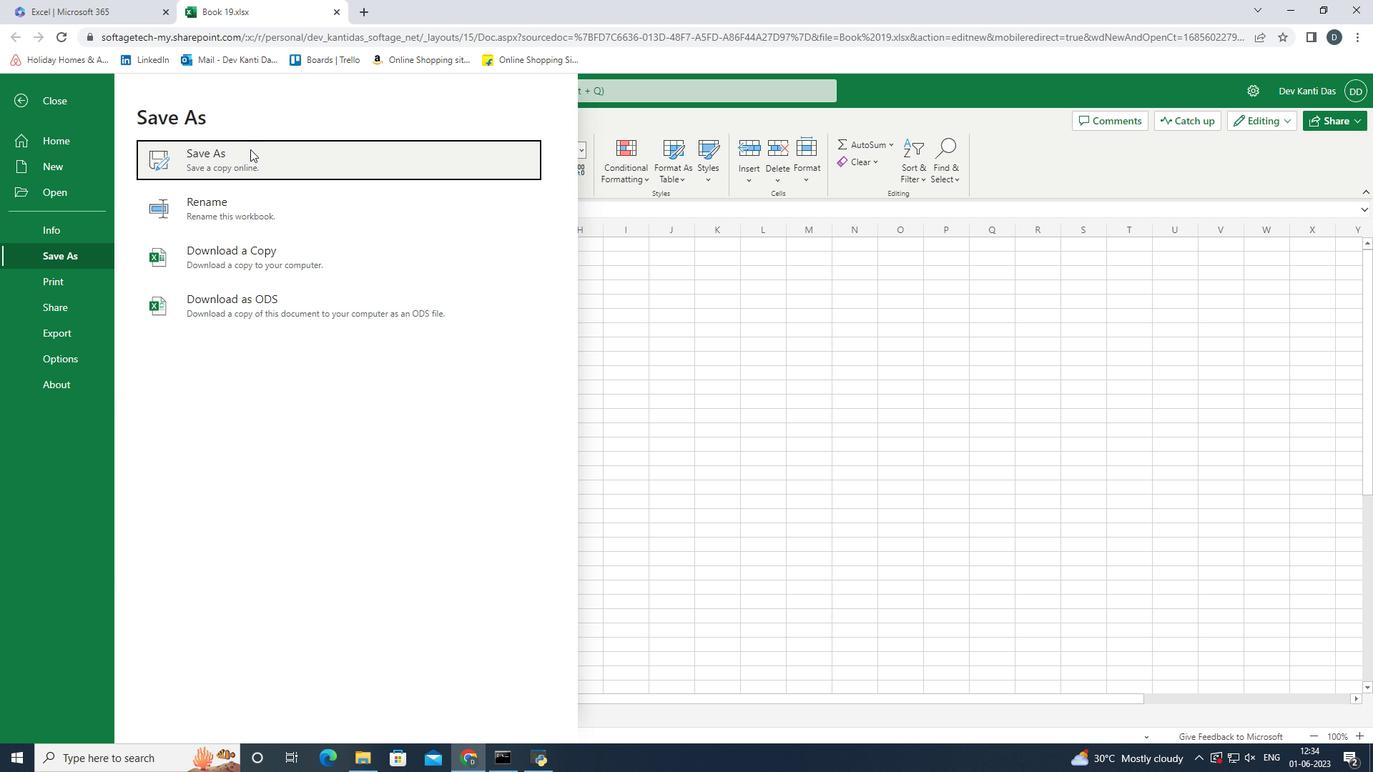
Action: Mouse moved to (660, 386)
Screenshot: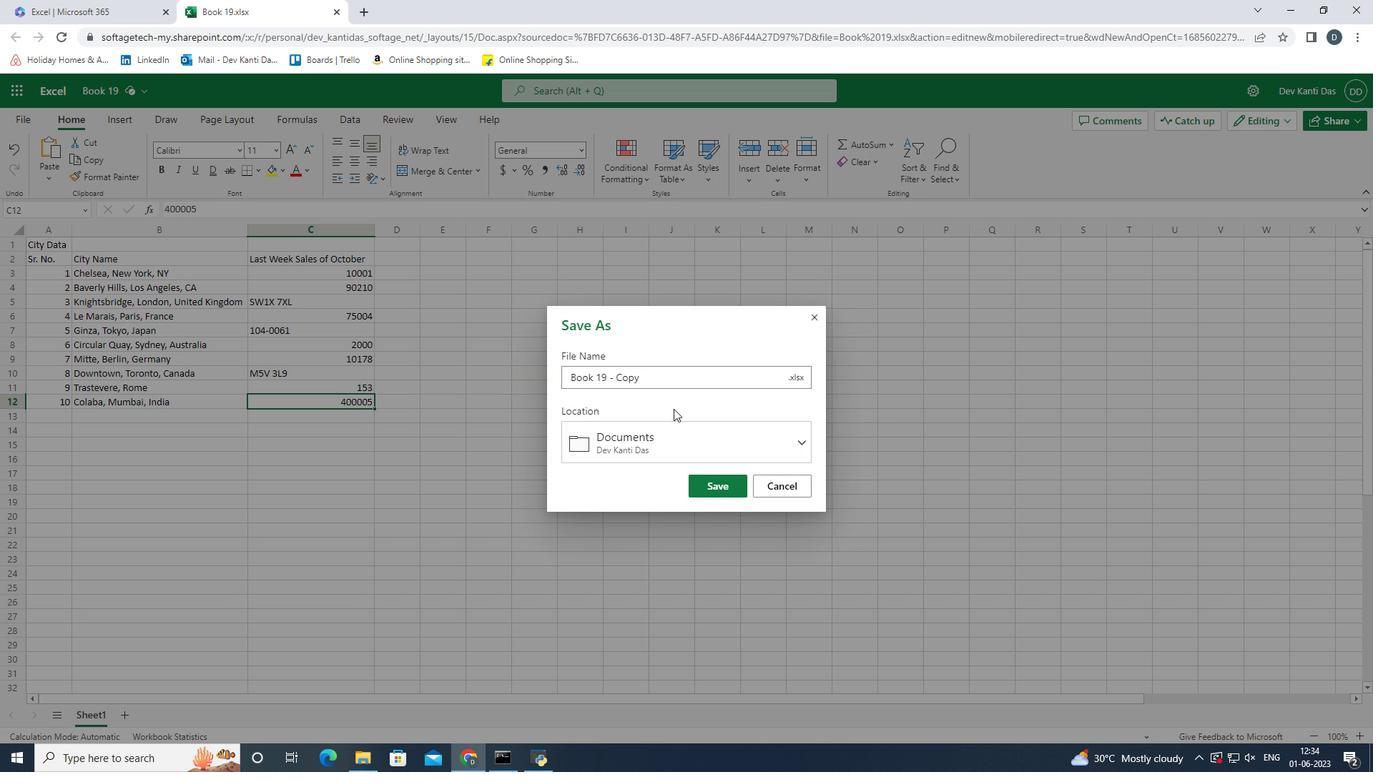 
Action: Mouse pressed left at (660, 386)
Screenshot: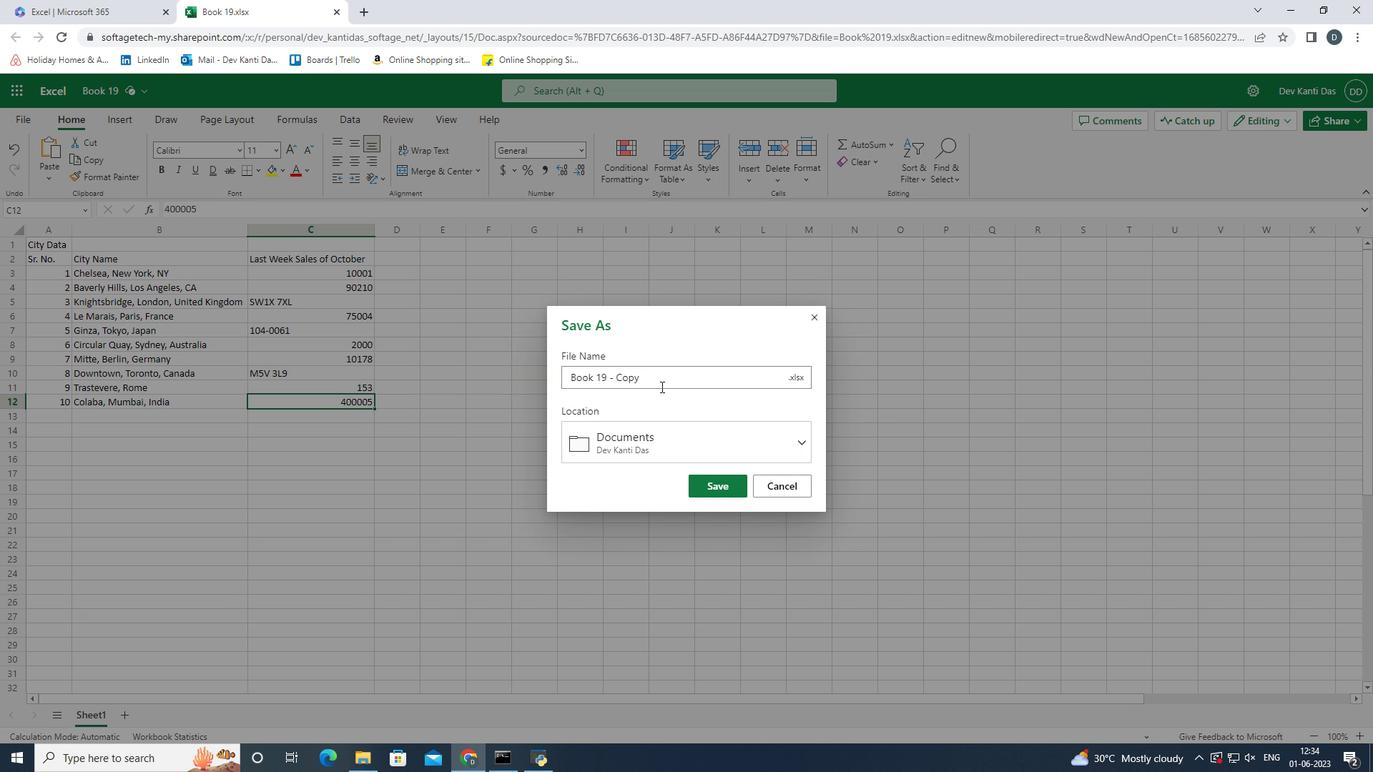 
Action: Mouse moved to (648, 395)
Screenshot: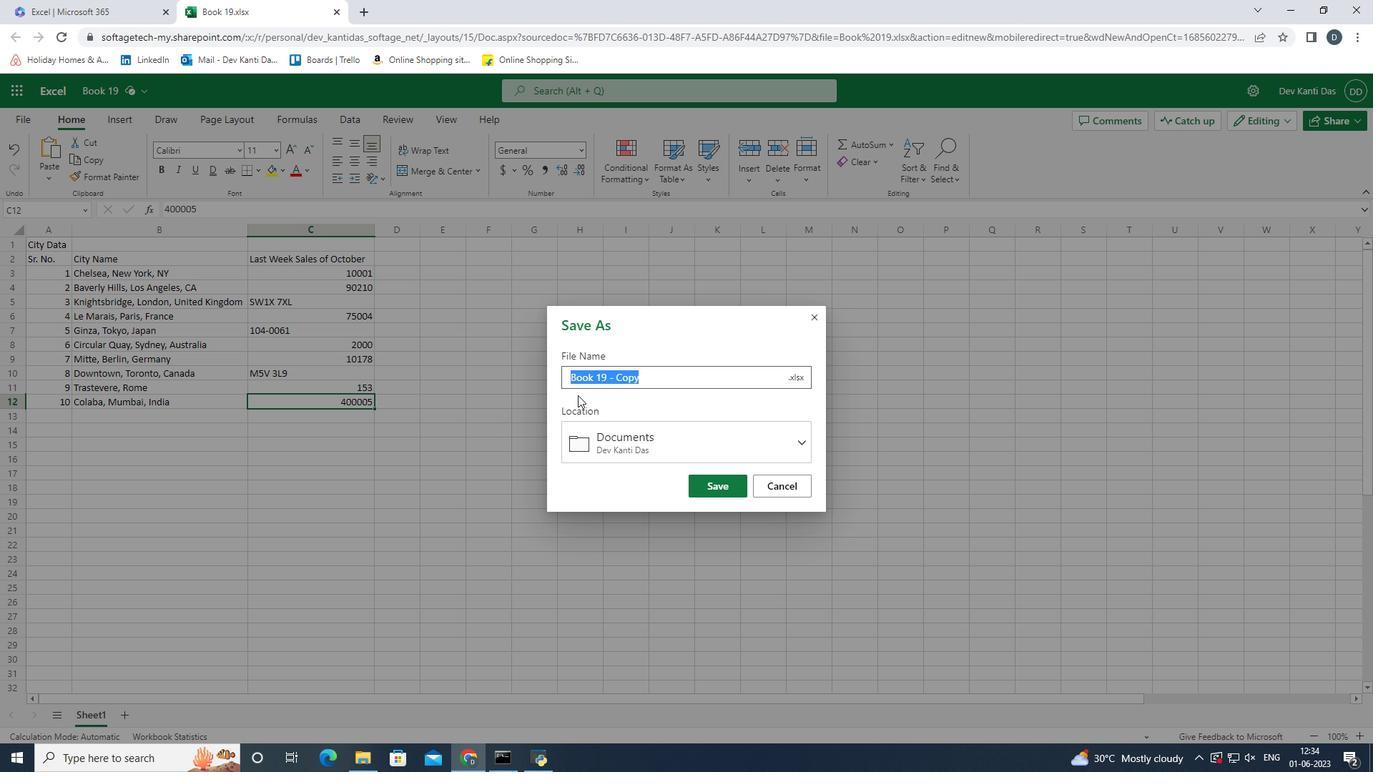 
Action: Key pressed <Key.backspace>analysis<Key.shift><Key.shift><Key.shift><Key.shift><Key.shift><Key.shift><Key.shift><Key.shift><Key.shift><Key.shift><Key.shift><Key.shift><Key.shift><Key.shift><Key.shift><Key.shift><Key.shift>Sales<Key.shift><Key.shift><Key.shift><Key.shift><Key.shift><Key.shift><Key.shift><Key.shift><Key.shift><Key.shift><Key.shift><Key.shift><Key.shift><Key.shift><Key.shift><Key.shift><Key.shift><Key.shift><Key.shift><Key.shift><Key.shift><Key.shift><Key.shift><Key.shift><Key.shift><Key.shift><Key.shift><Key.shift>By<Key.shift><Key.shift><Key.shift><Key.shift><Key.shift><Key.shift><Key.shift><Key.shift><Key.shift><Key.shift><Key.shift><Key.shift><Key.shift><Key.shift>Territory<Key.shift_r><Key.shift_r><Key.shift_r><Key.shift_r><Key.shift_r><Key.shift_r><Key.shift_r><Key.shift_r><Key.shift_r><Key.shift_r><Key.shift_r><Key.shift_r>_2024<Key.enter>
Screenshot: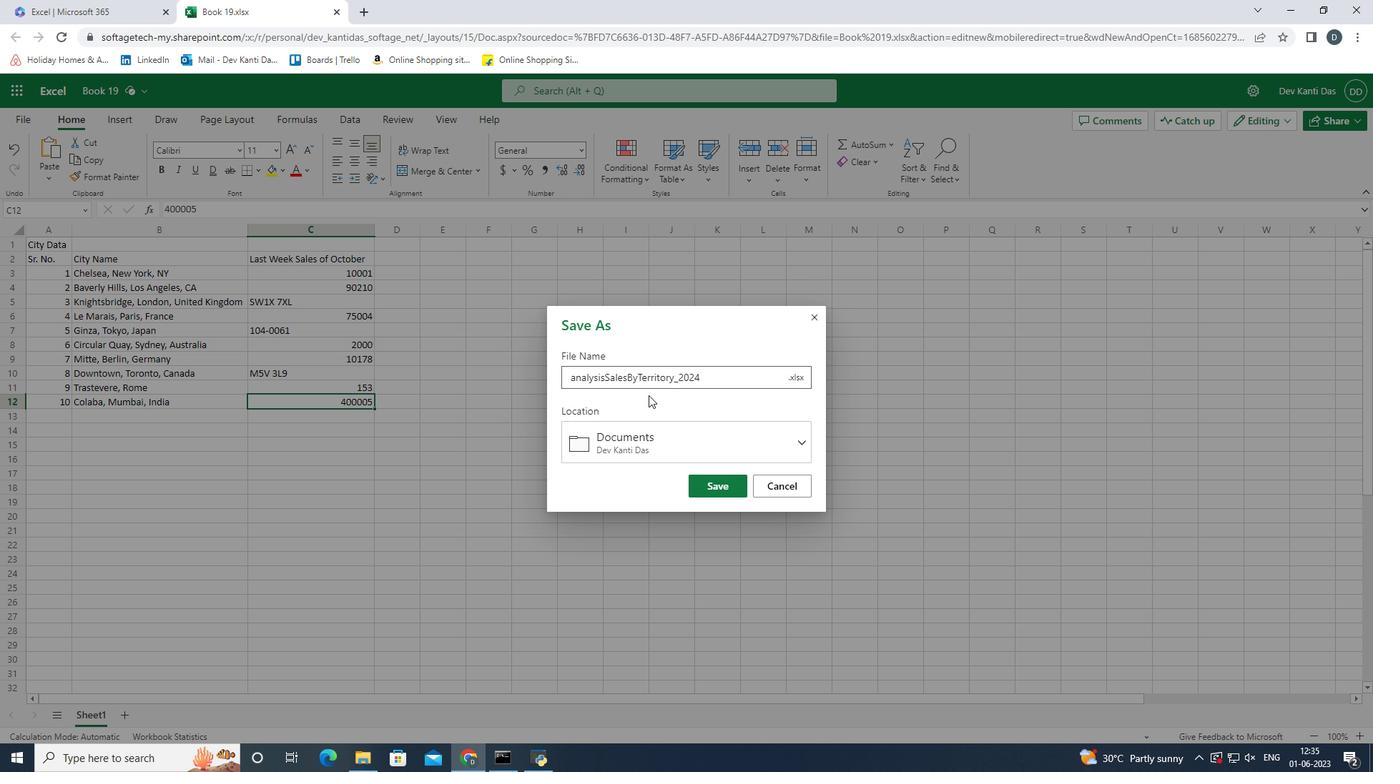 
Action: Mouse moved to (337, 403)
Screenshot: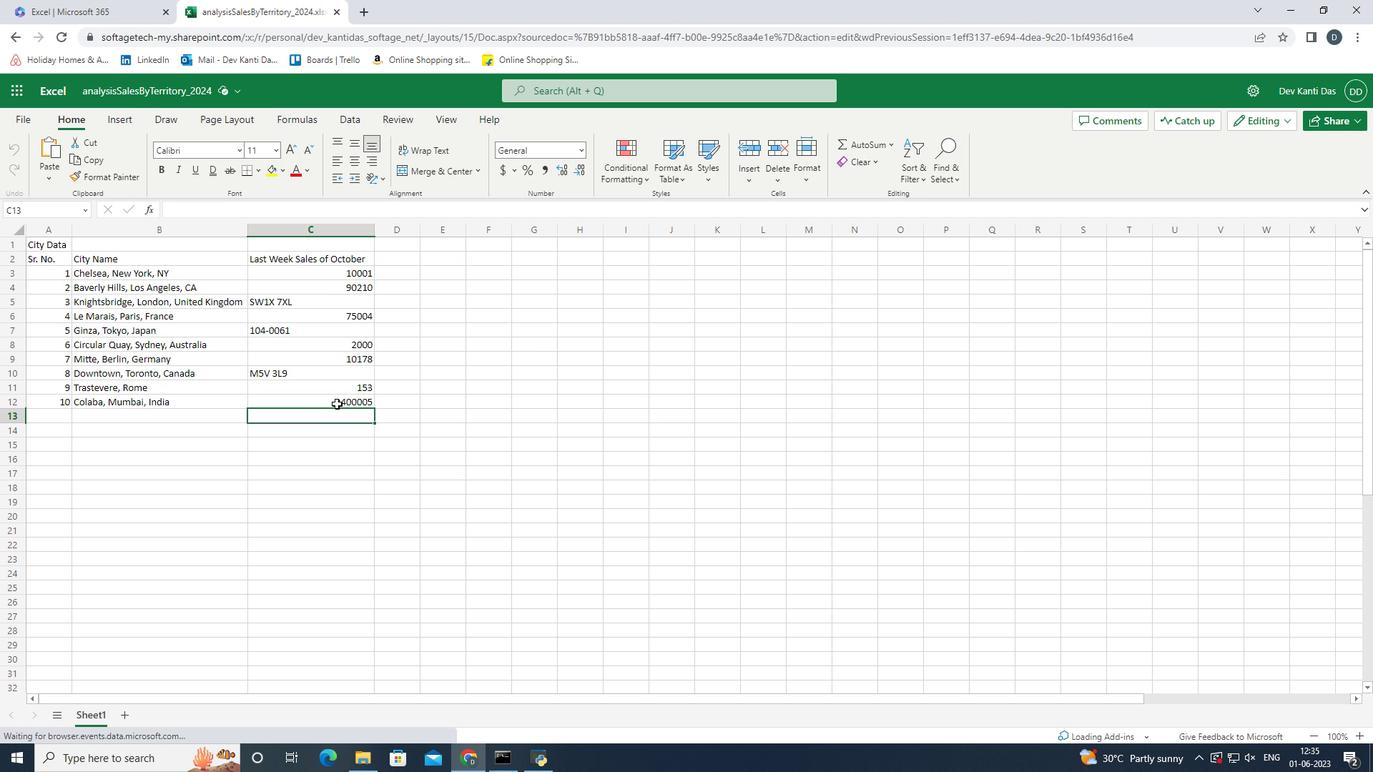 
Action: Mouse pressed left at (337, 403)
Screenshot: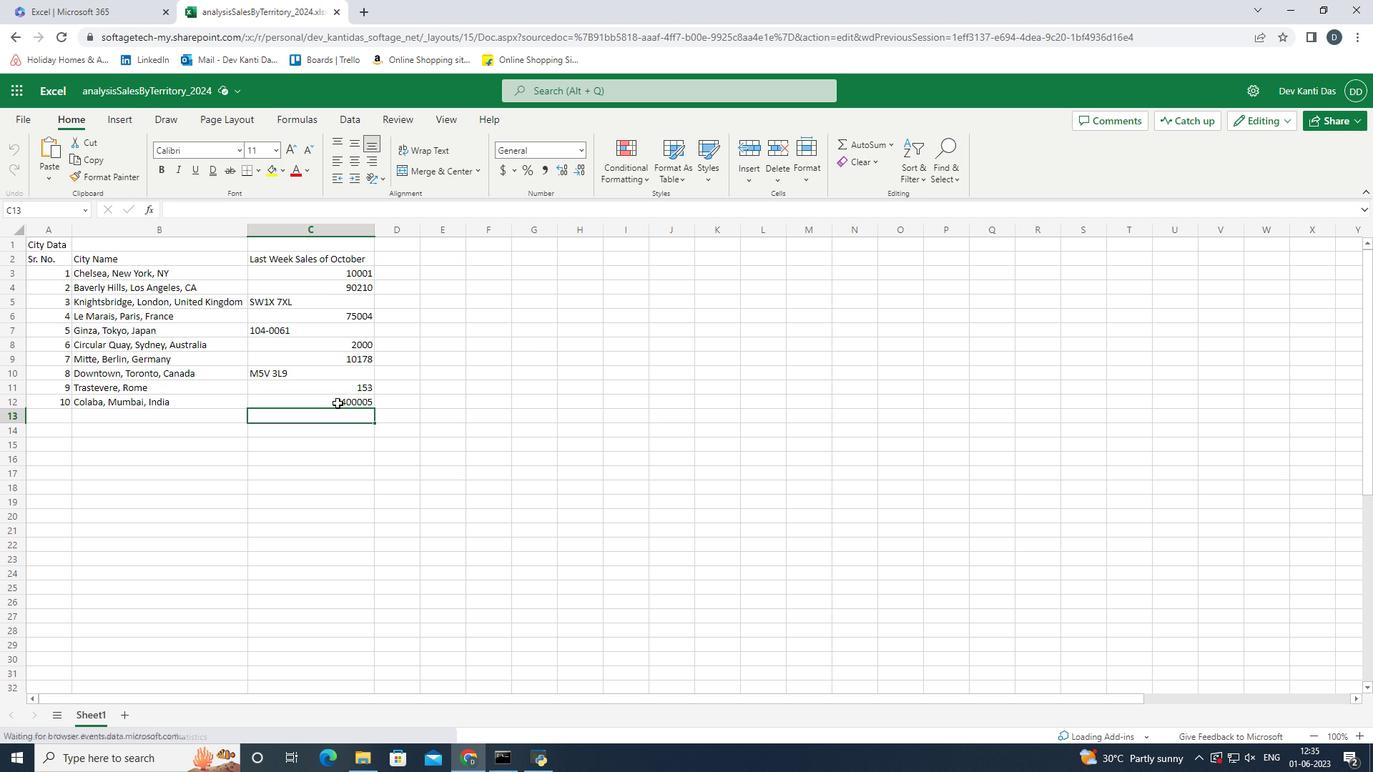 
Action: Mouse moved to (517, 453)
Screenshot: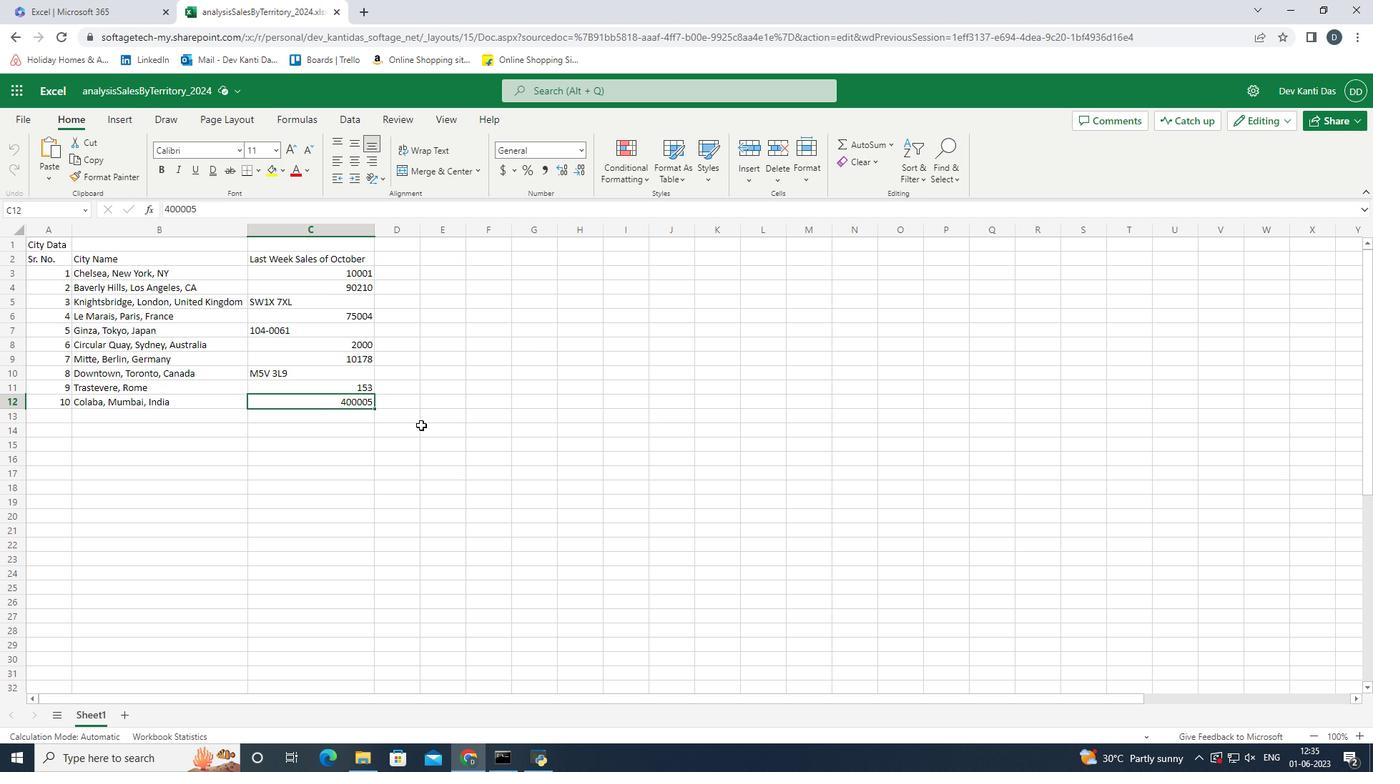 
